 Task: Find a guest house in Richfield, United States, for 8 guests from July 12 to July 16, with a gym and breakfast, within a price range of ₹10,000 to ₹16,000 per night.
Action: Mouse moved to (723, 144)
Screenshot: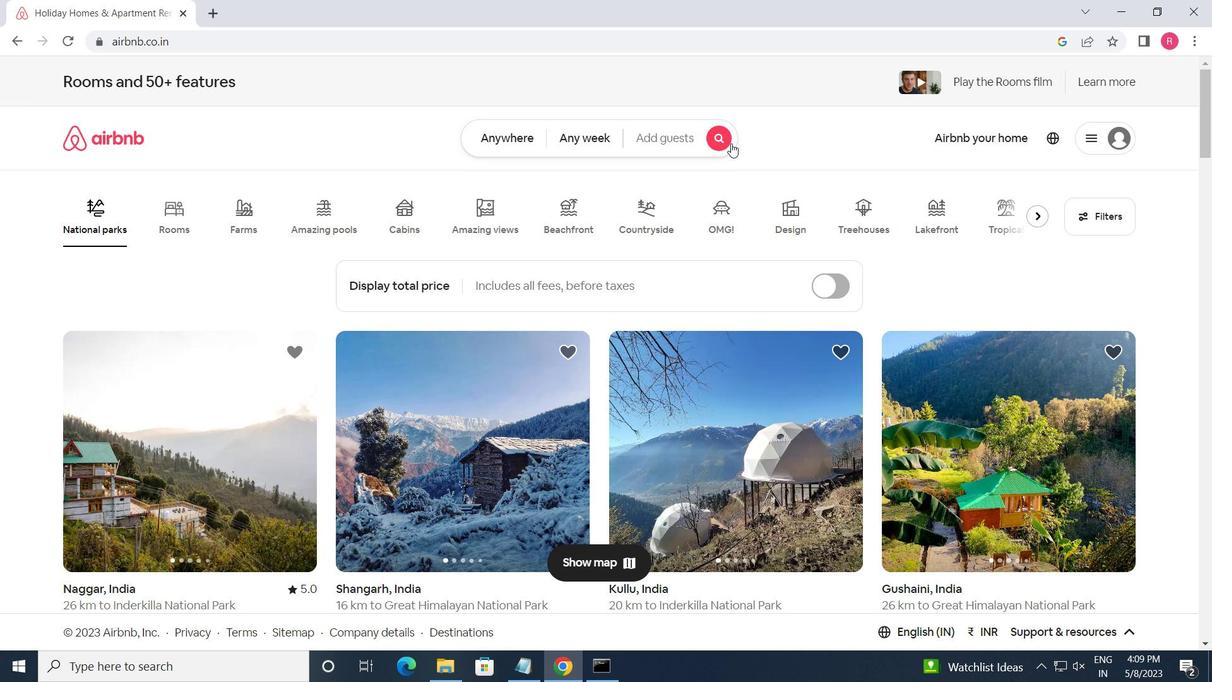 
Action: Mouse pressed left at (723, 144)
Screenshot: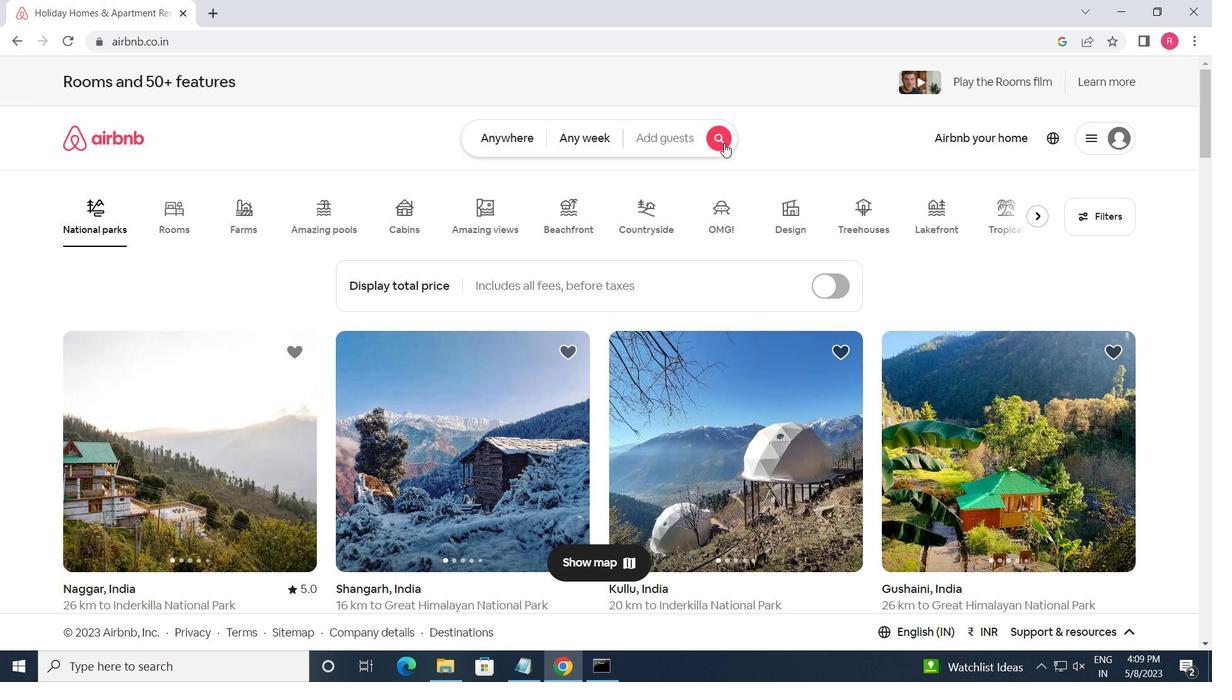 
Action: Mouse moved to (391, 206)
Screenshot: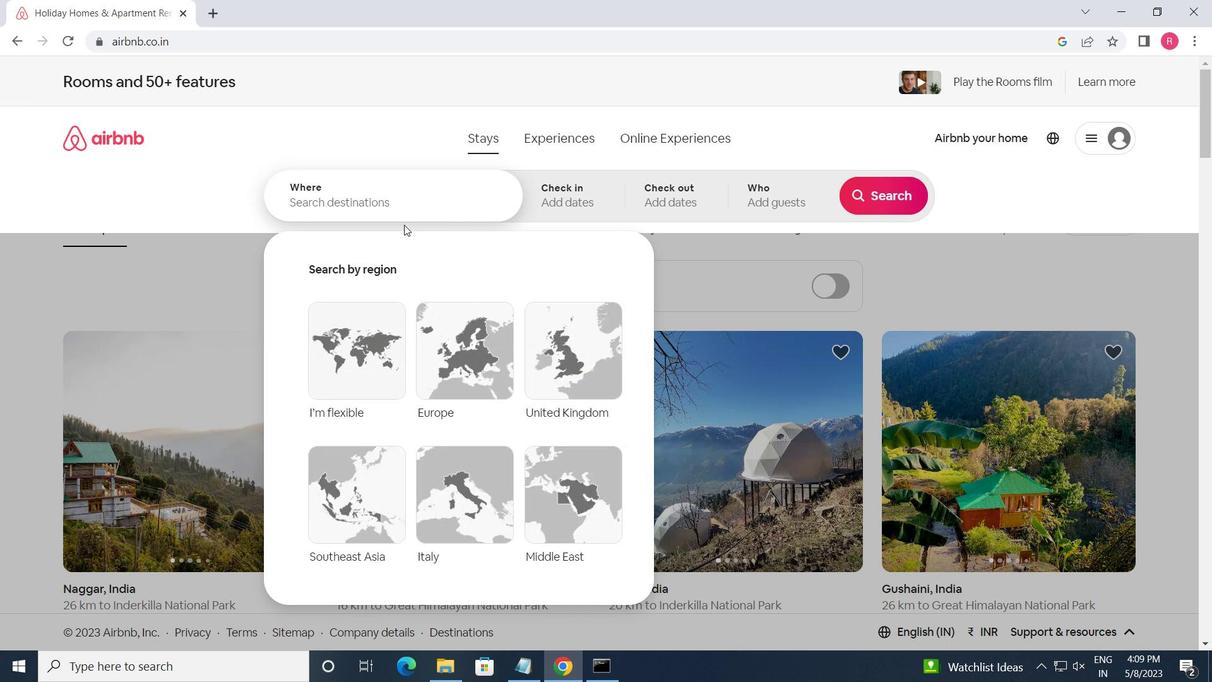 
Action: Mouse pressed left at (391, 206)
Screenshot: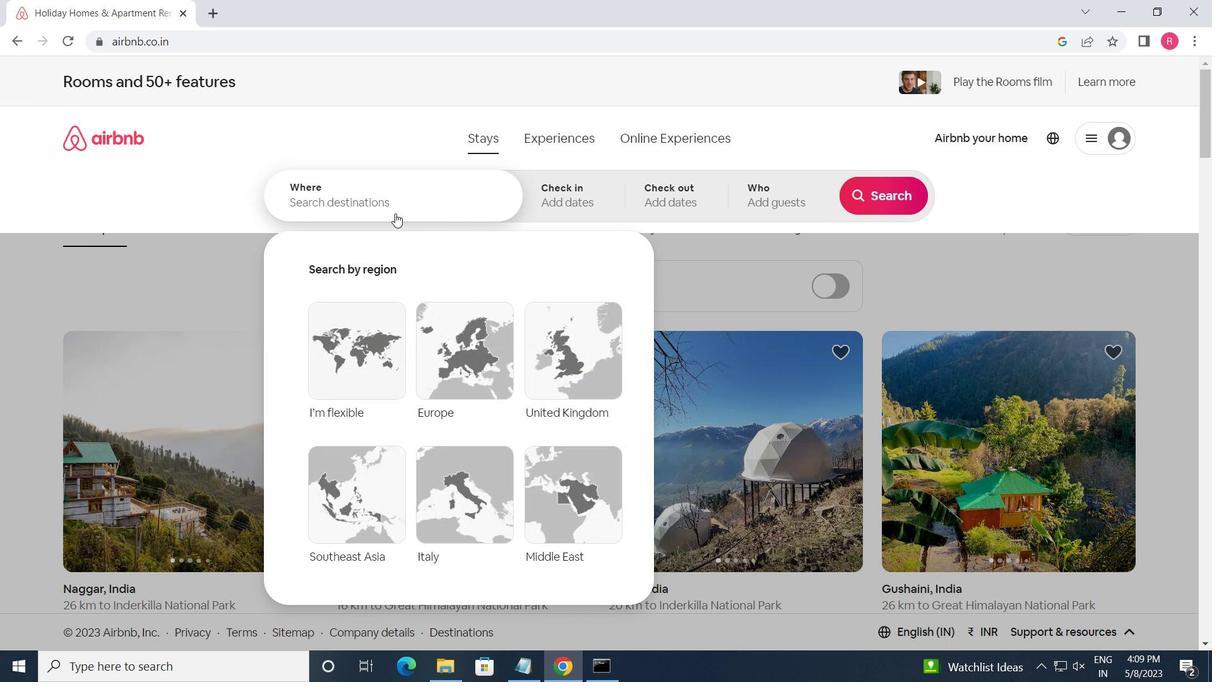 
Action: Key pressed <Key.shift>RICHHFIELD,<Key.space><Key.shift_r>UNITED<Key.space><Key.shift>STATES<Key.enter>
Screenshot: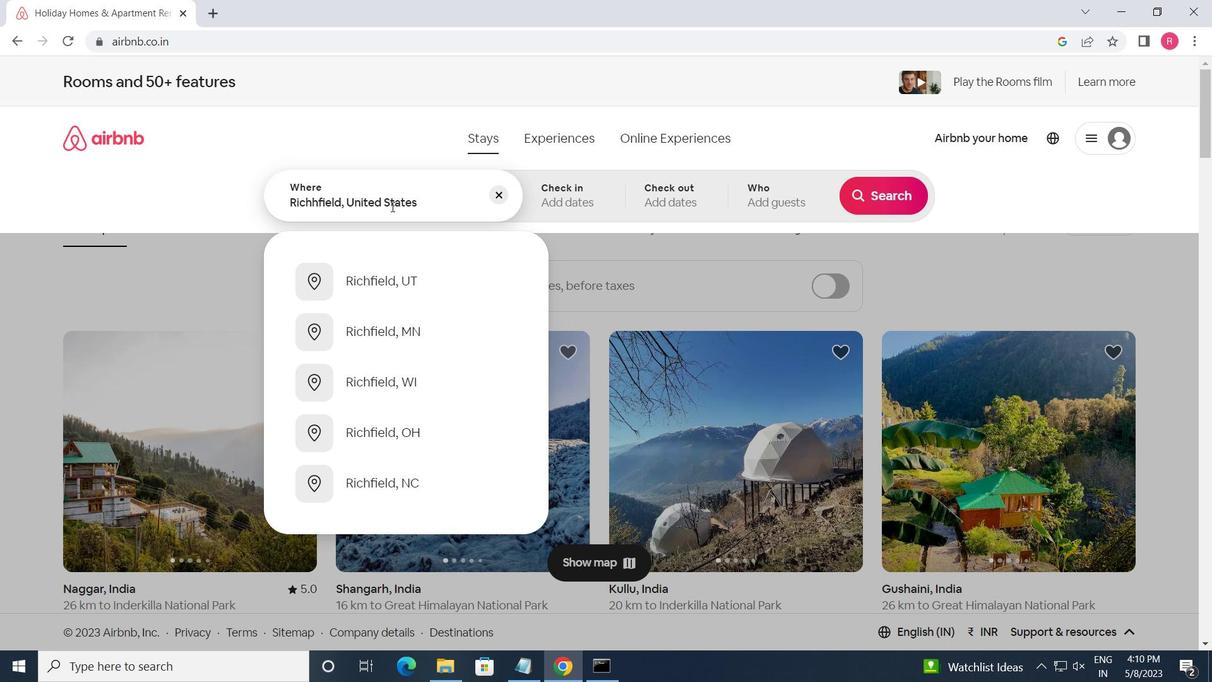 
Action: Mouse moved to (885, 323)
Screenshot: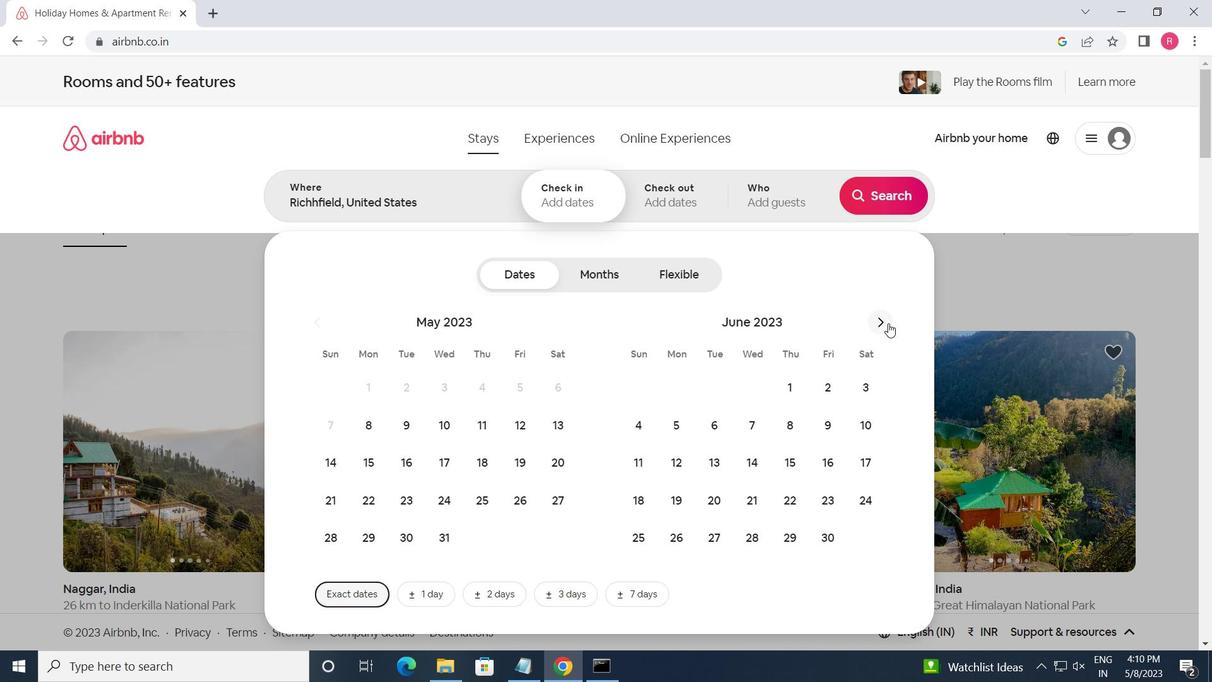 
Action: Mouse pressed left at (885, 323)
Screenshot: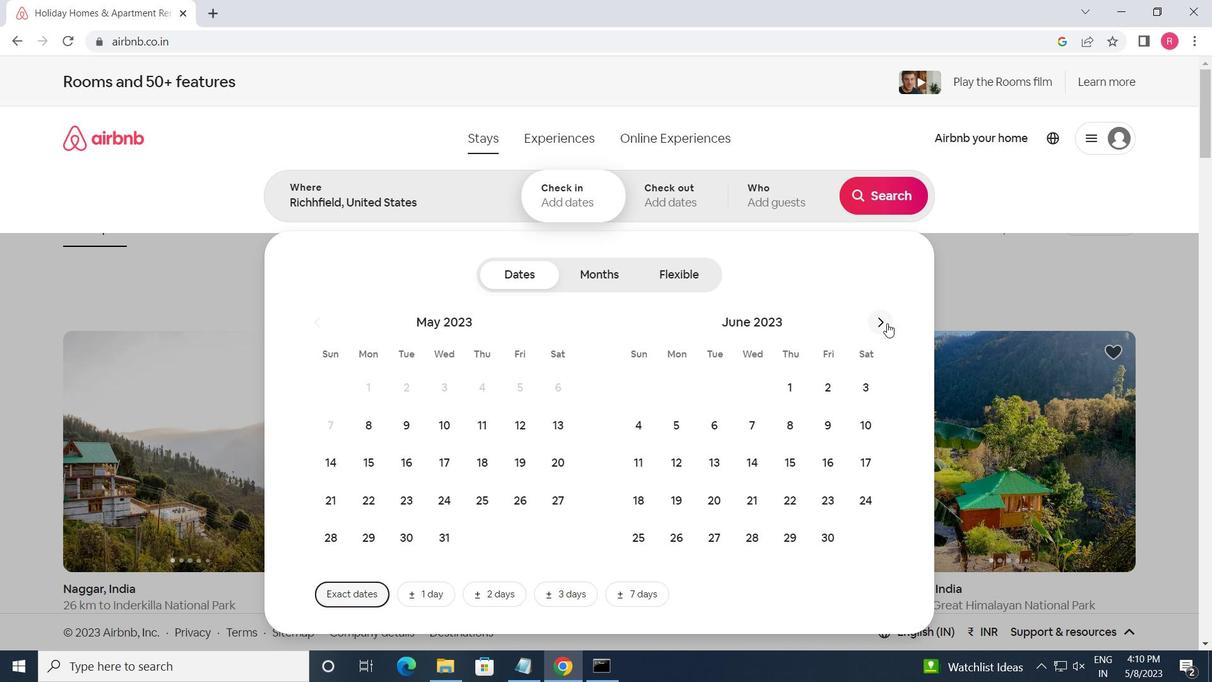 
Action: Mouse moved to (763, 464)
Screenshot: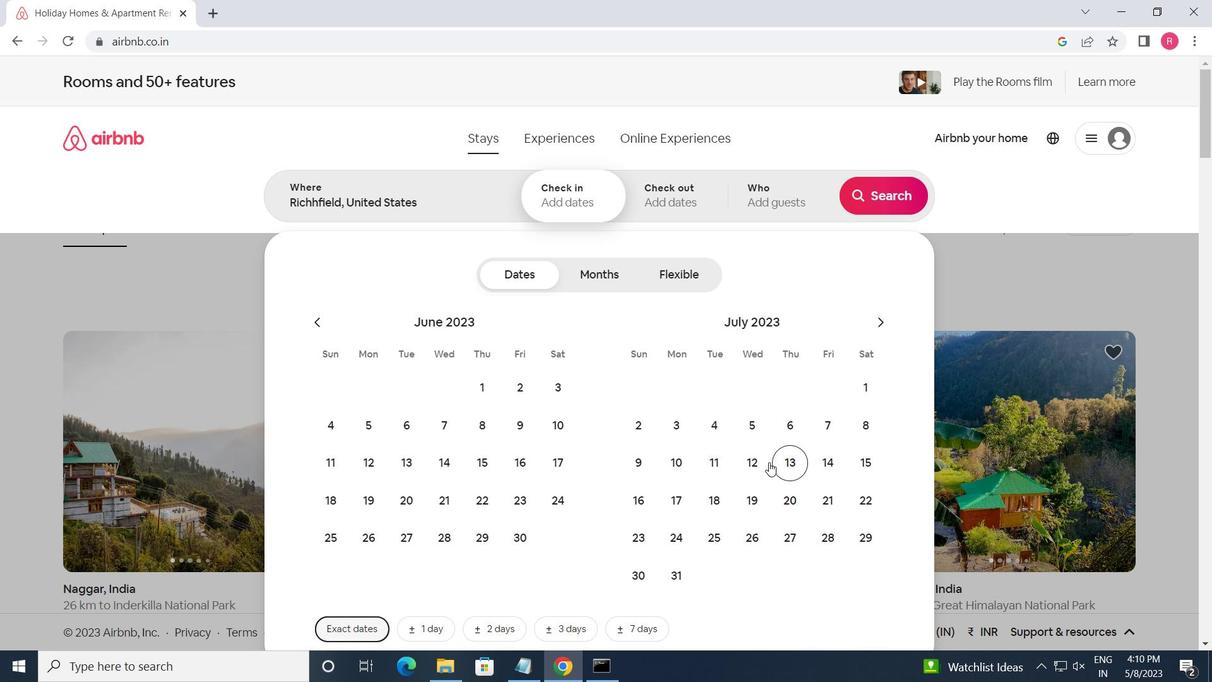 
Action: Mouse pressed left at (763, 464)
Screenshot: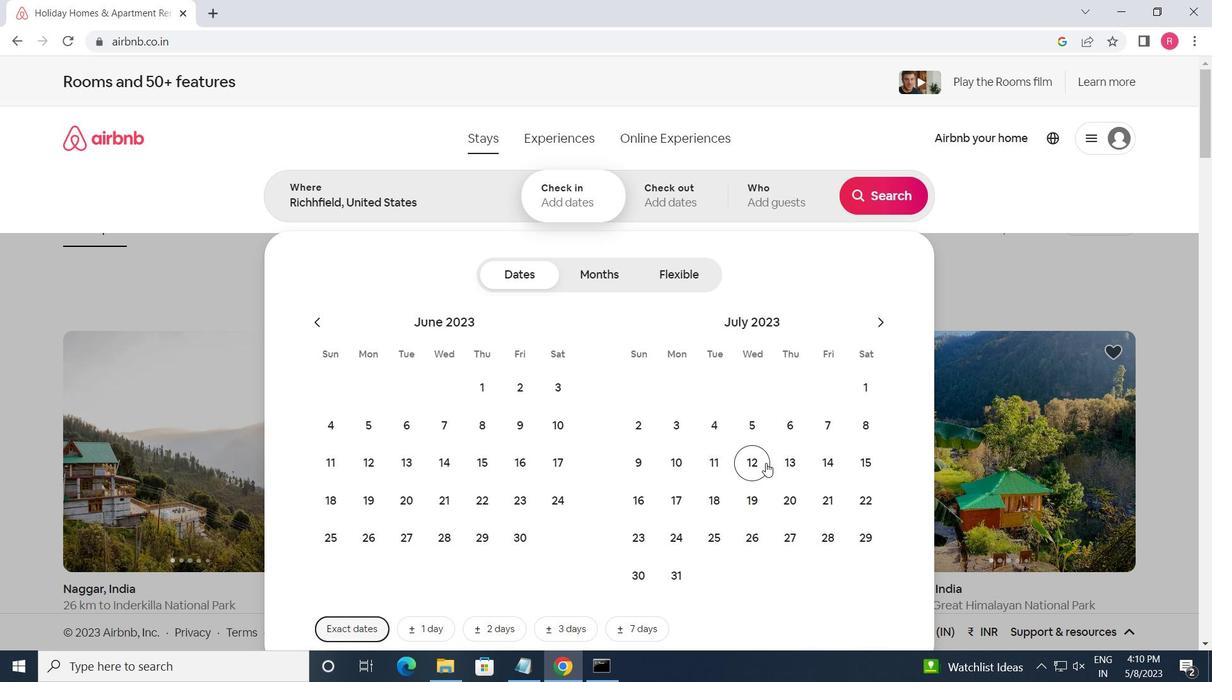 
Action: Mouse moved to (639, 508)
Screenshot: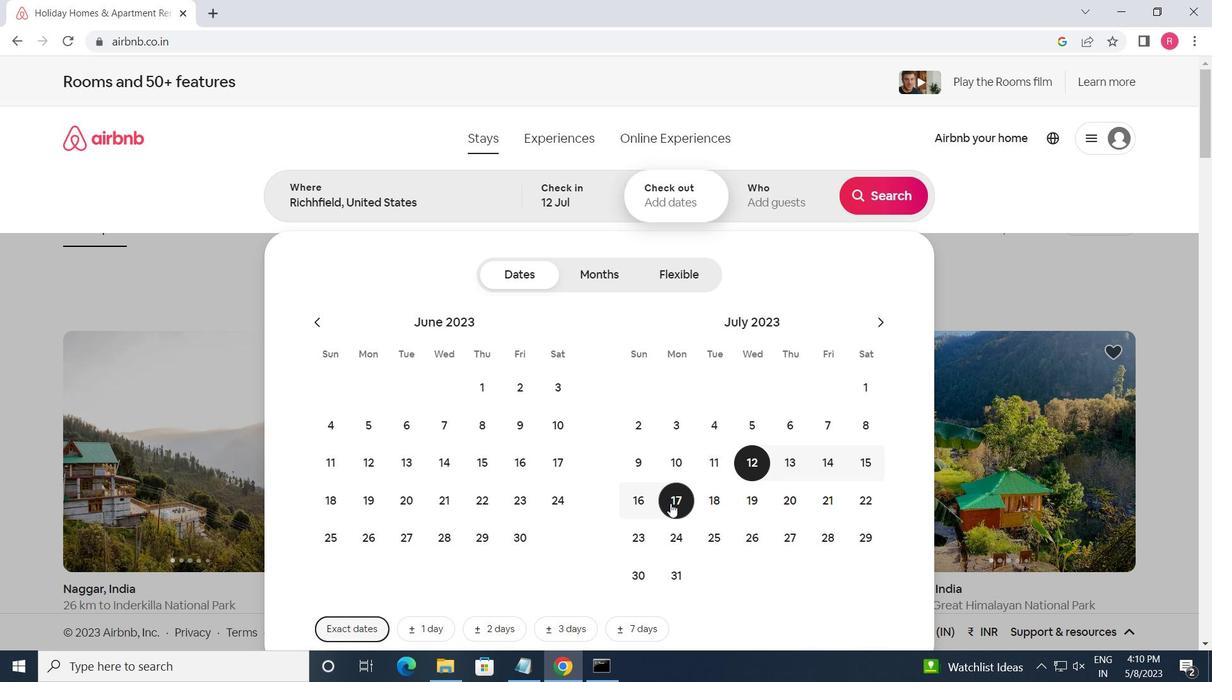 
Action: Mouse pressed left at (639, 508)
Screenshot: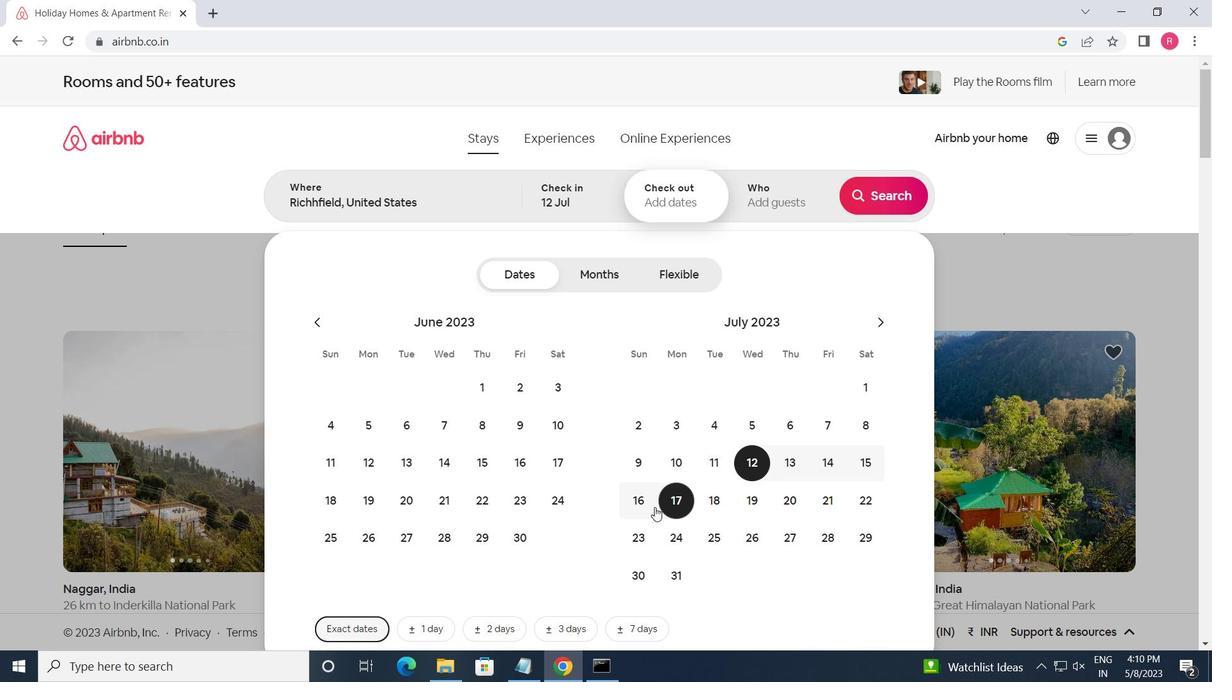 
Action: Mouse moved to (775, 196)
Screenshot: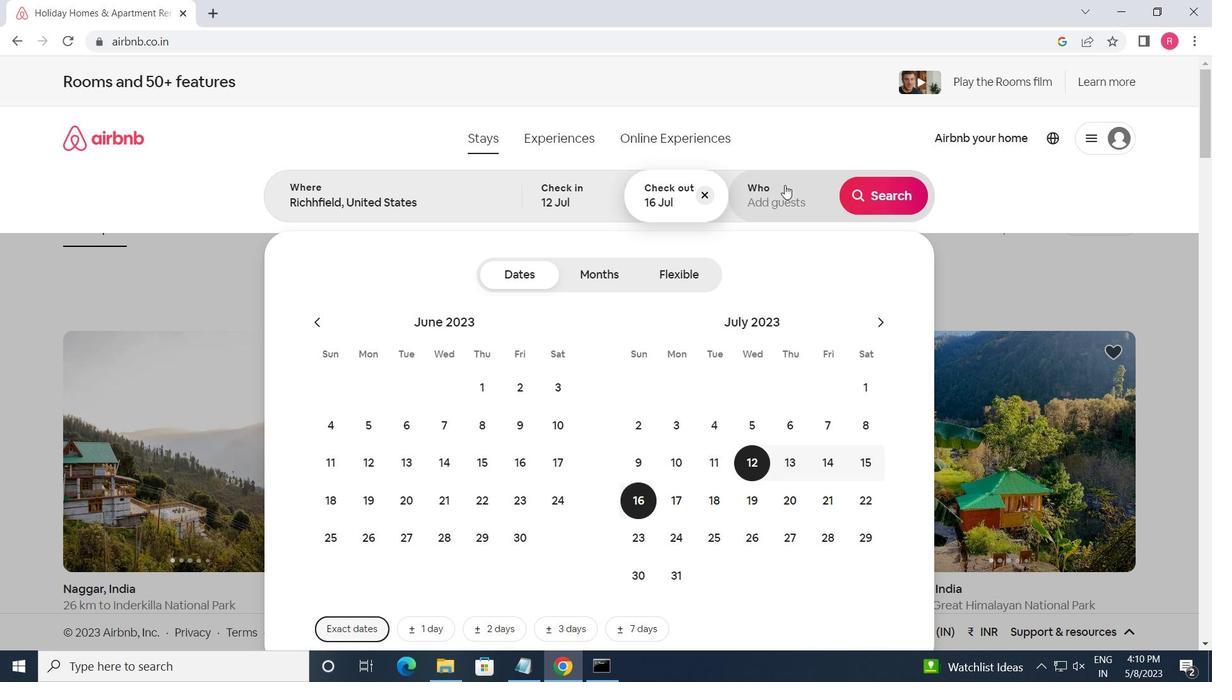 
Action: Mouse pressed left at (775, 196)
Screenshot: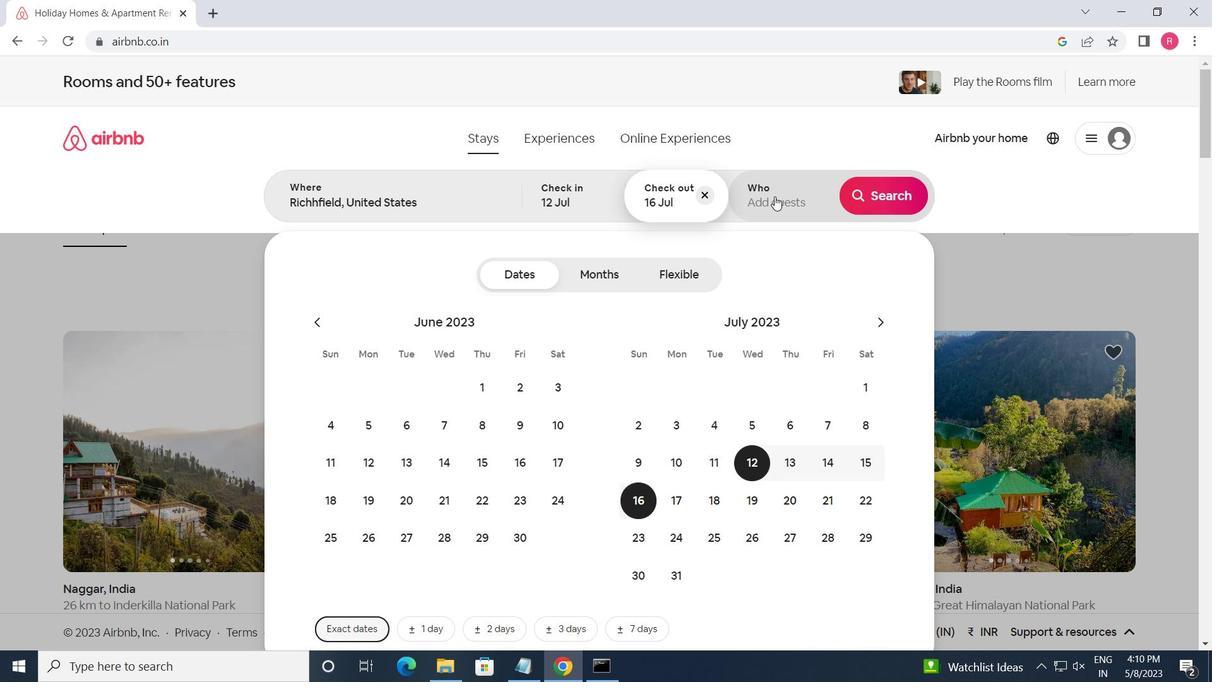 
Action: Mouse moved to (900, 279)
Screenshot: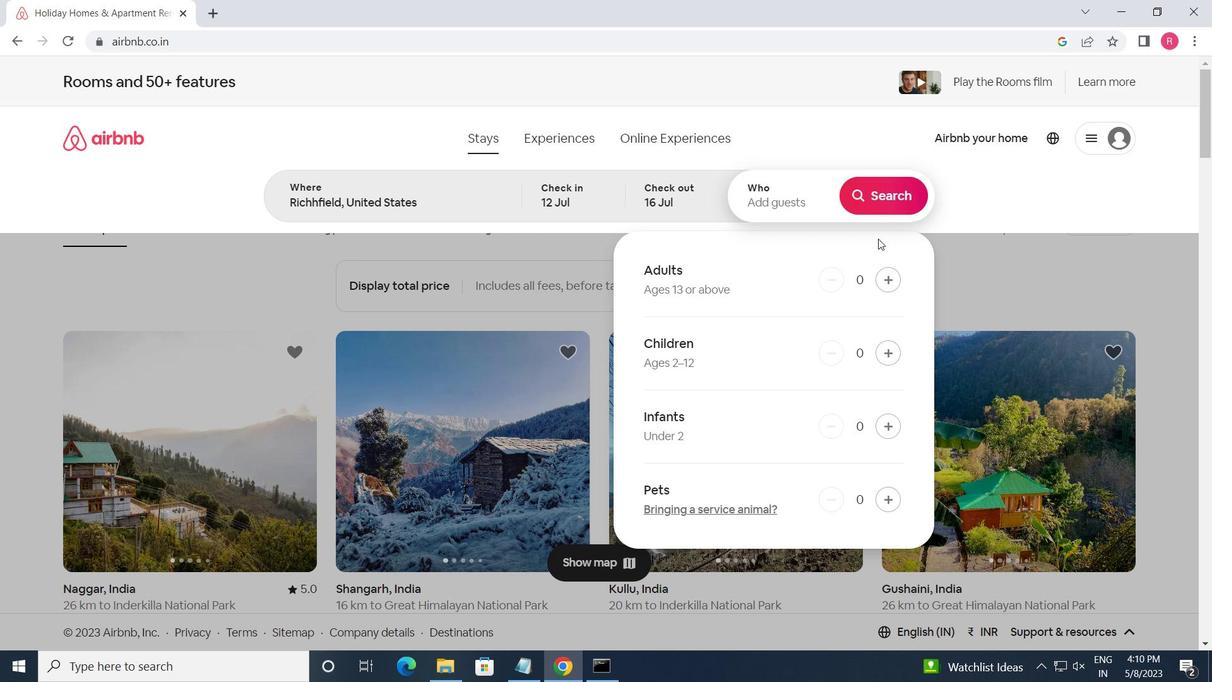 
Action: Mouse pressed left at (900, 279)
Screenshot: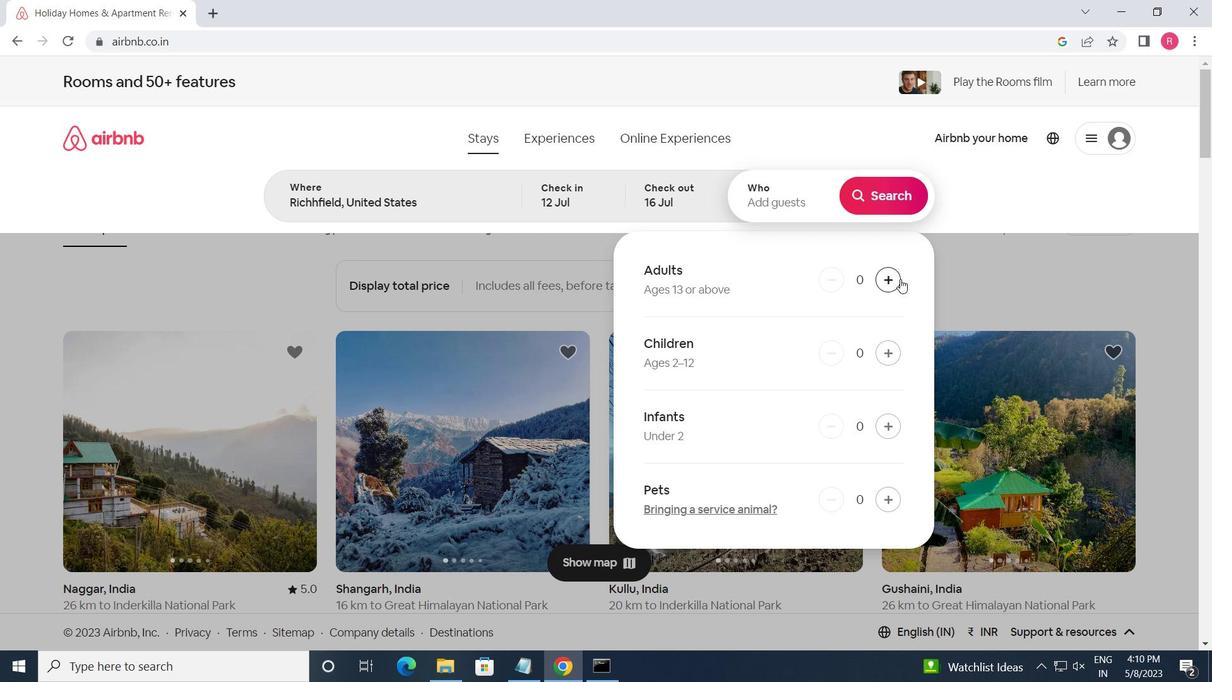 
Action: Mouse pressed left at (900, 279)
Screenshot: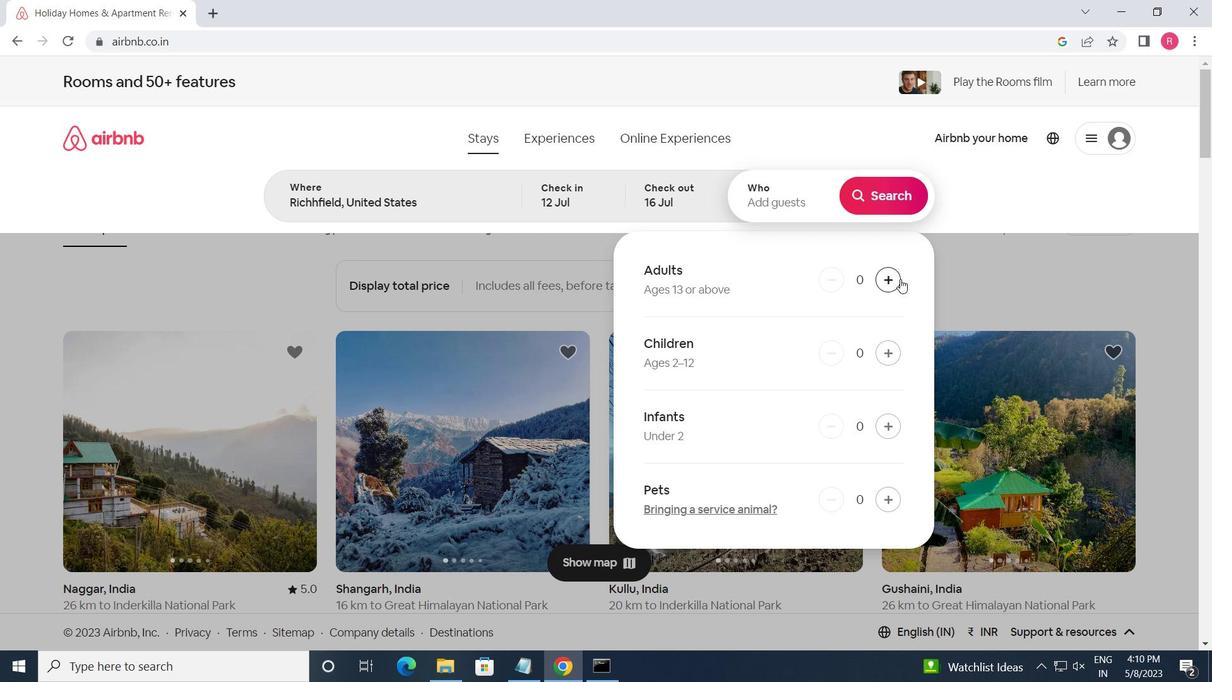
Action: Mouse moved to (899, 279)
Screenshot: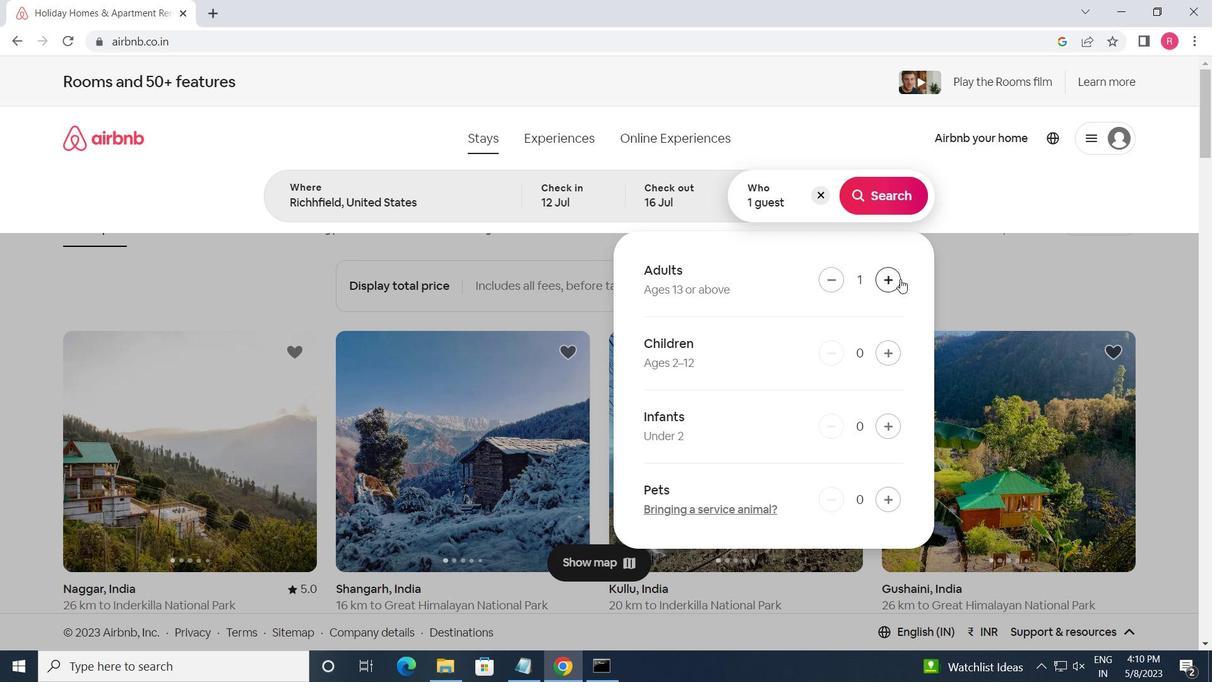 
Action: Mouse pressed left at (899, 279)
Screenshot: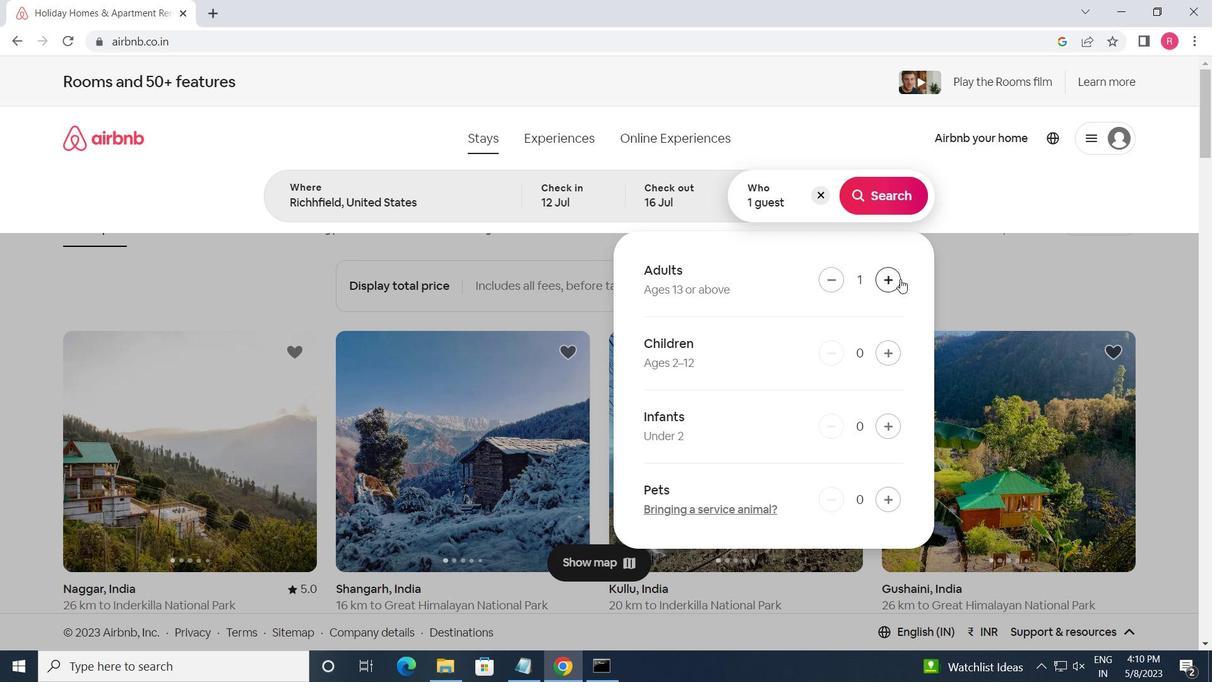 
Action: Mouse pressed left at (899, 279)
Screenshot: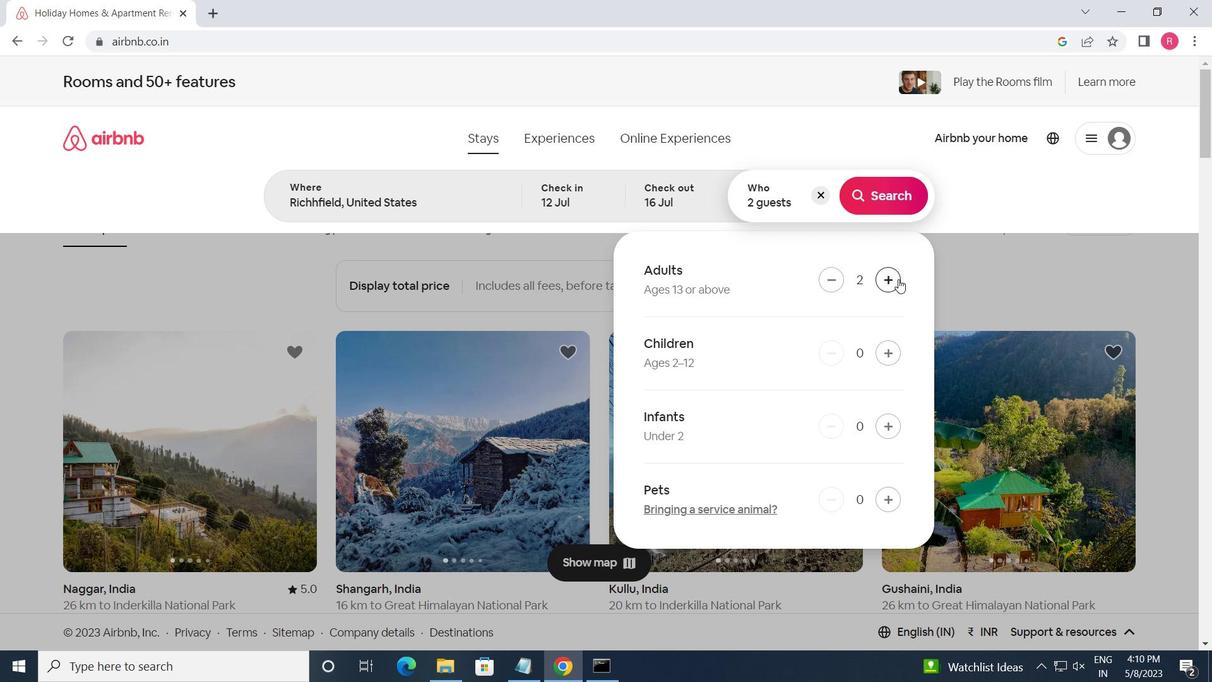 
Action: Mouse moved to (897, 279)
Screenshot: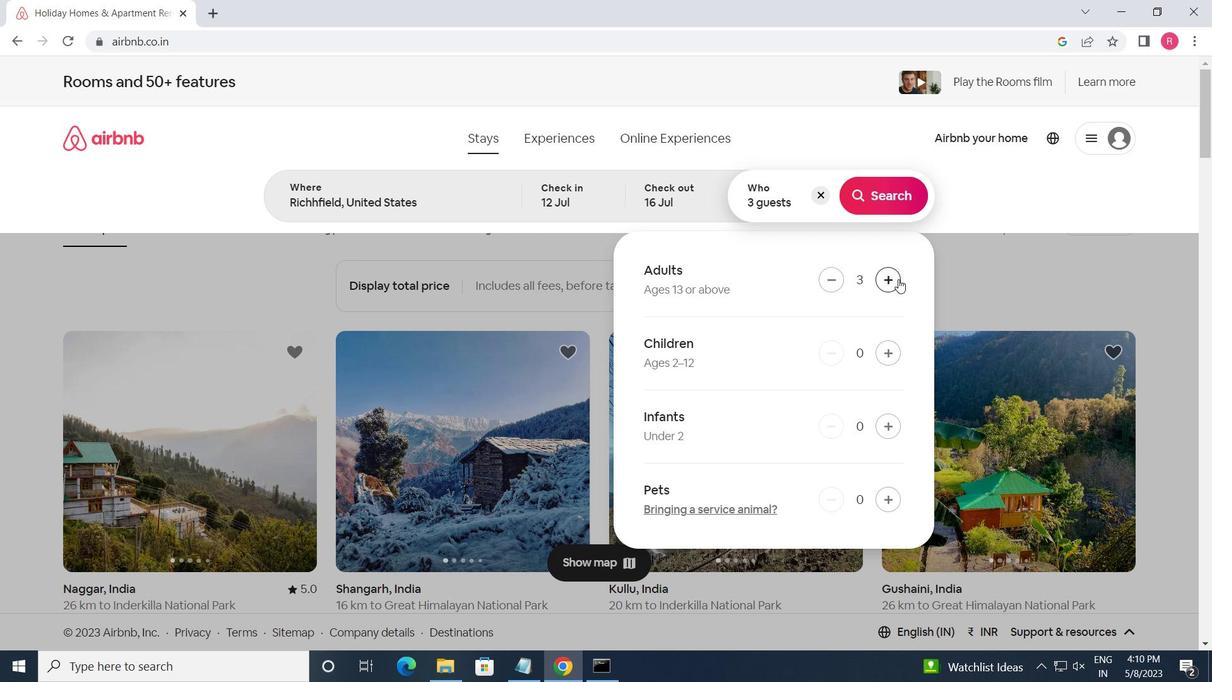 
Action: Mouse pressed left at (897, 279)
Screenshot: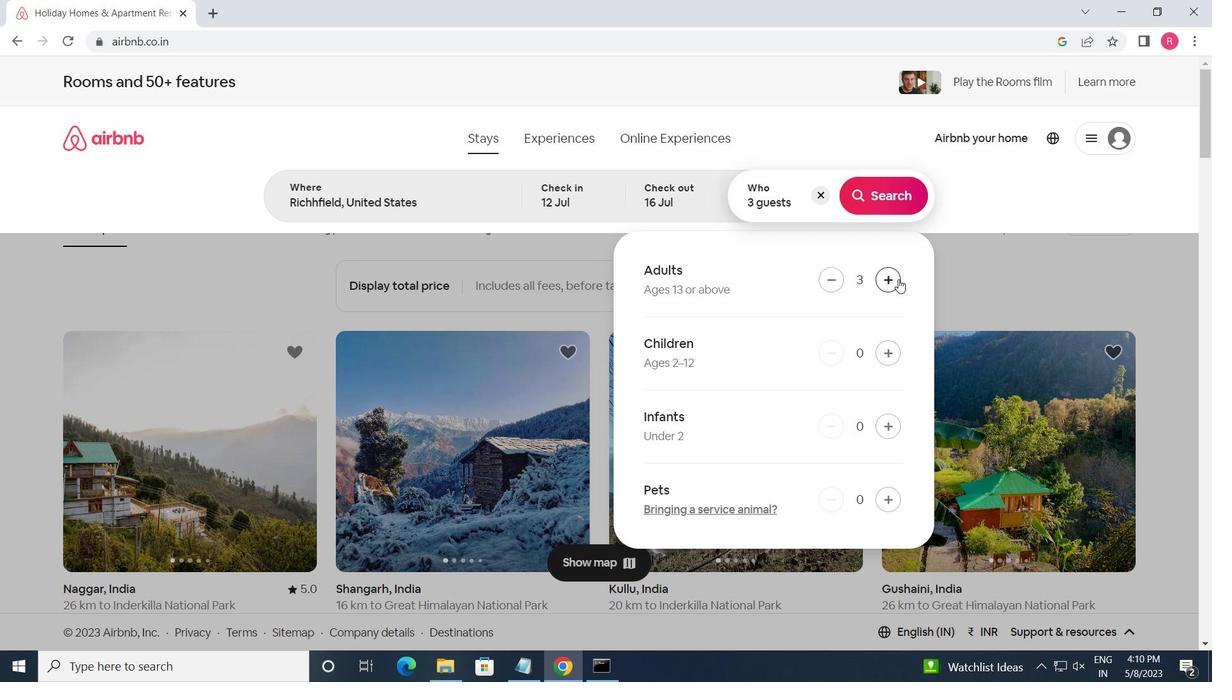 
Action: Mouse pressed left at (897, 279)
Screenshot: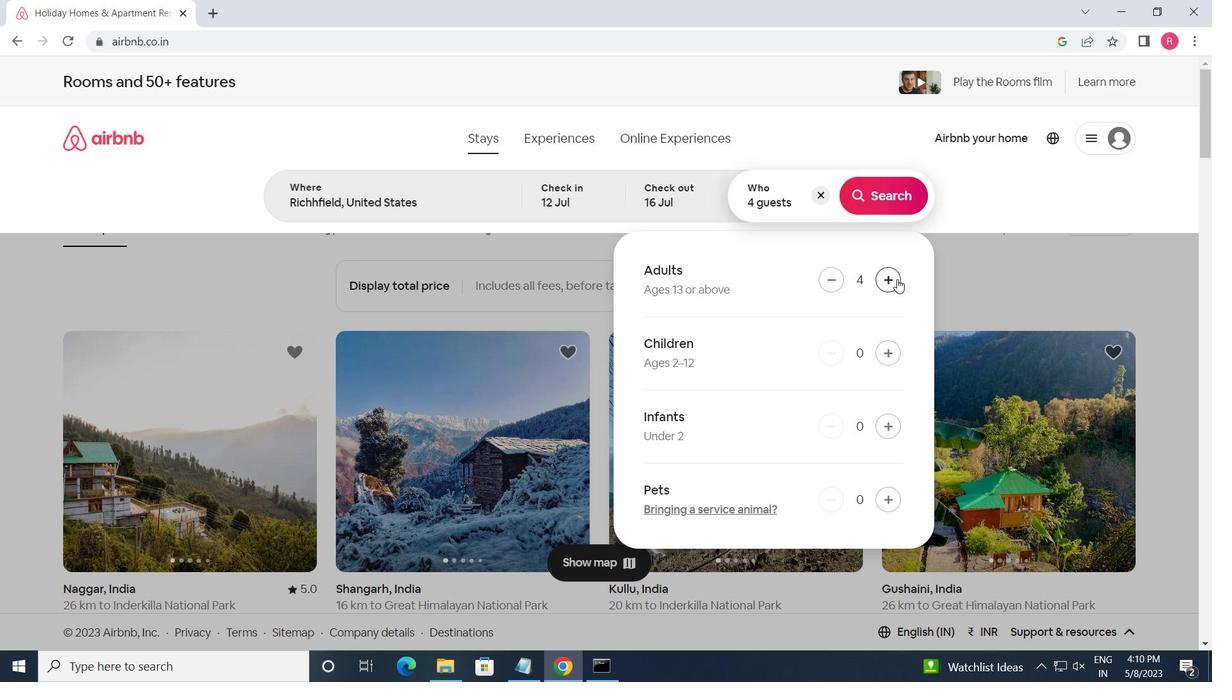 
Action: Mouse pressed left at (897, 279)
Screenshot: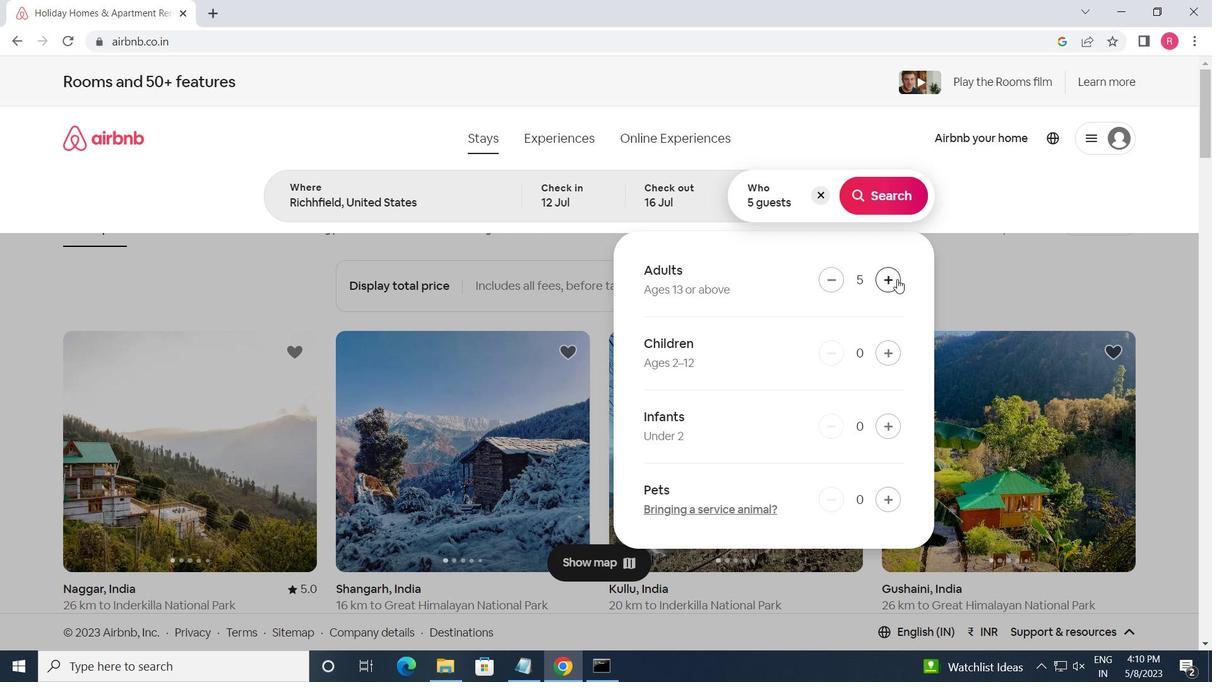 
Action: Mouse pressed left at (897, 279)
Screenshot: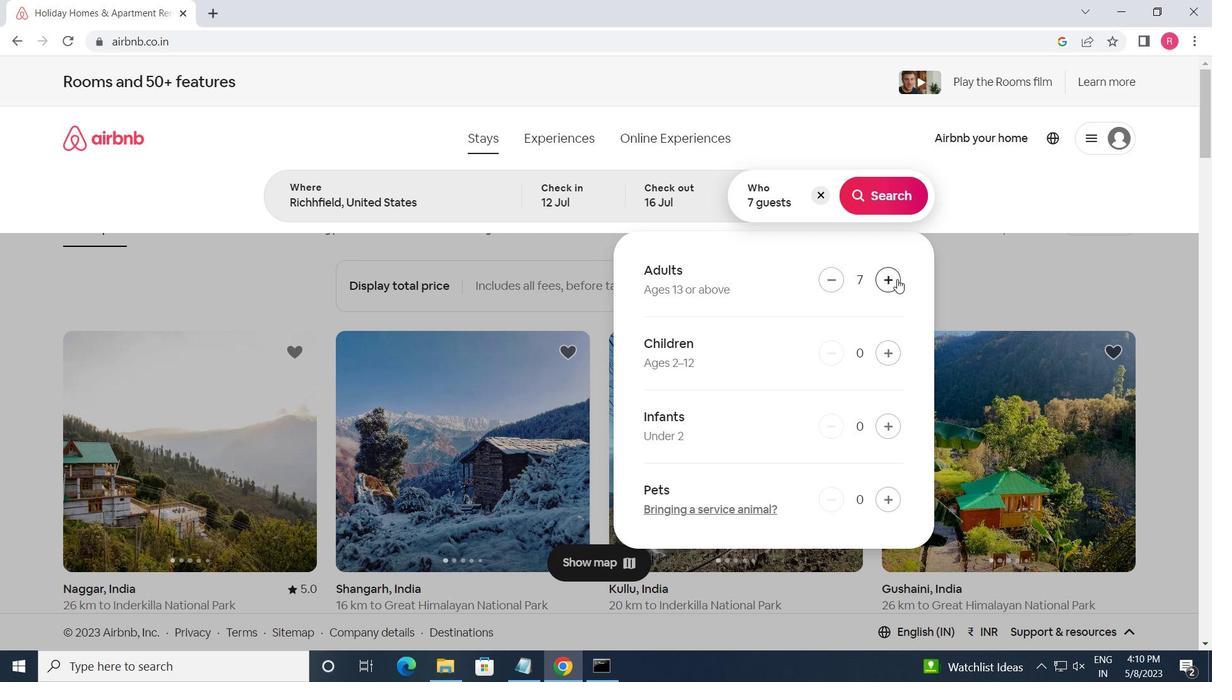 
Action: Mouse moved to (864, 199)
Screenshot: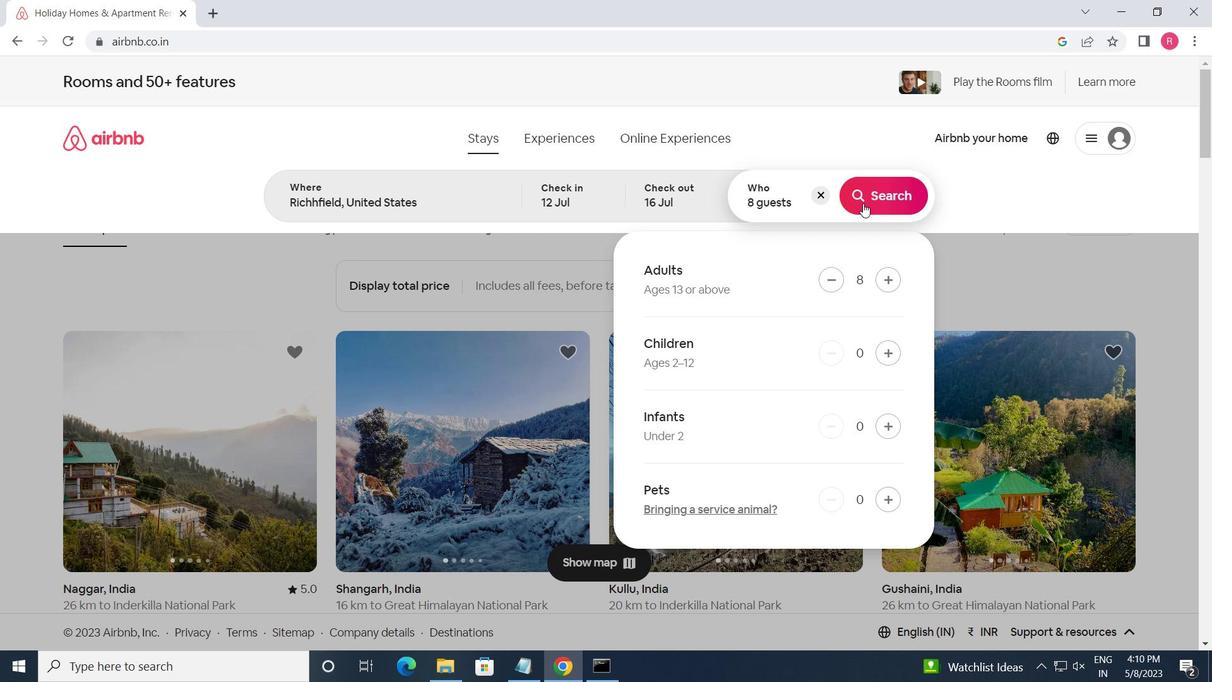 
Action: Mouse pressed left at (864, 199)
Screenshot: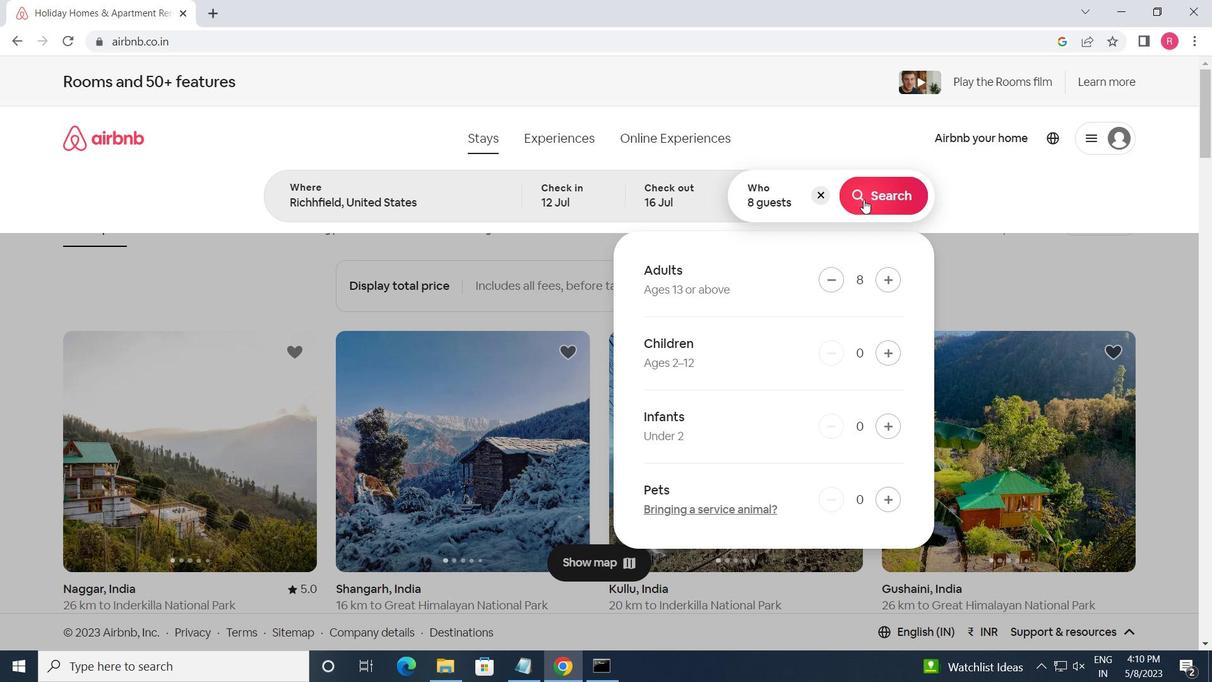 
Action: Mouse moved to (1125, 161)
Screenshot: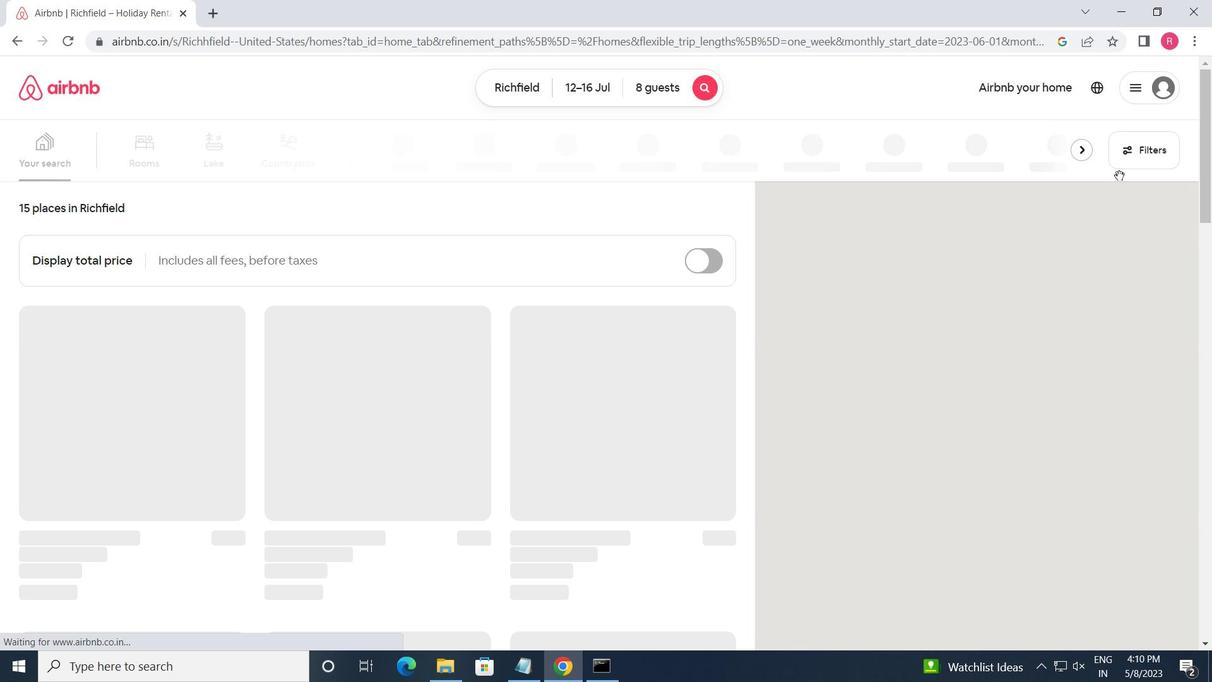 
Action: Mouse pressed left at (1125, 161)
Screenshot: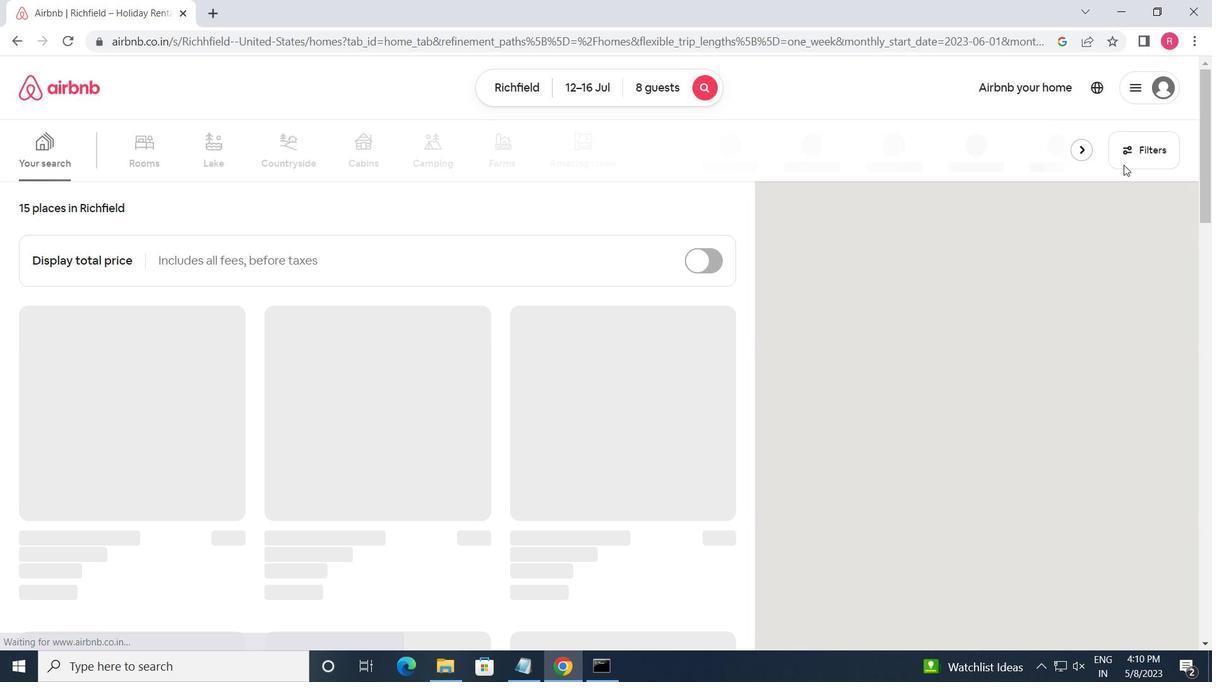 
Action: Mouse moved to (433, 527)
Screenshot: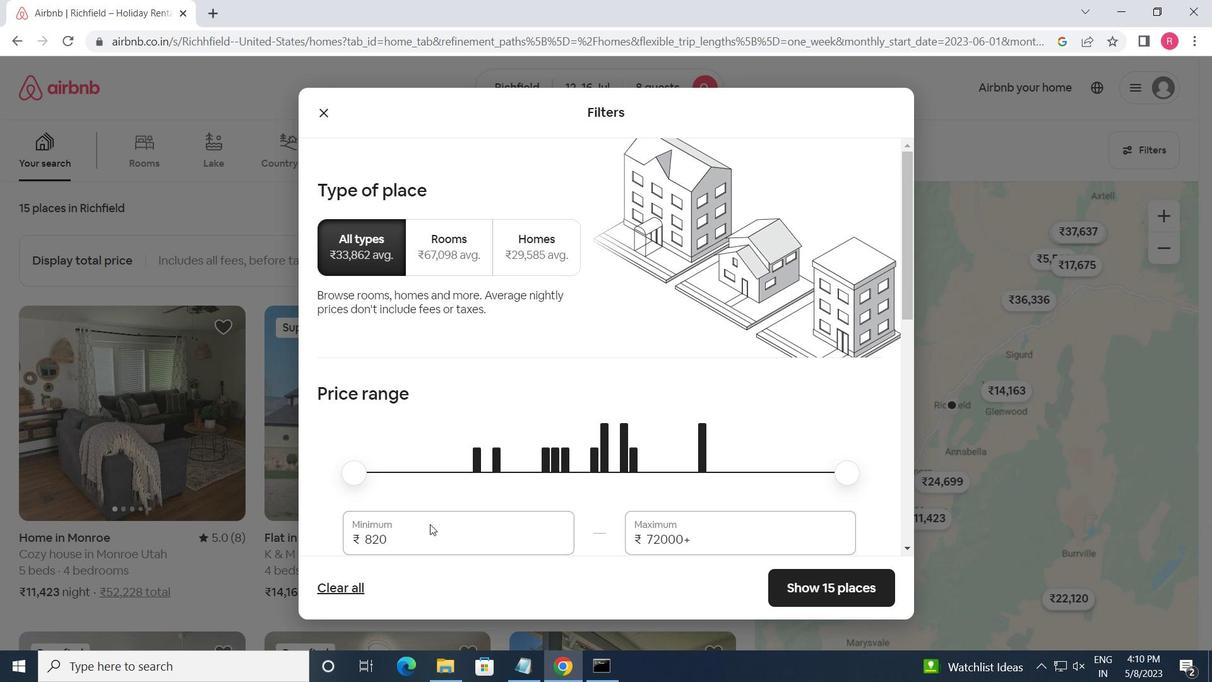 
Action: Mouse pressed left at (433, 527)
Screenshot: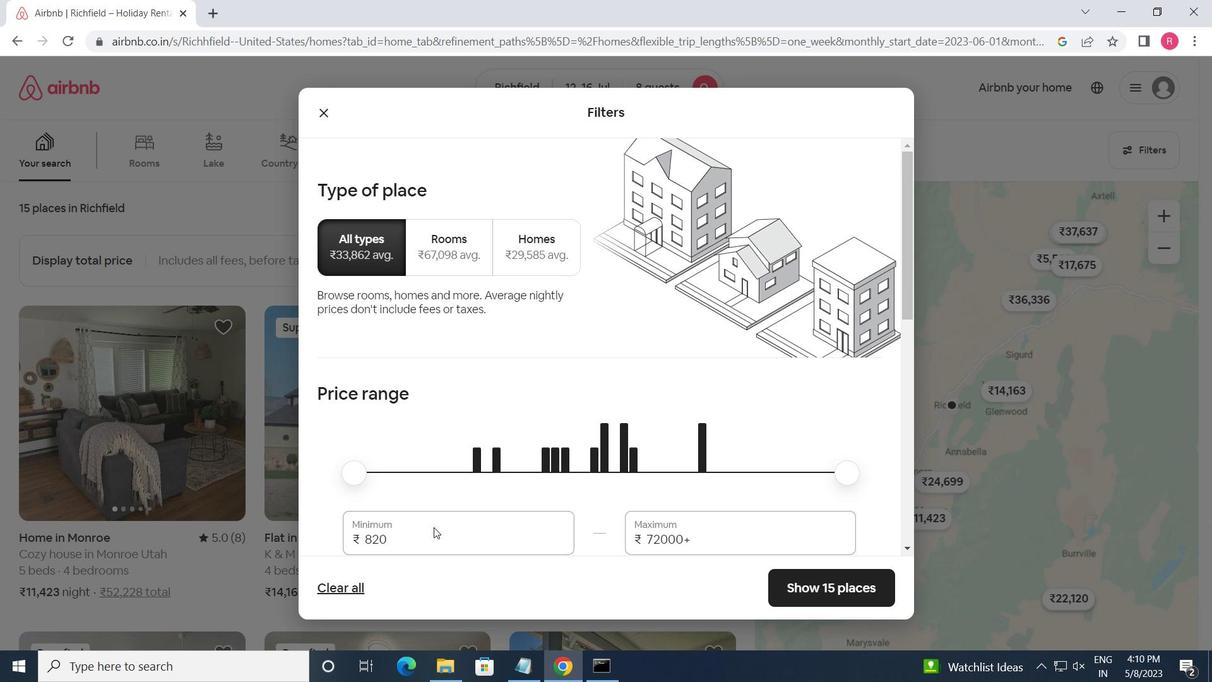 
Action: Mouse moved to (434, 525)
Screenshot: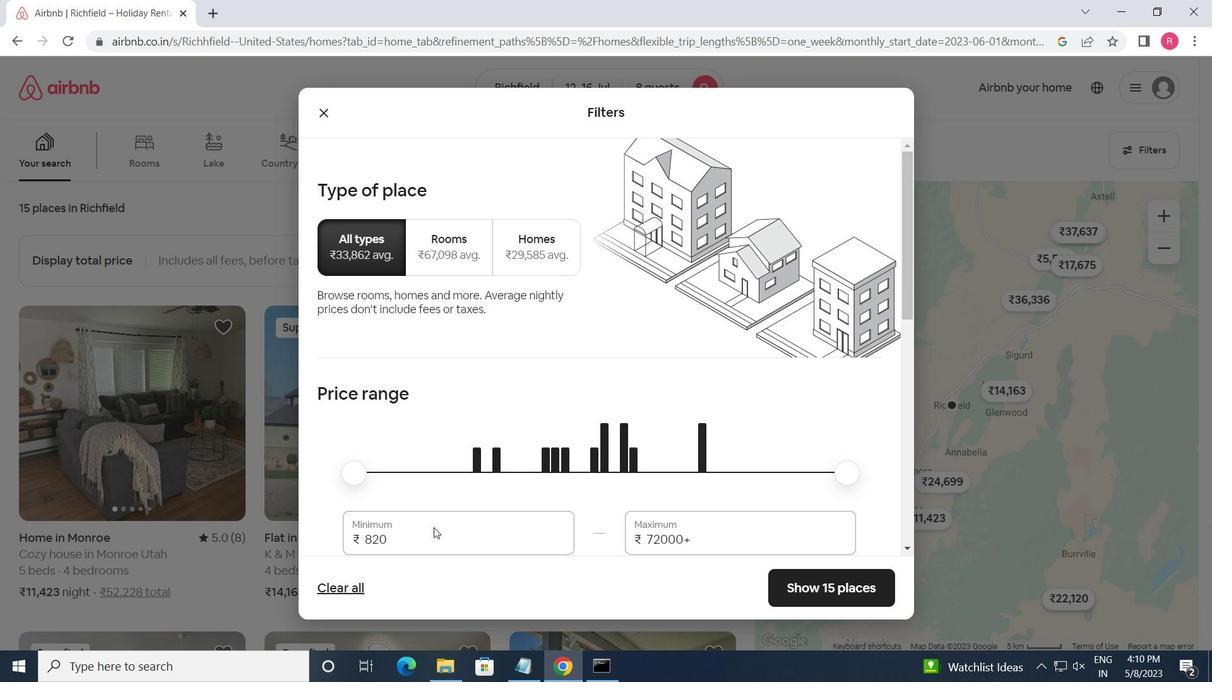 
Action: Mouse pressed left at (434, 525)
Screenshot: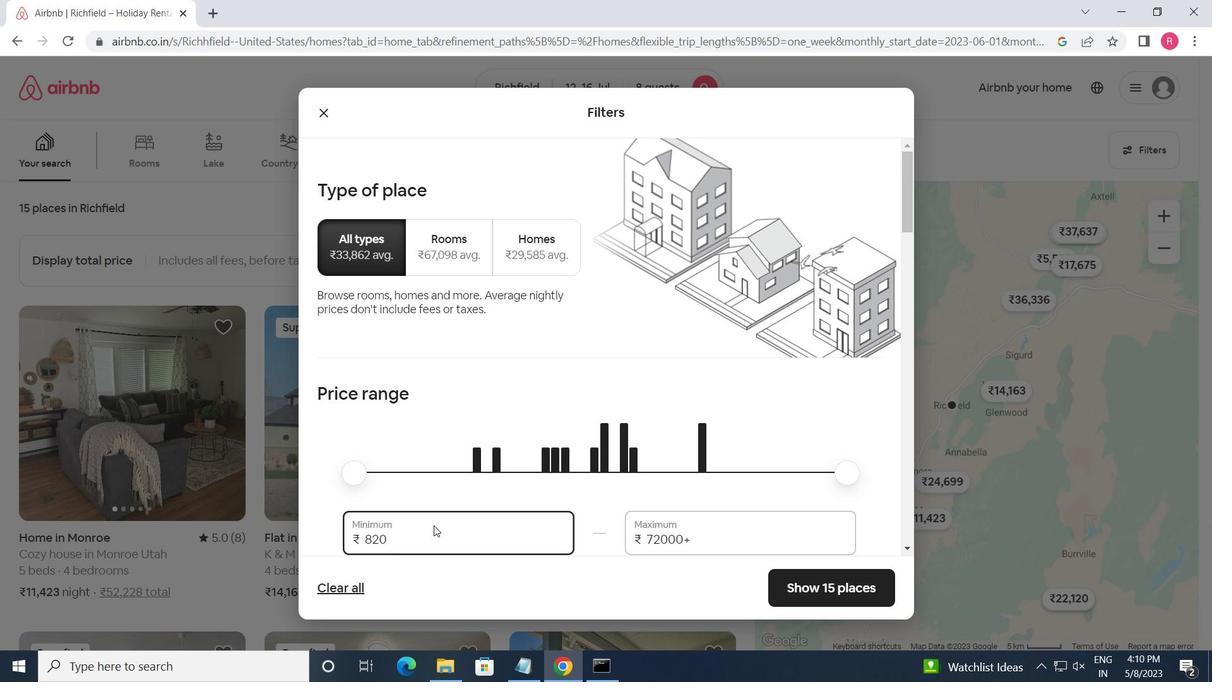 
Action: Mouse pressed left at (434, 525)
Screenshot: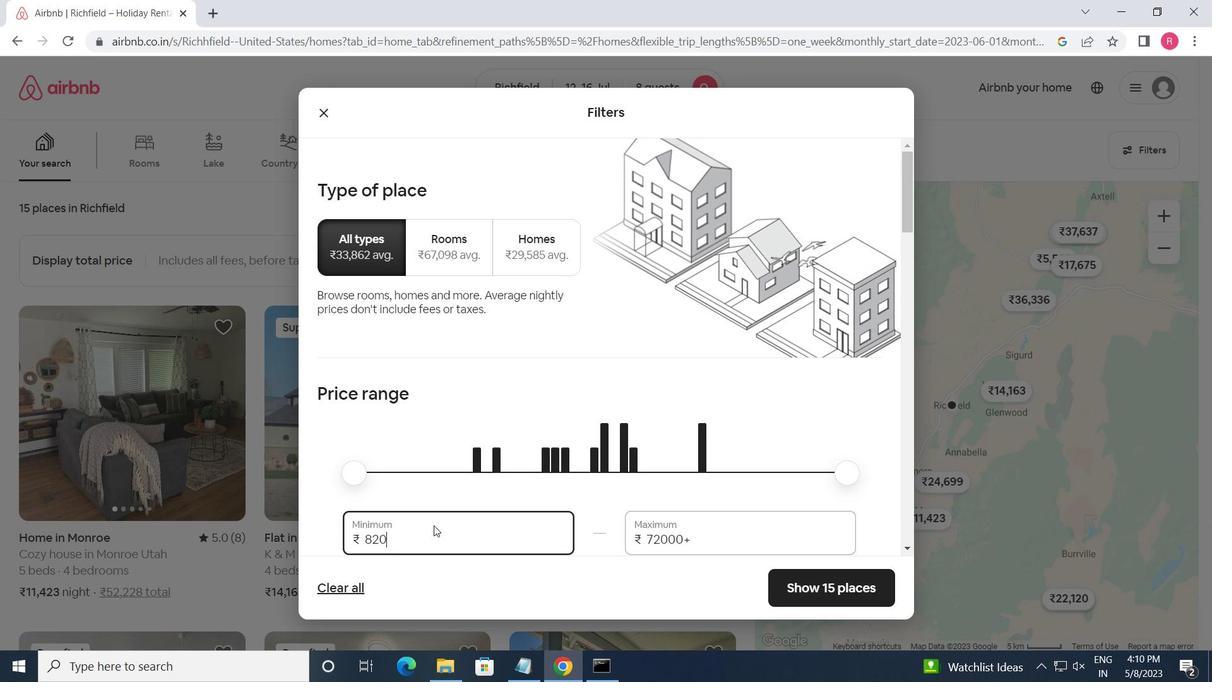 
Action: Key pressed <Key.backspace><Key.backspace><Key.backspace>8
Screenshot: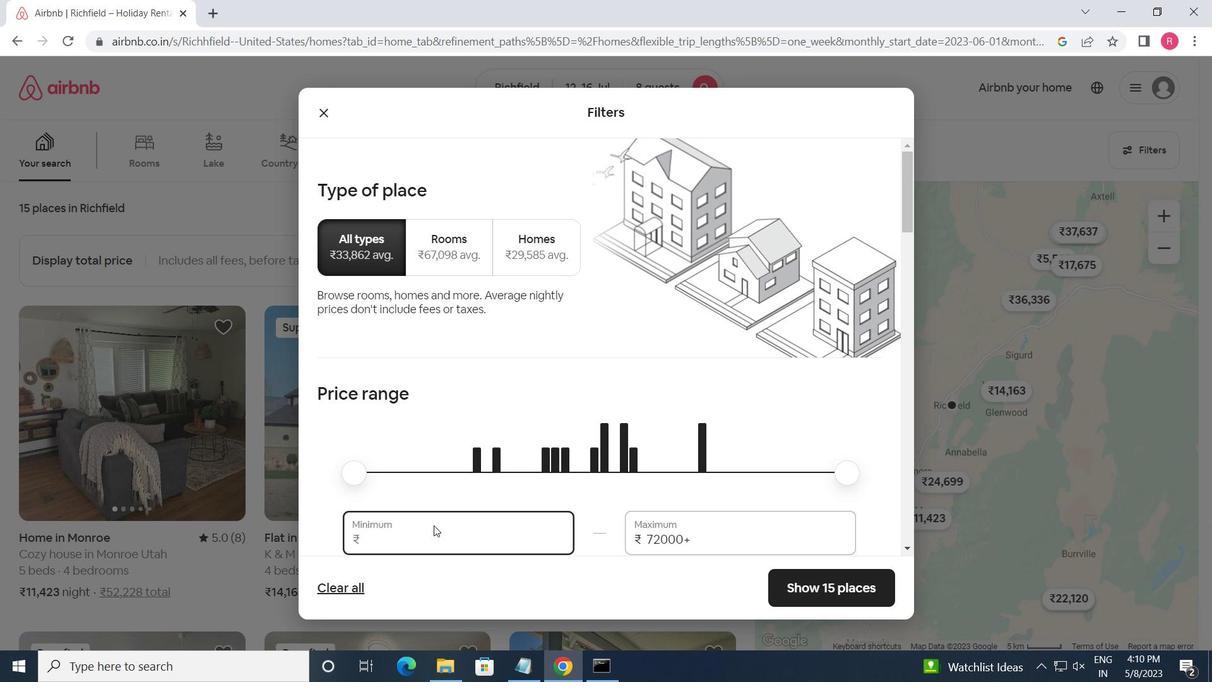 
Action: Mouse moved to (434, 524)
Screenshot: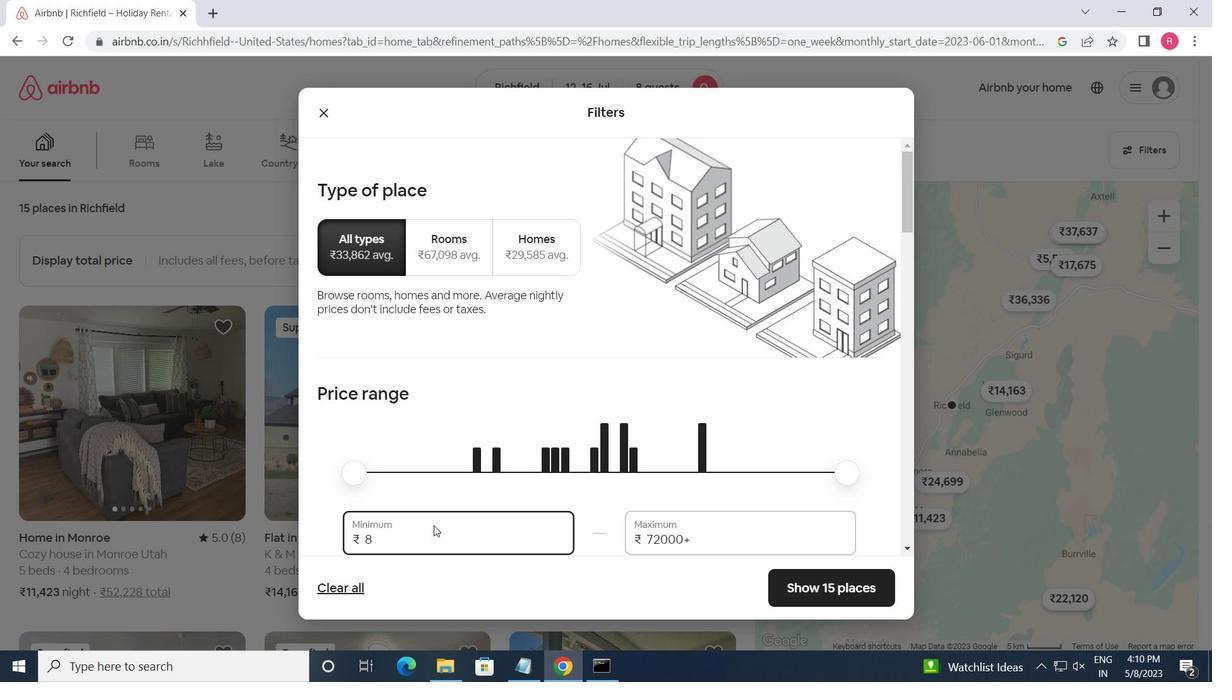 
Action: Key pressed <Key.backspace><Key.backspace>10000<Key.tab>16000
Screenshot: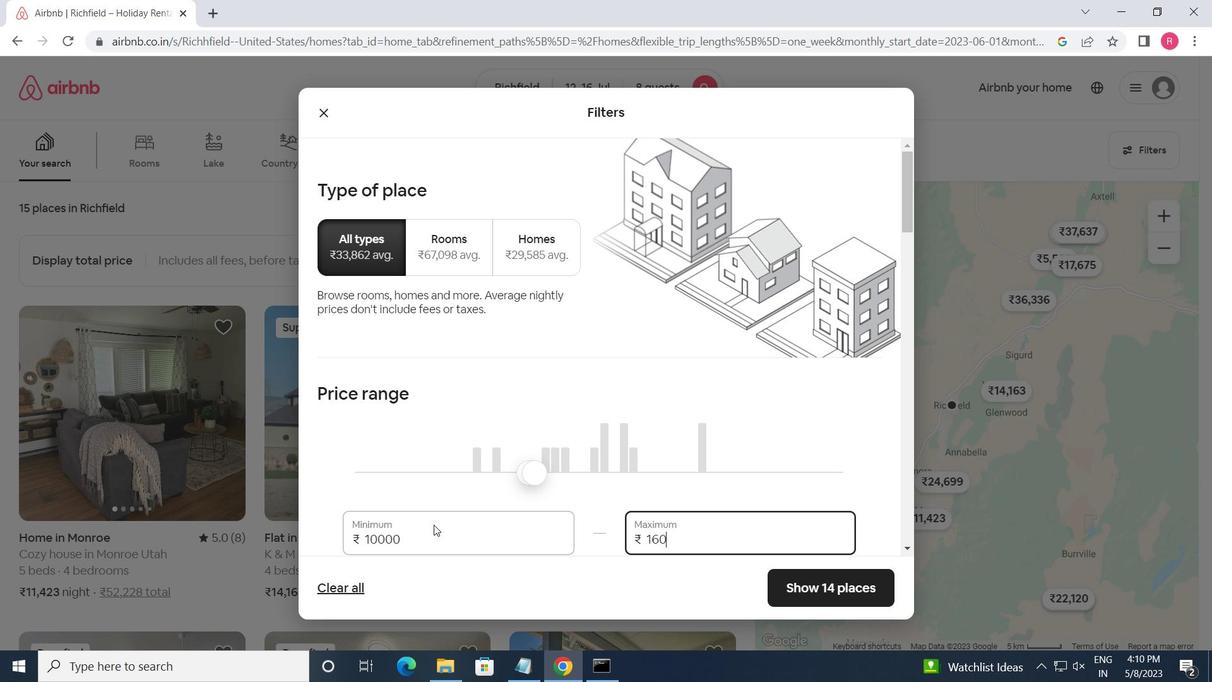 
Action: Mouse moved to (462, 553)
Screenshot: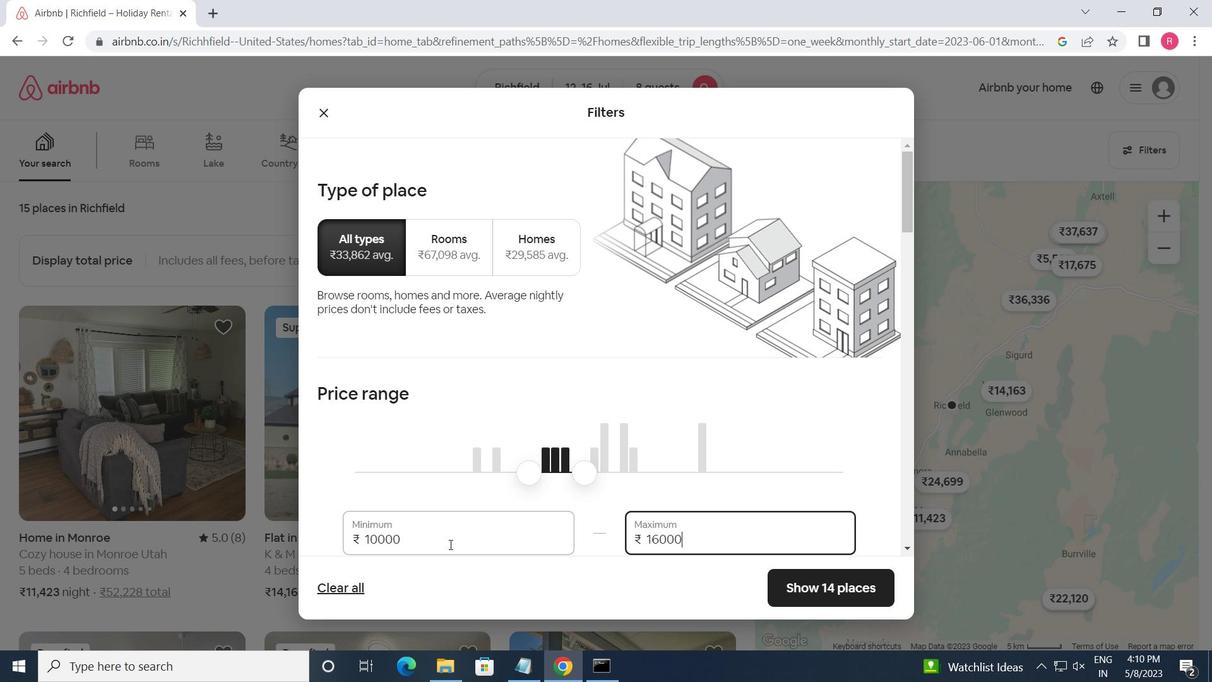 
Action: Mouse scrolled (462, 553) with delta (0, 0)
Screenshot: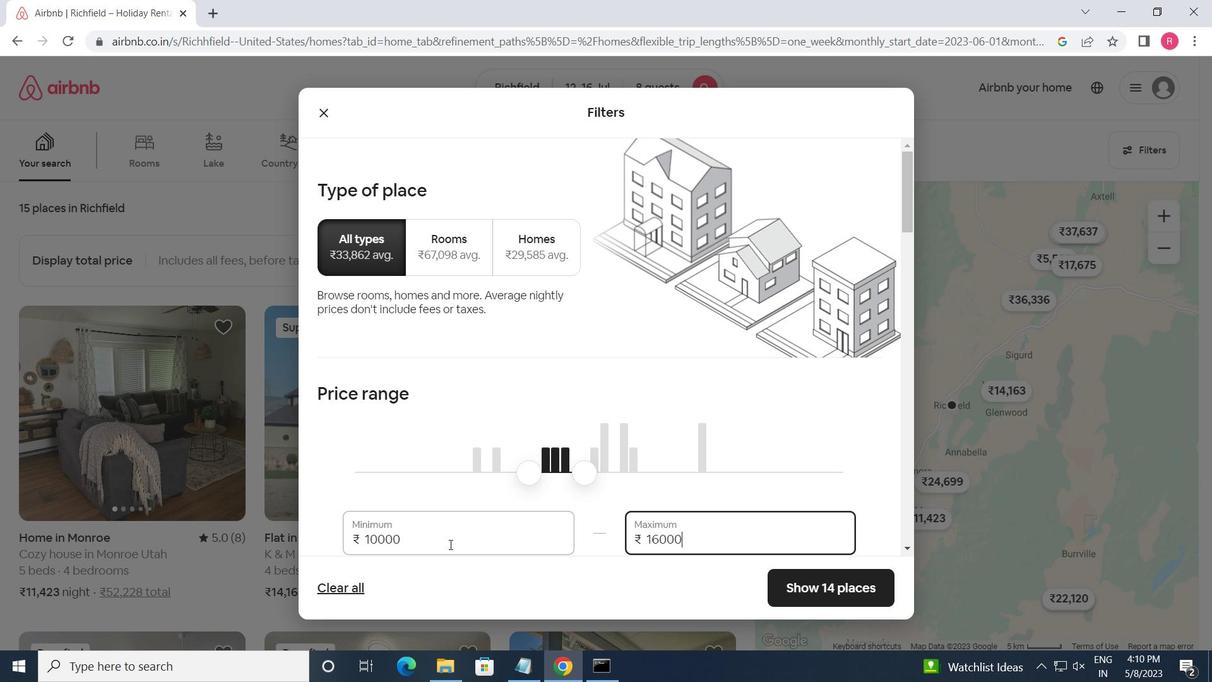 
Action: Mouse moved to (557, 472)
Screenshot: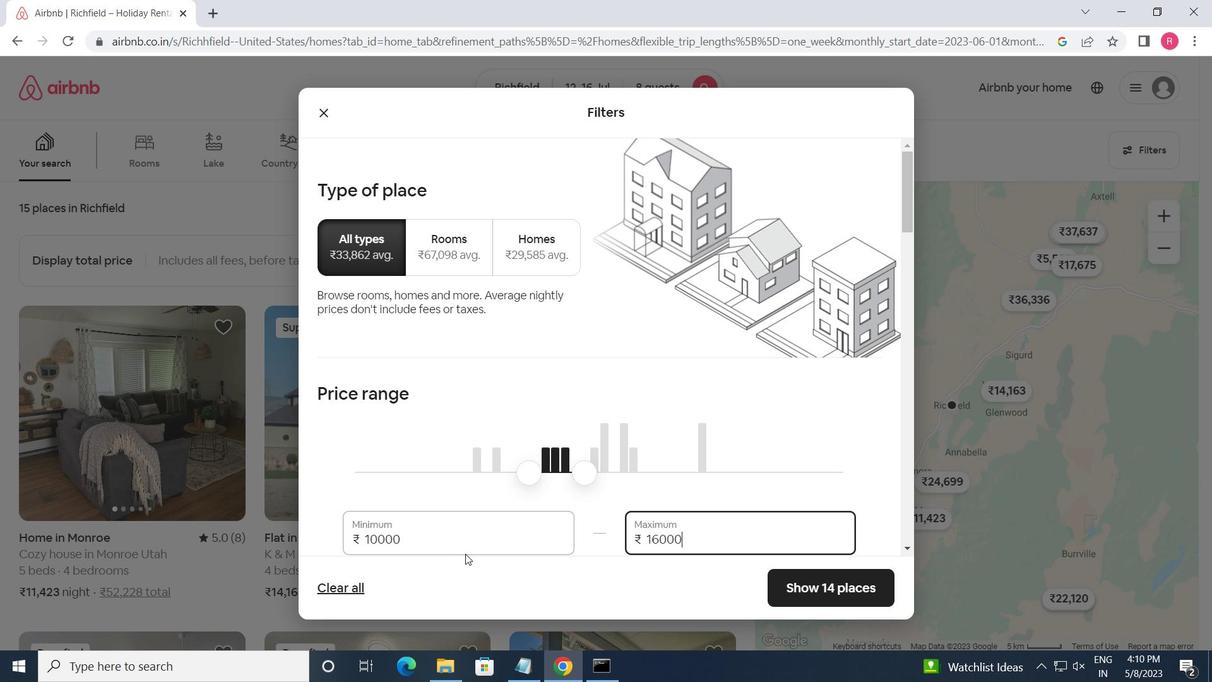 
Action: Mouse scrolled (557, 471) with delta (0, 0)
Screenshot: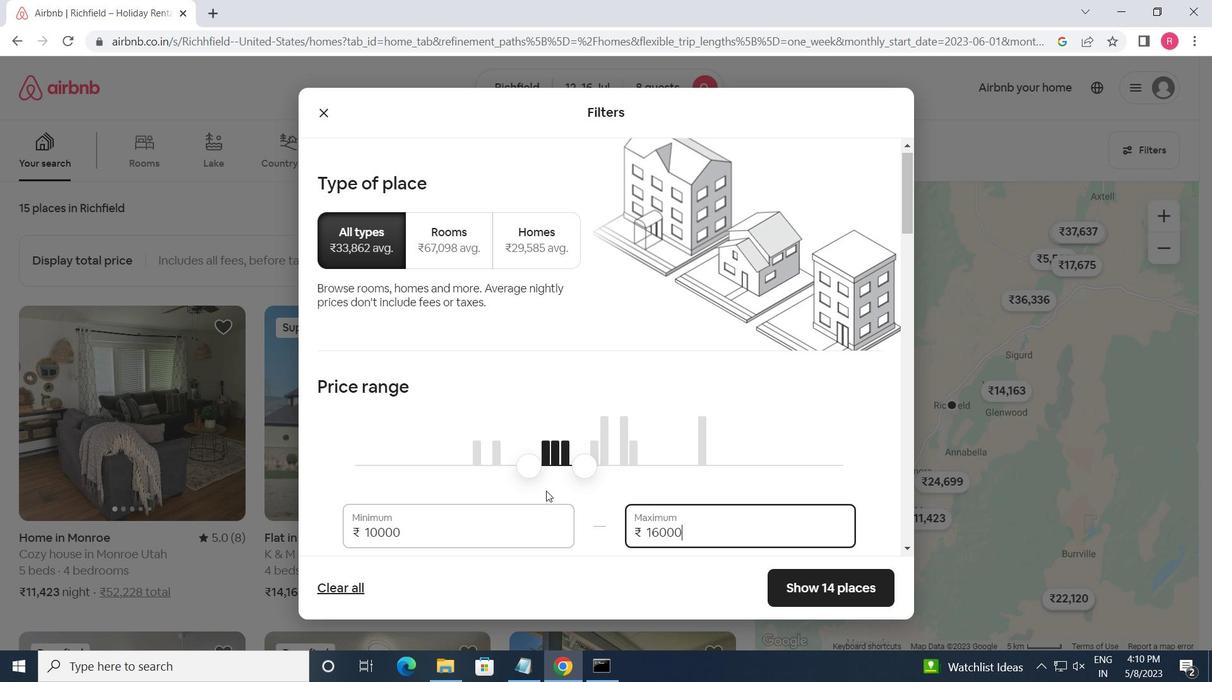 
Action: Mouse moved to (557, 471)
Screenshot: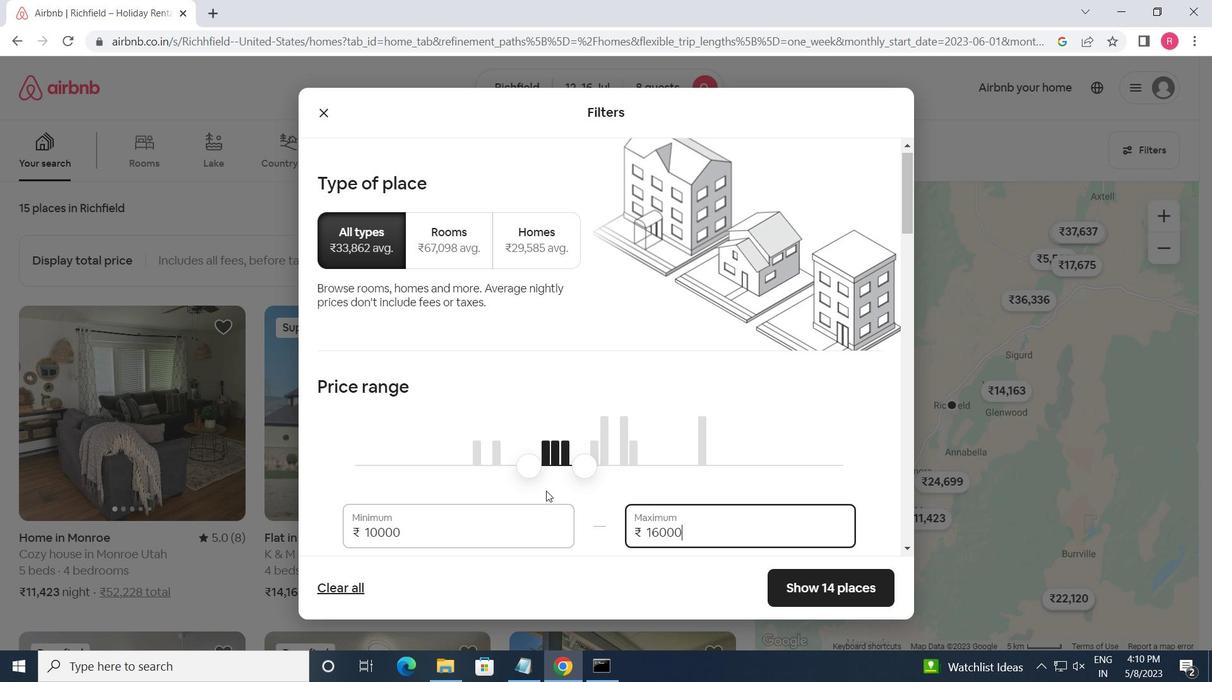 
Action: Mouse scrolled (557, 471) with delta (0, 0)
Screenshot: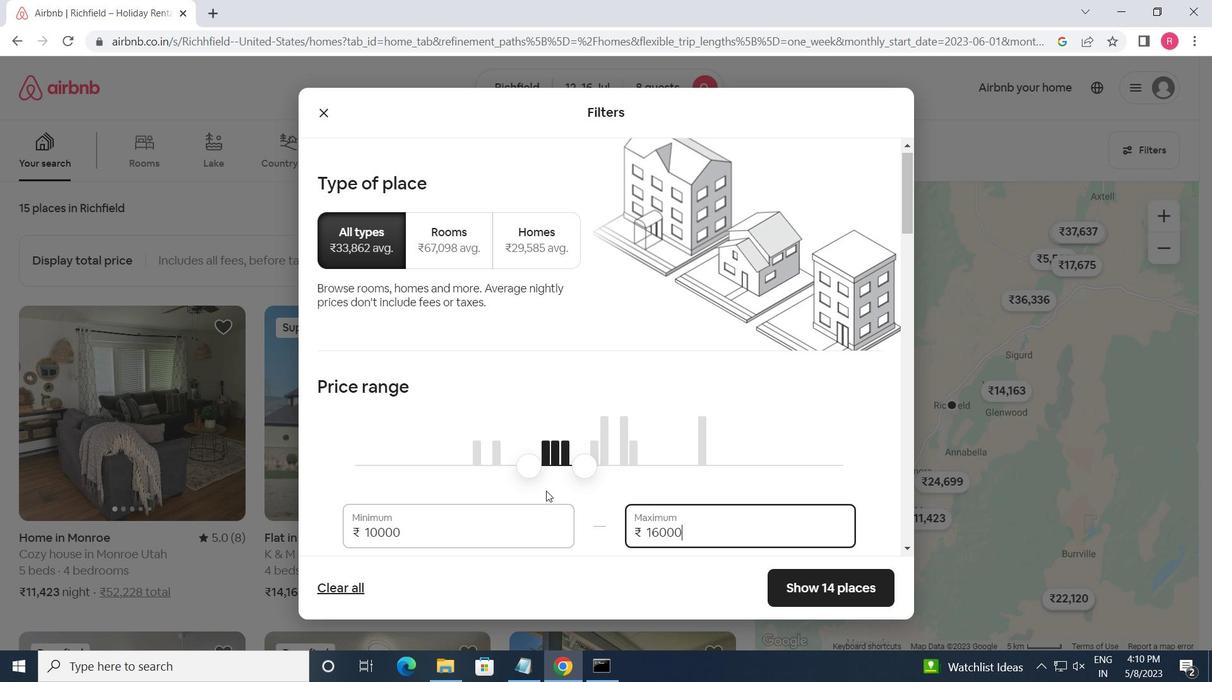 
Action: Mouse moved to (557, 471)
Screenshot: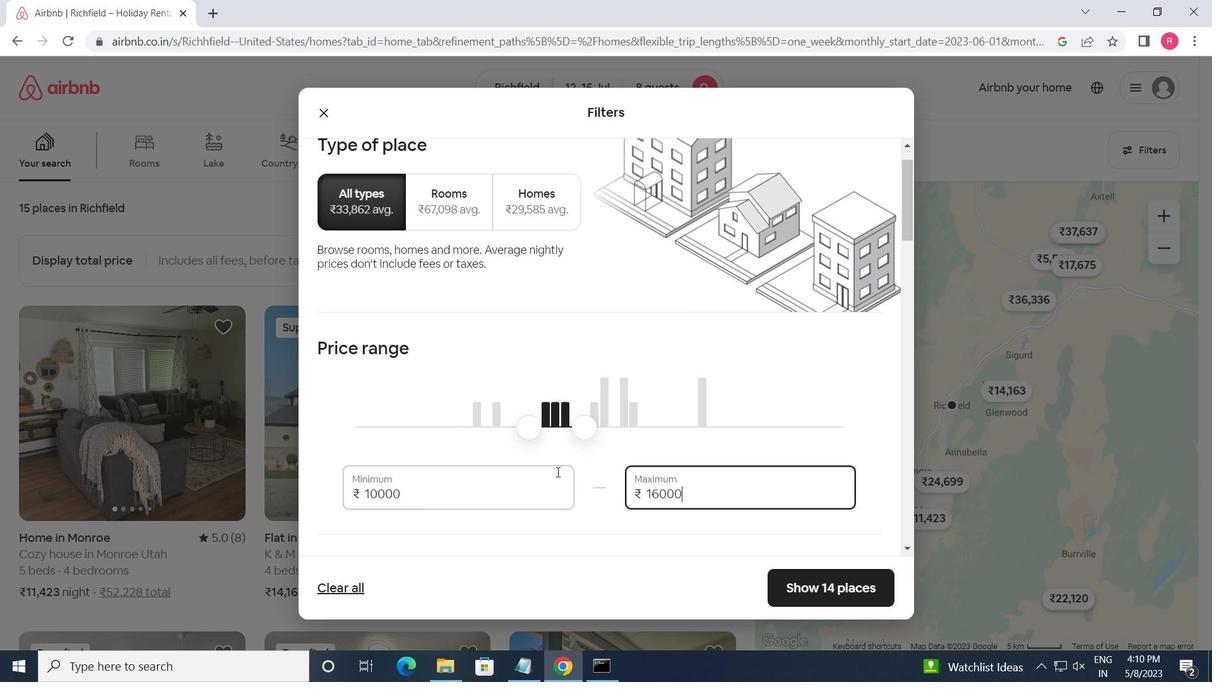 
Action: Mouse scrolled (557, 471) with delta (0, 0)
Screenshot: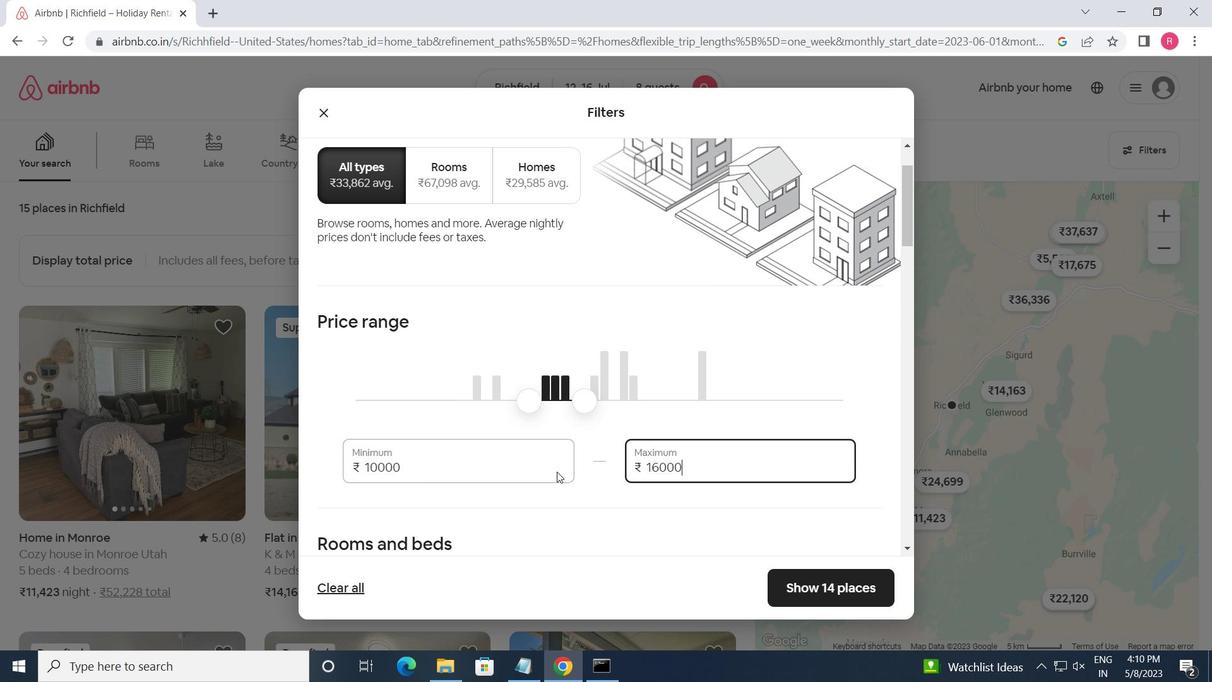 
Action: Mouse moved to (797, 380)
Screenshot: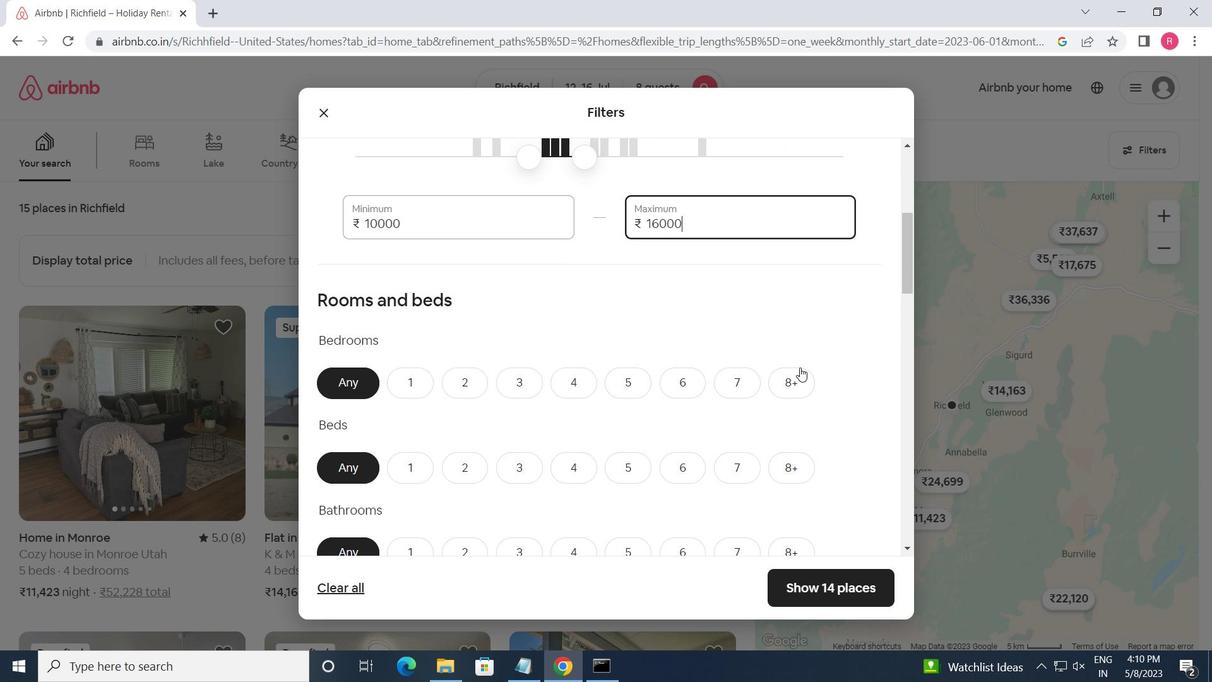 
Action: Mouse pressed left at (797, 380)
Screenshot: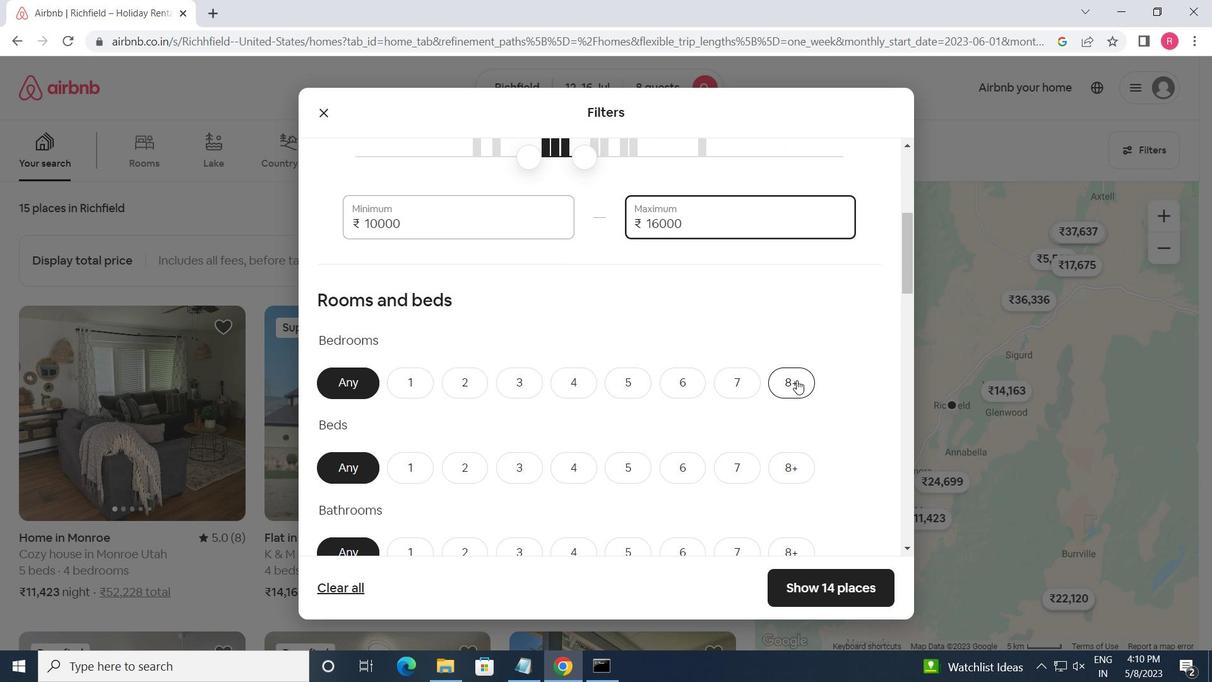 
Action: Mouse moved to (785, 469)
Screenshot: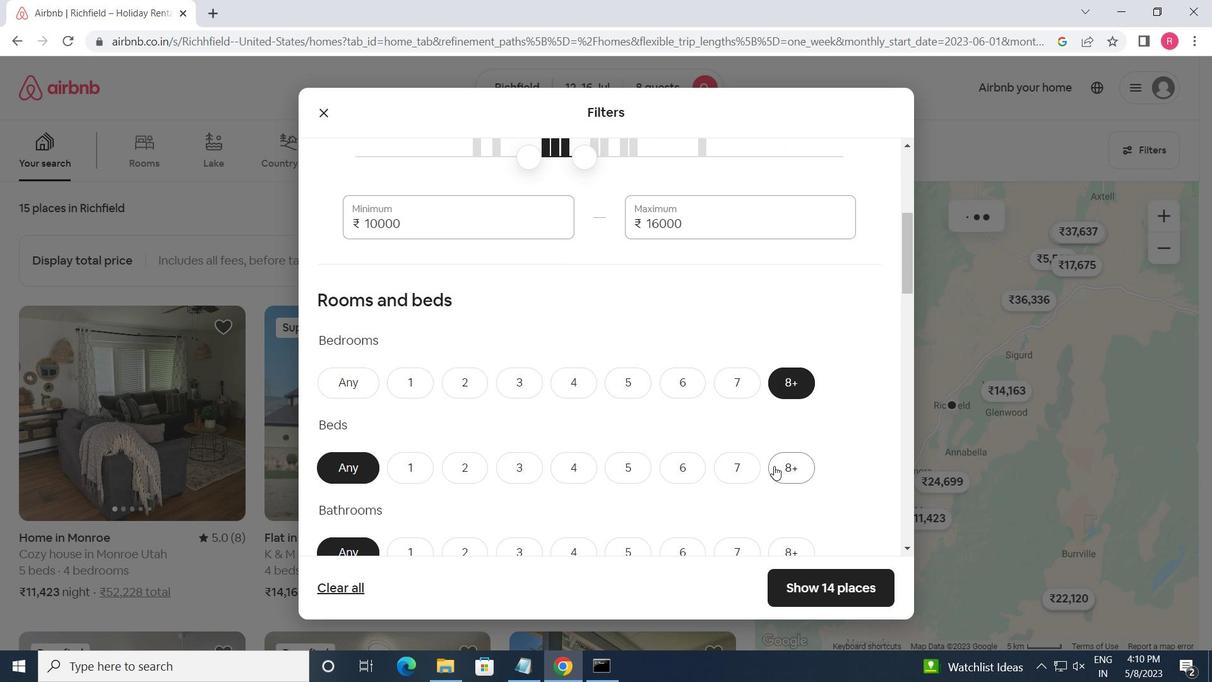 
Action: Mouse pressed left at (785, 469)
Screenshot: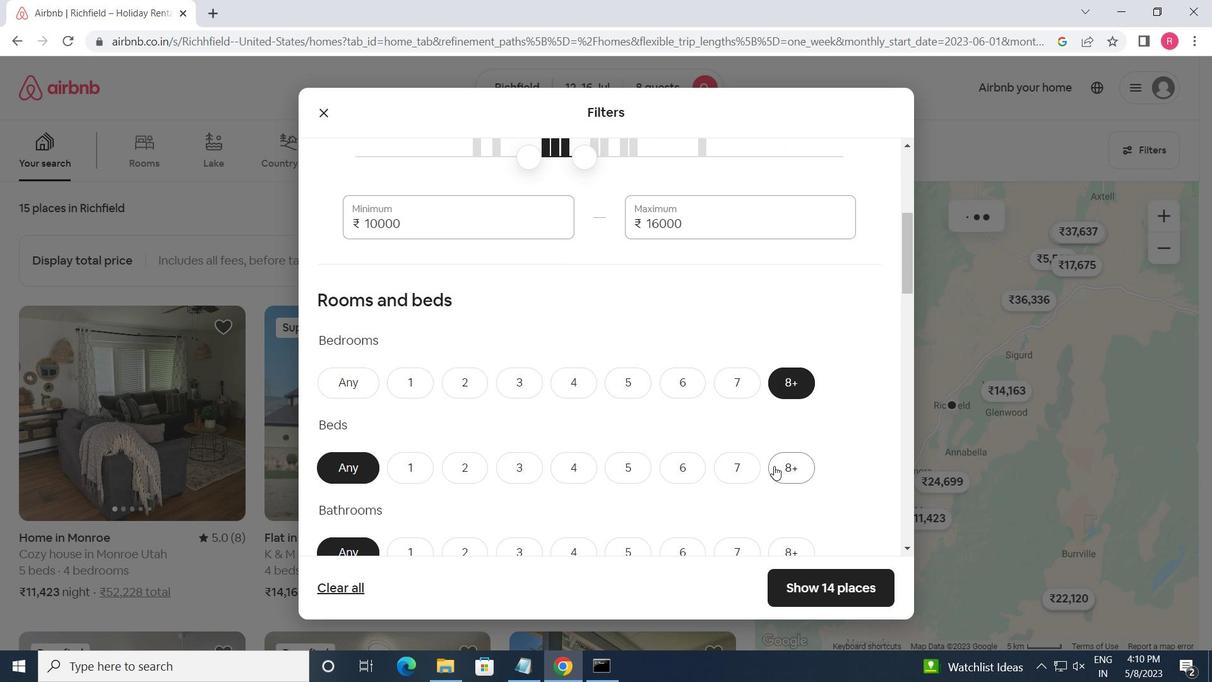 
Action: Mouse moved to (786, 547)
Screenshot: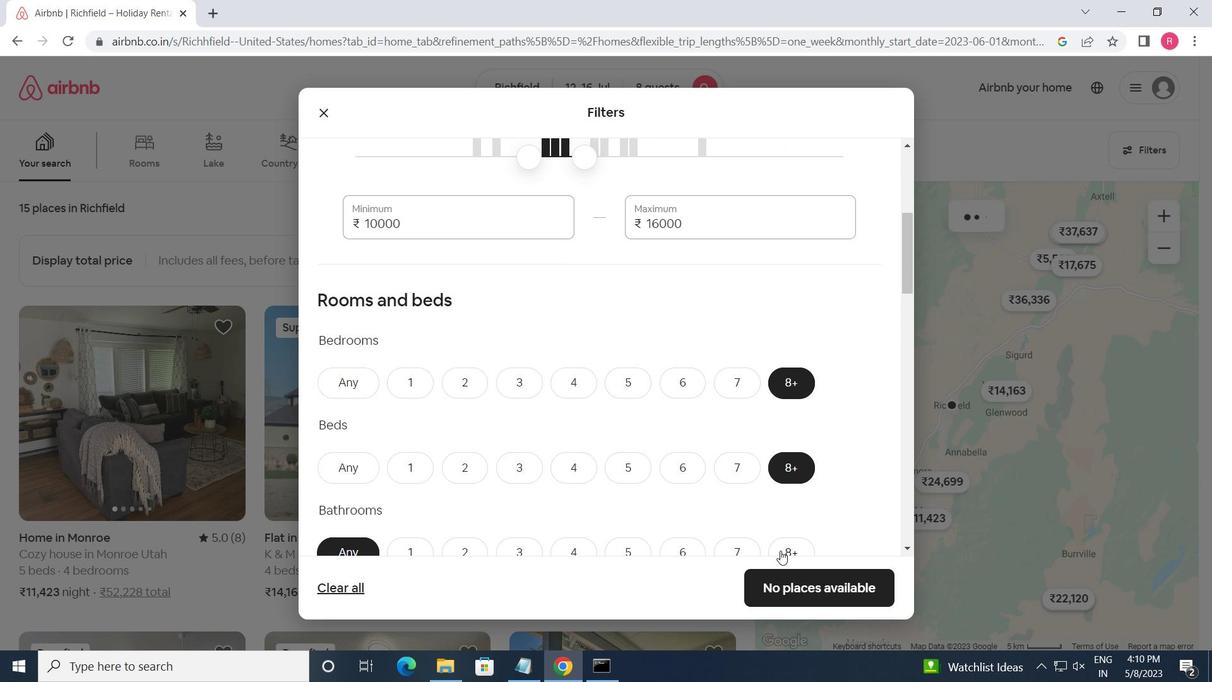 
Action: Mouse pressed left at (786, 547)
Screenshot: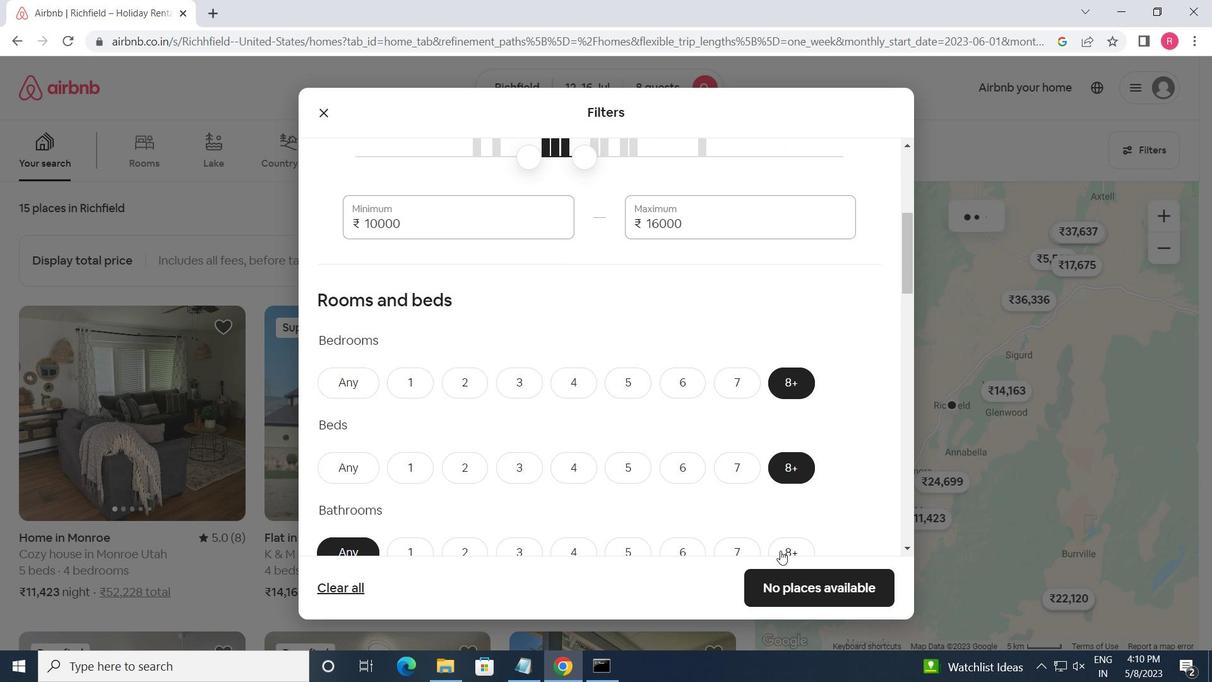 
Action: Mouse moved to (709, 454)
Screenshot: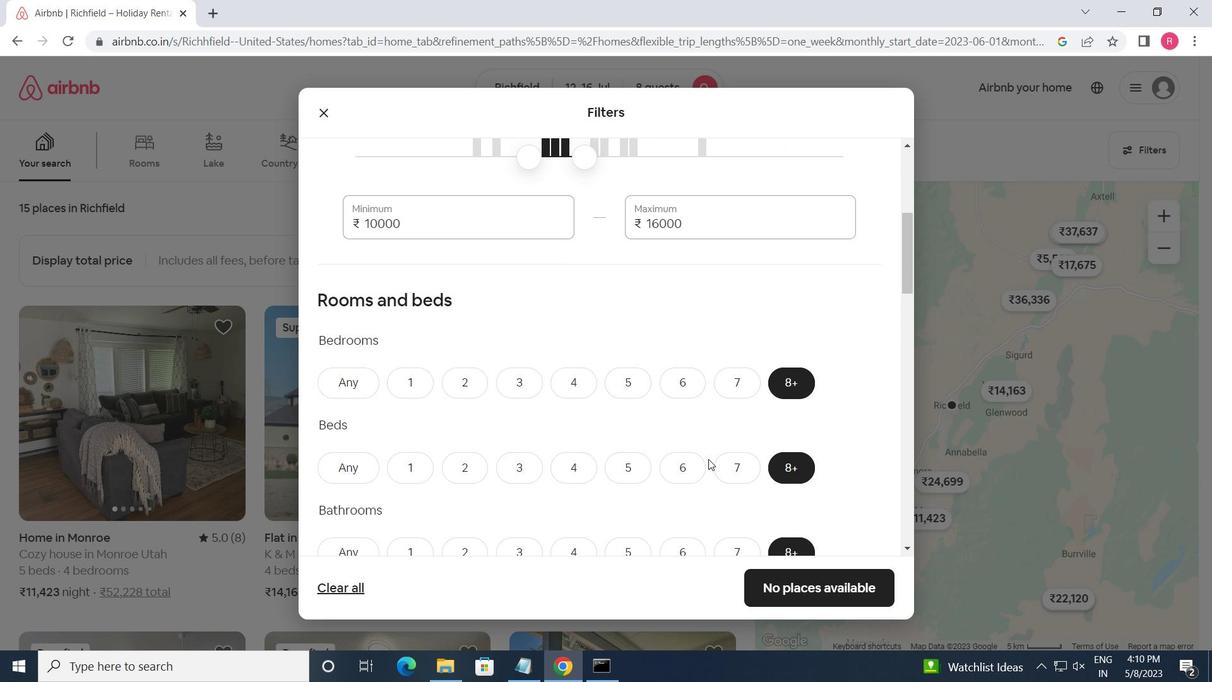 
Action: Mouse scrolled (709, 454) with delta (0, 0)
Screenshot: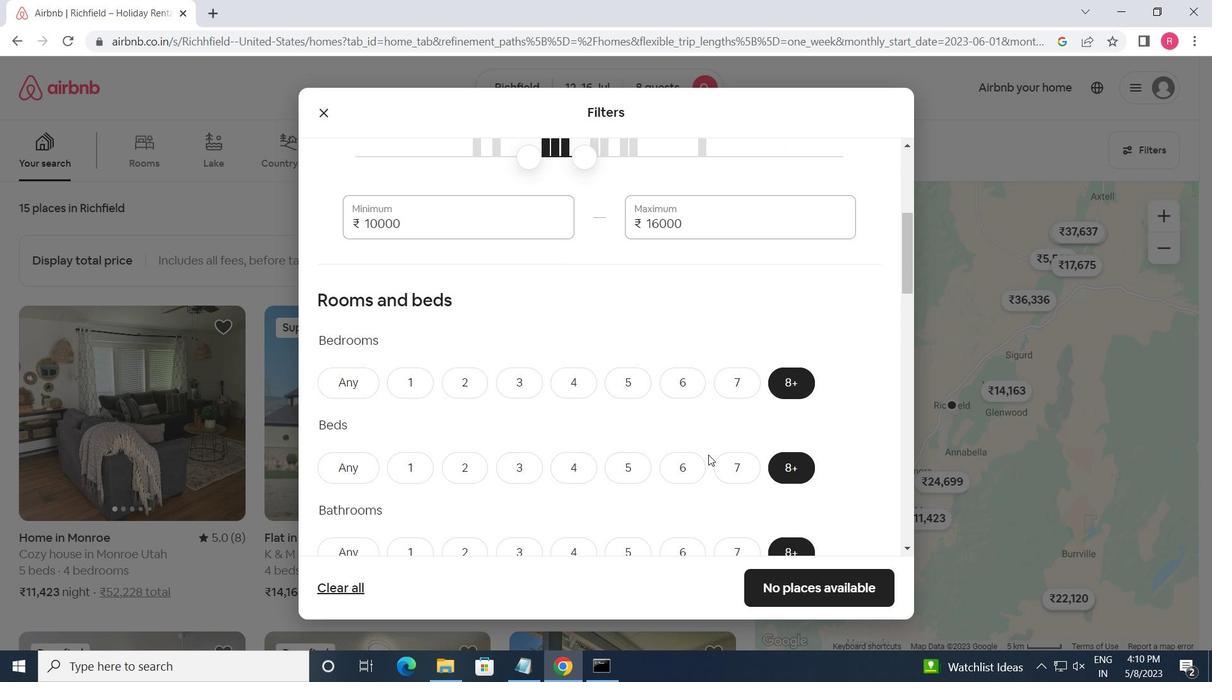 
Action: Mouse scrolled (709, 454) with delta (0, 0)
Screenshot: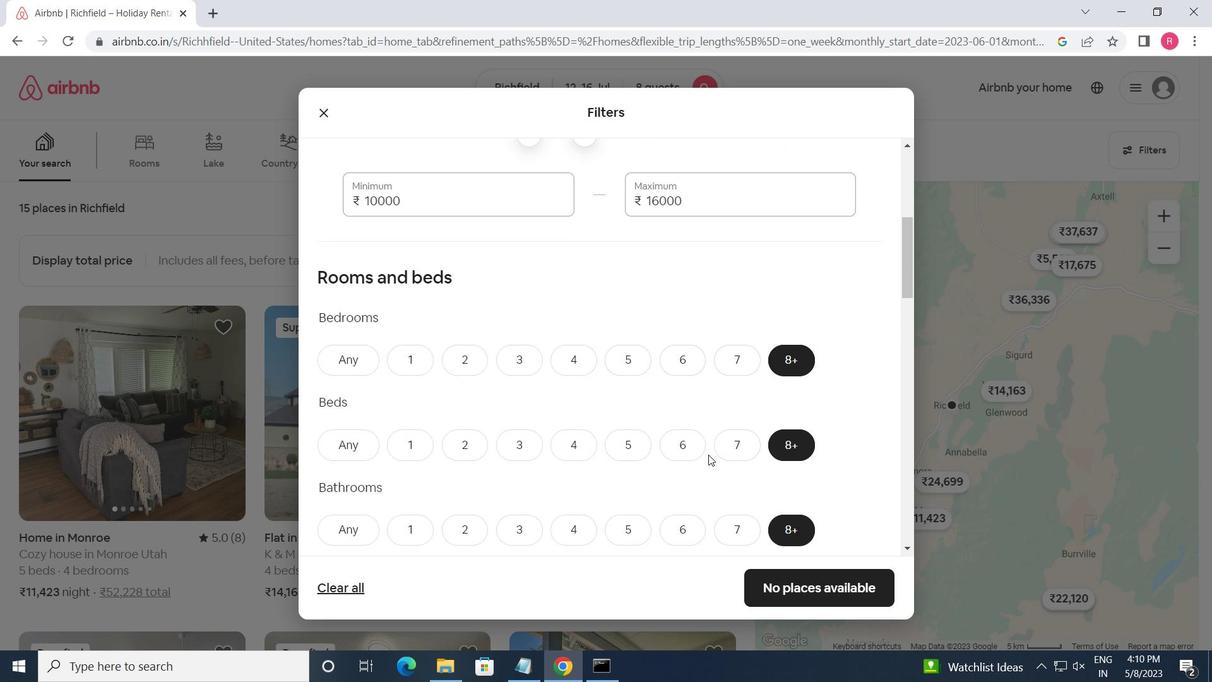 
Action: Mouse scrolled (709, 454) with delta (0, 0)
Screenshot: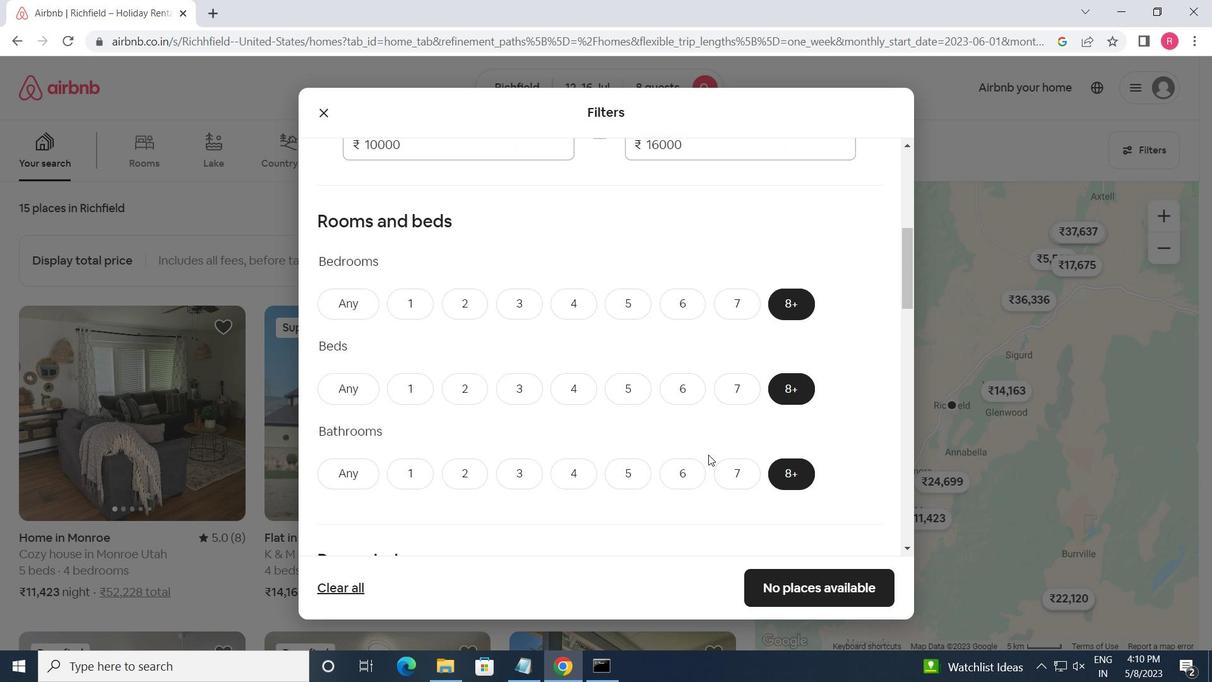 
Action: Mouse moved to (394, 473)
Screenshot: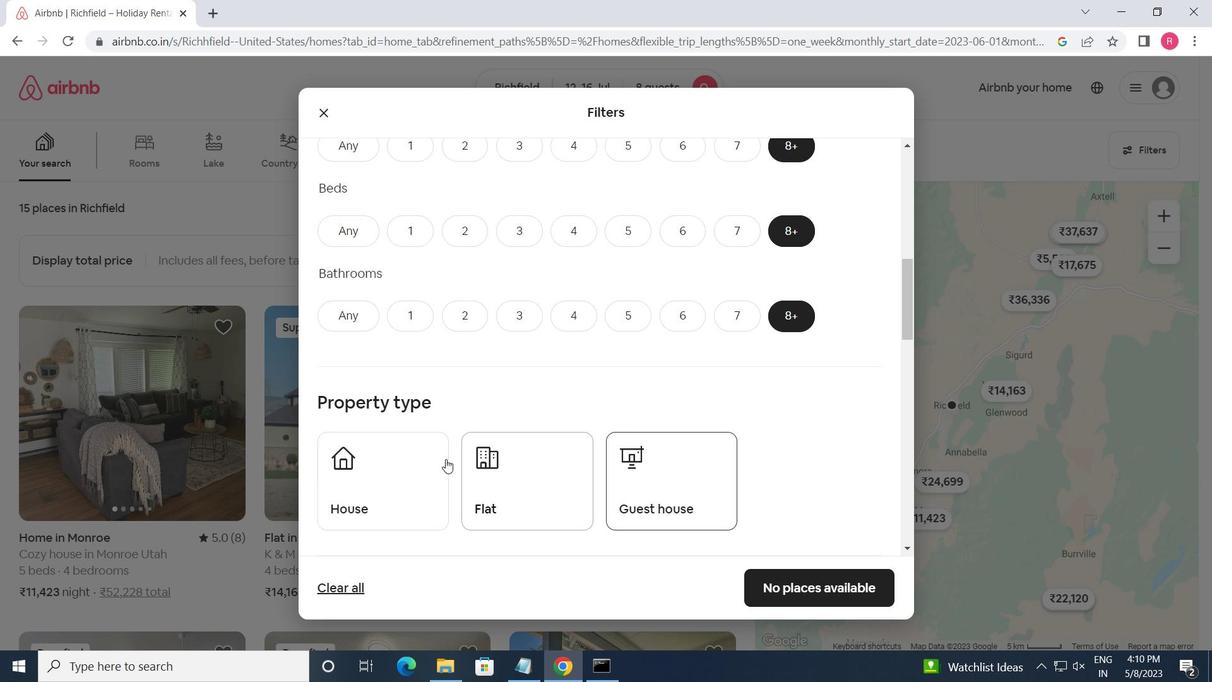 
Action: Mouse pressed left at (394, 473)
Screenshot: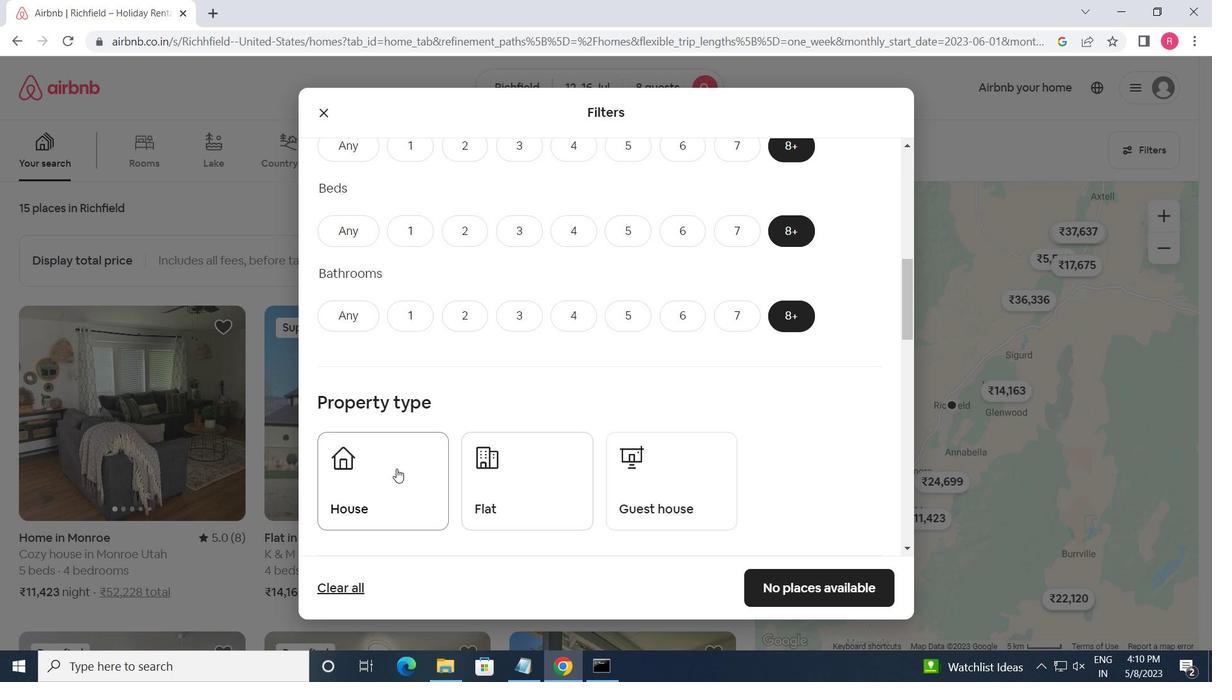 
Action: Mouse moved to (519, 478)
Screenshot: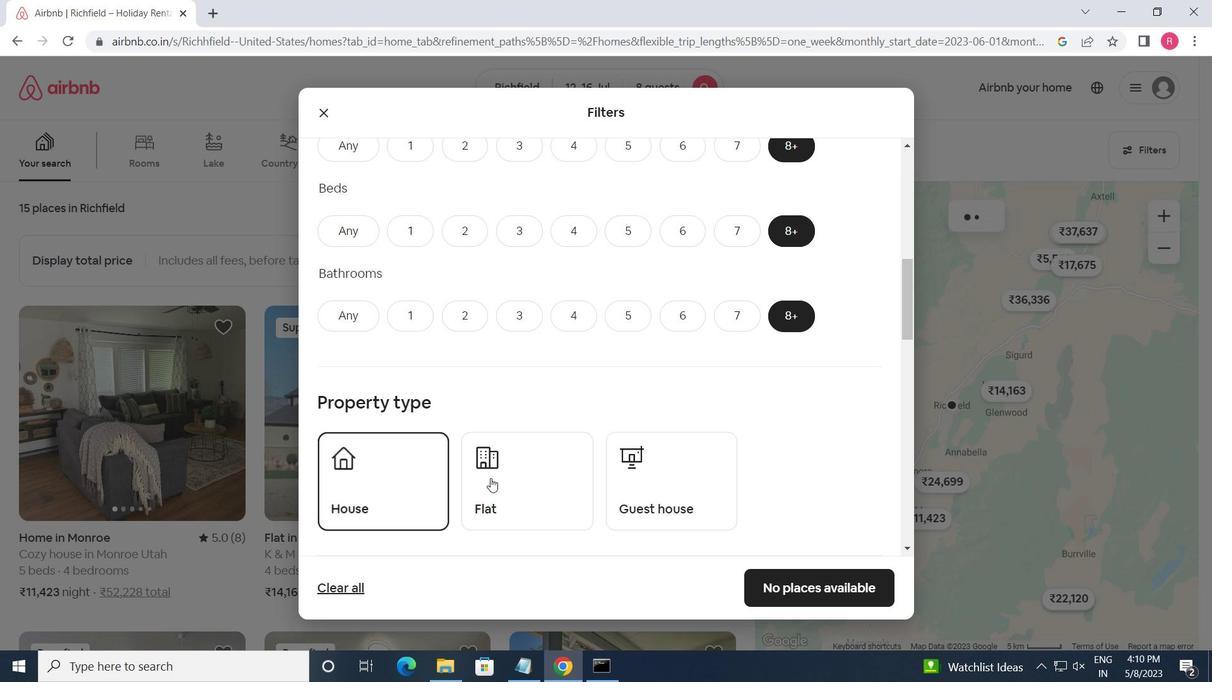 
Action: Mouse pressed left at (519, 478)
Screenshot: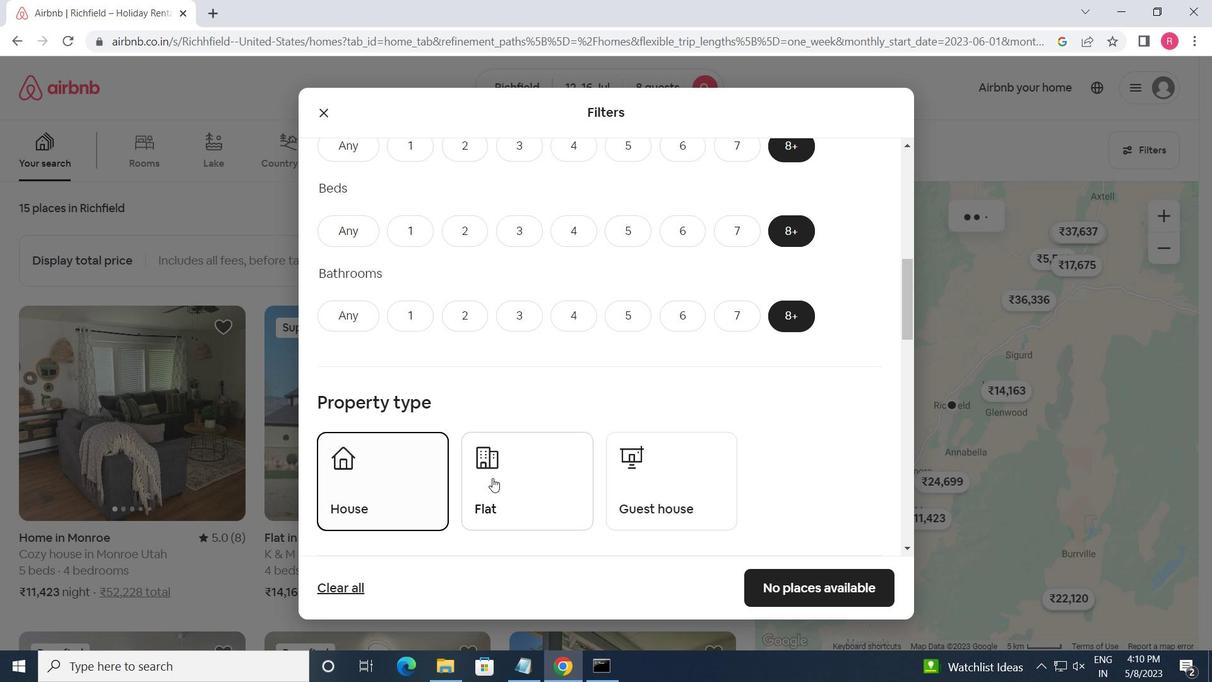 
Action: Mouse moved to (640, 475)
Screenshot: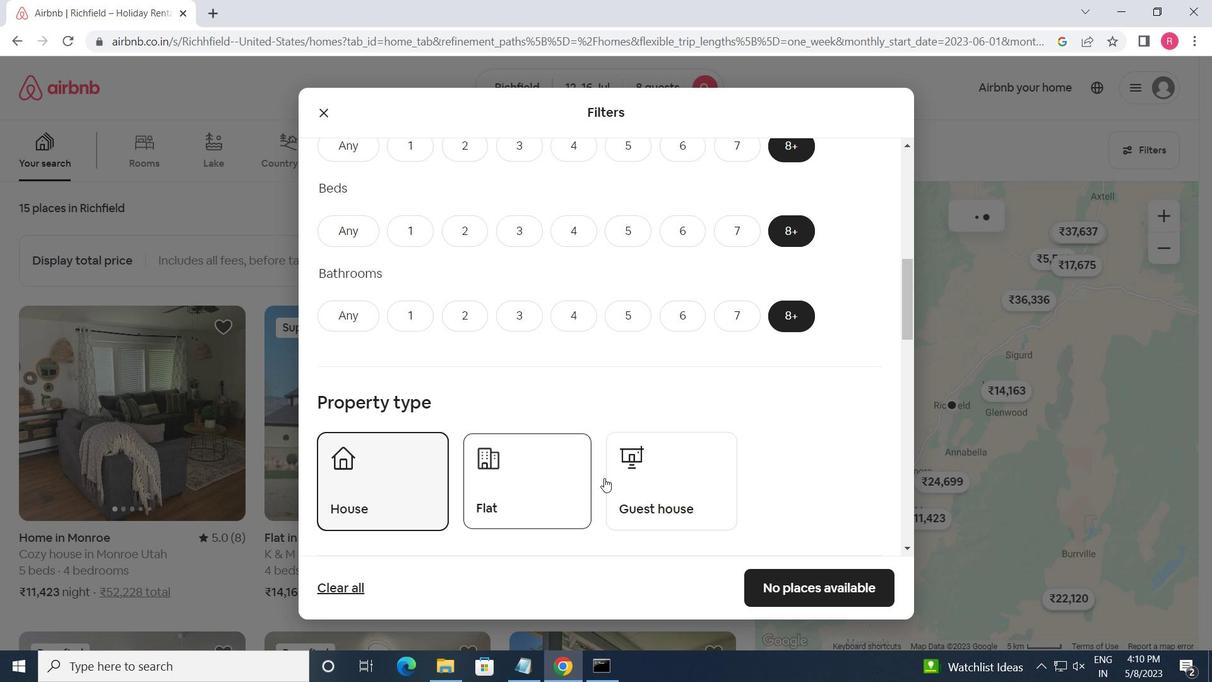 
Action: Mouse pressed left at (640, 475)
Screenshot: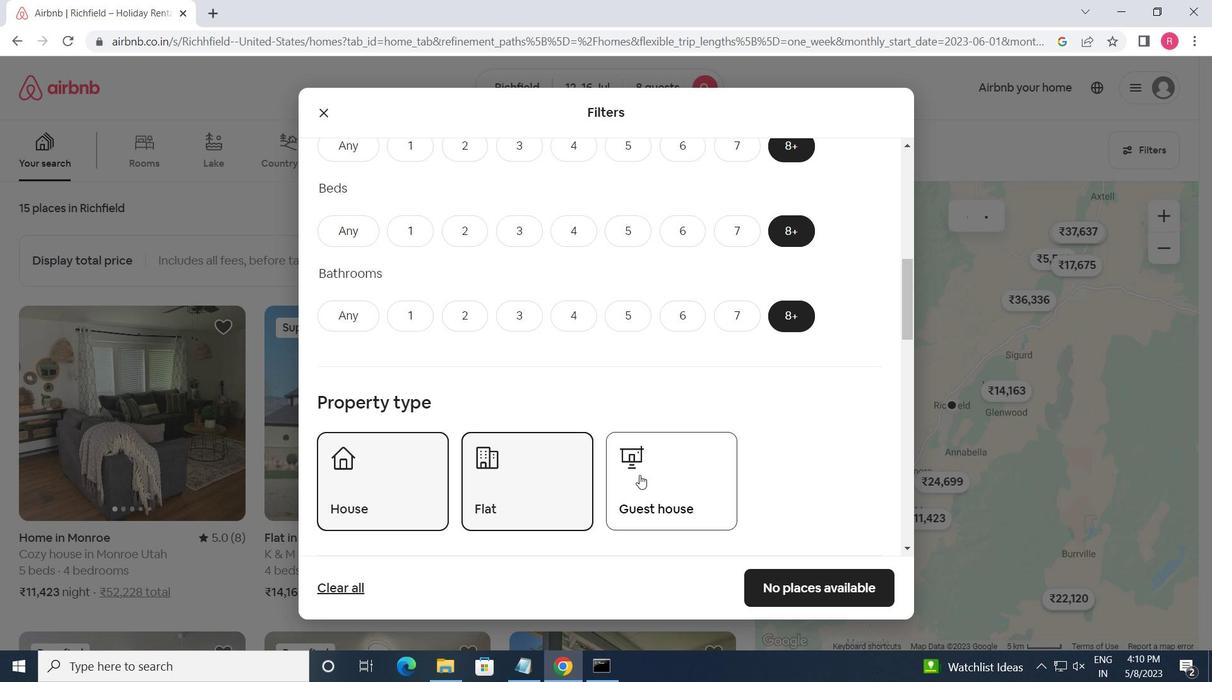 
Action: Mouse scrolled (640, 474) with delta (0, 0)
Screenshot: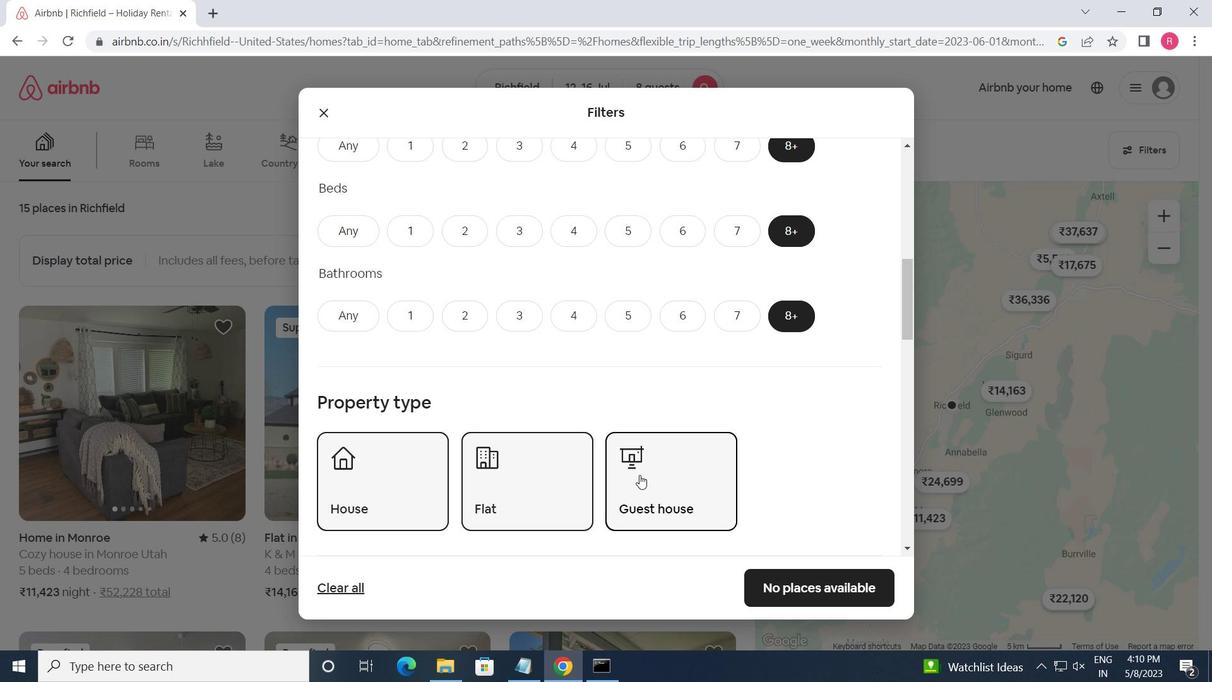 
Action: Mouse scrolled (640, 474) with delta (0, 0)
Screenshot: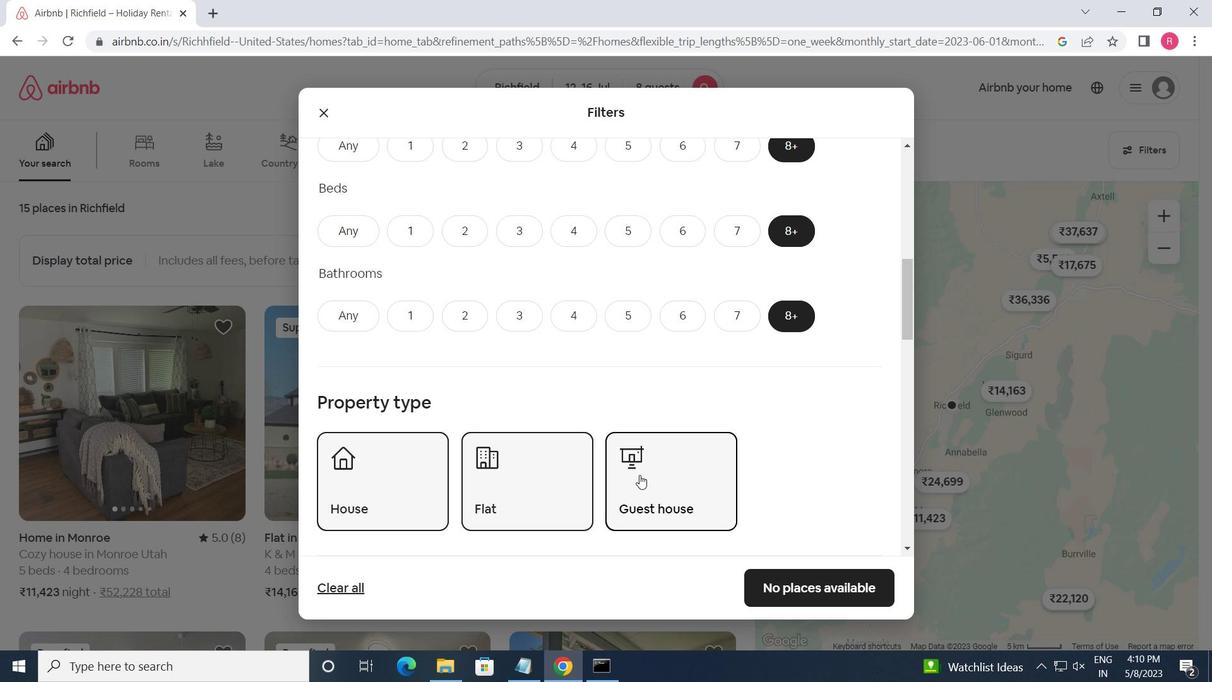 
Action: Mouse scrolled (640, 474) with delta (0, 0)
Screenshot: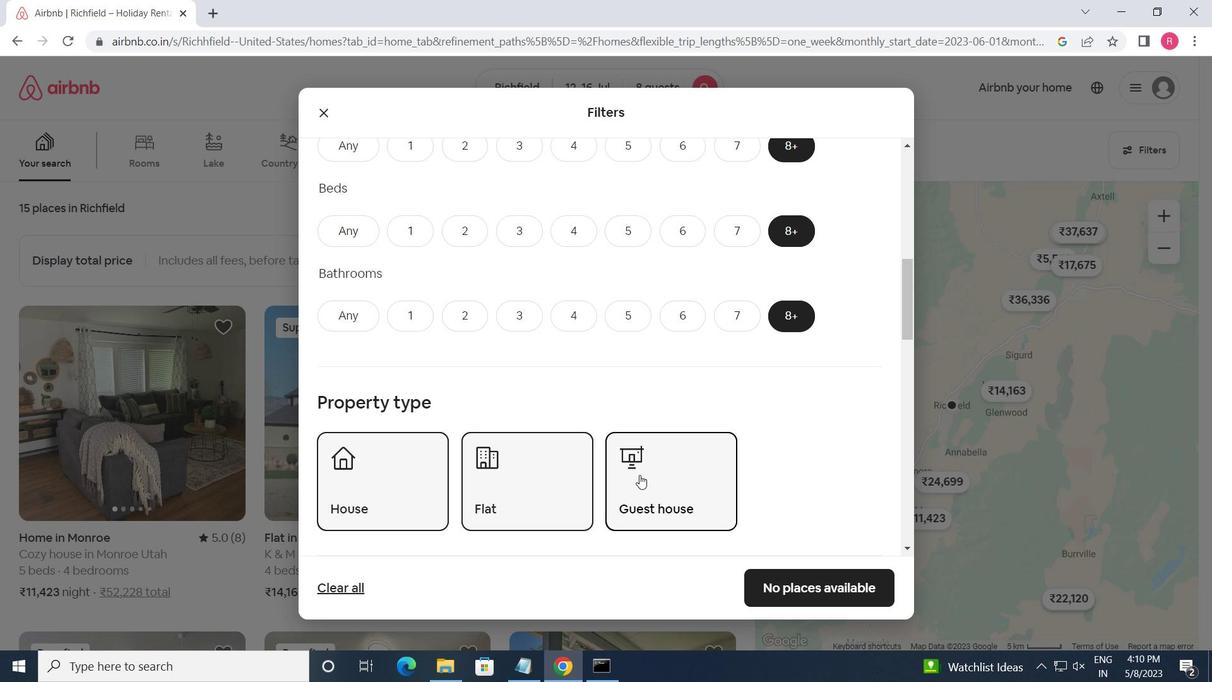 
Action: Mouse moved to (327, 436)
Screenshot: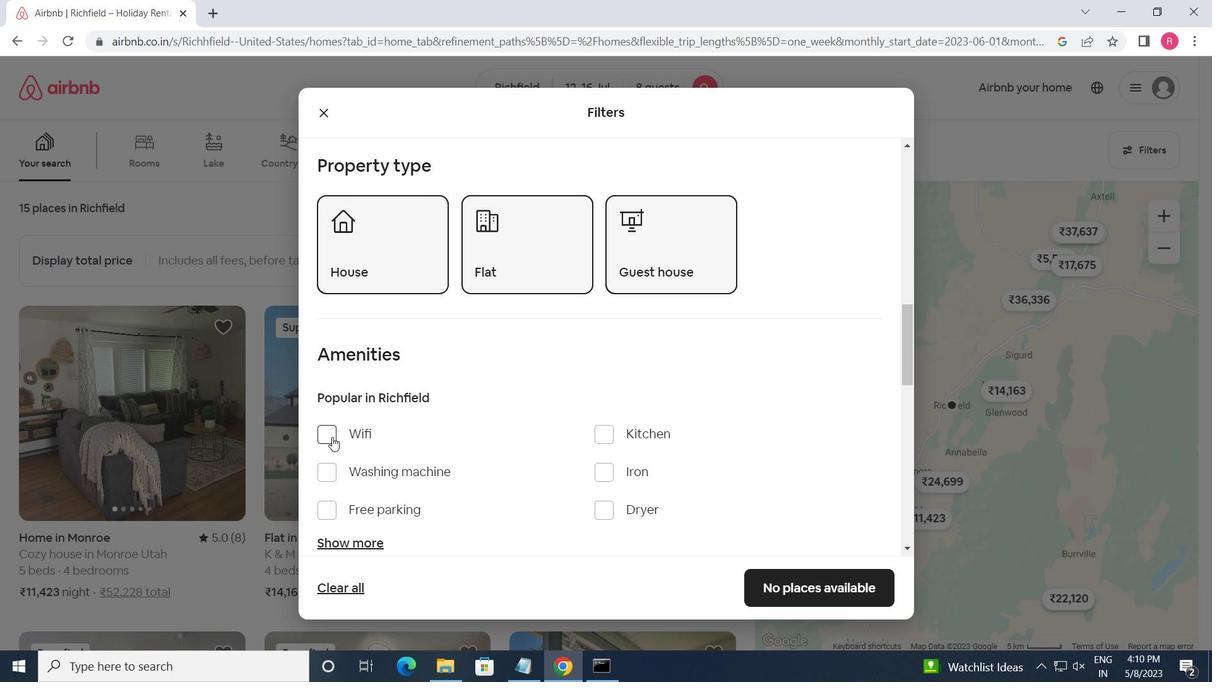 
Action: Mouse pressed left at (327, 436)
Screenshot: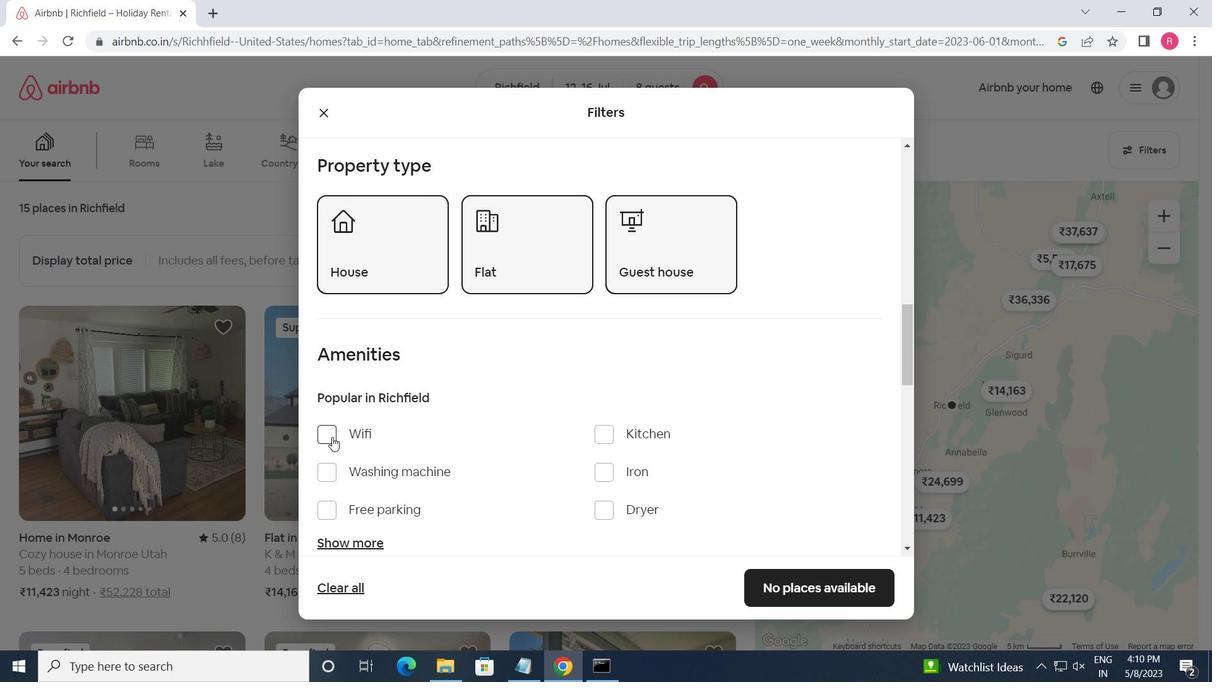
Action: Mouse moved to (359, 543)
Screenshot: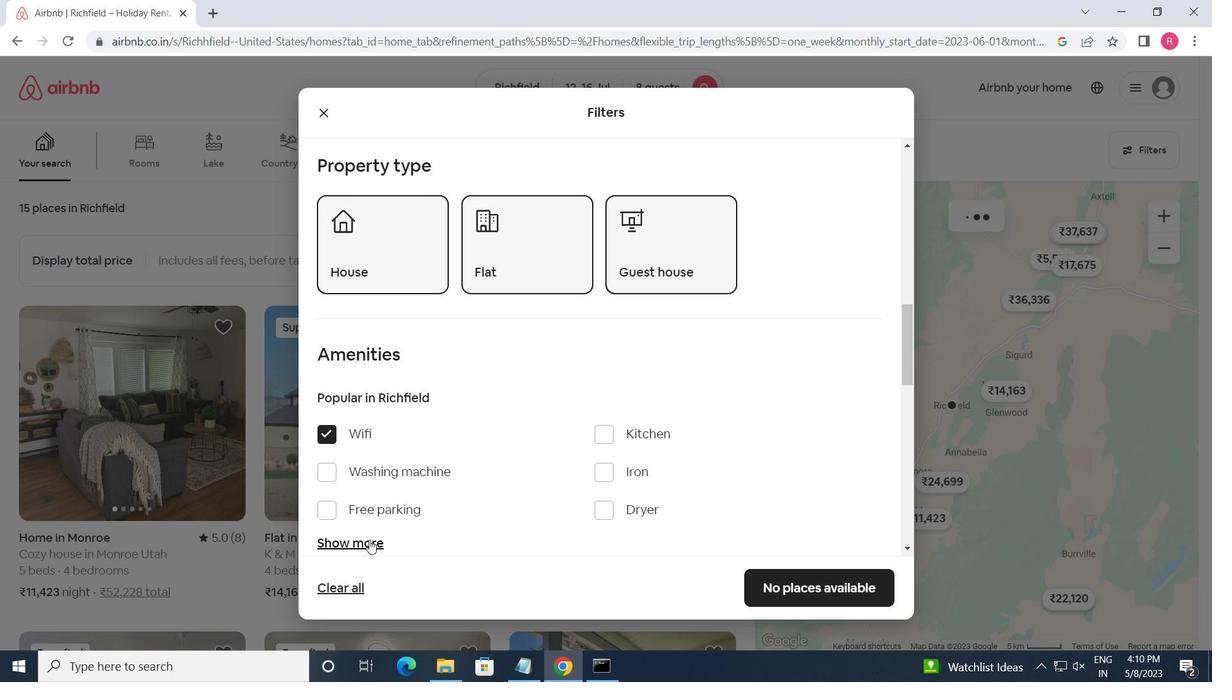 
Action: Mouse pressed left at (359, 543)
Screenshot: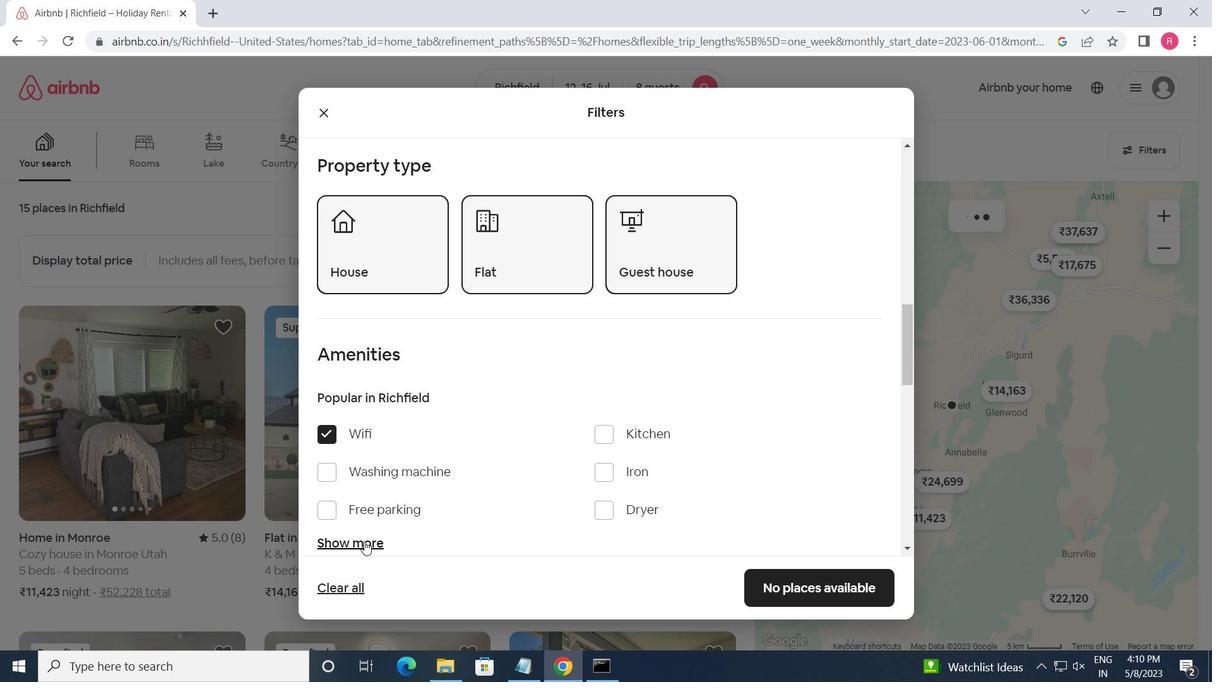 
Action: Mouse moved to (410, 470)
Screenshot: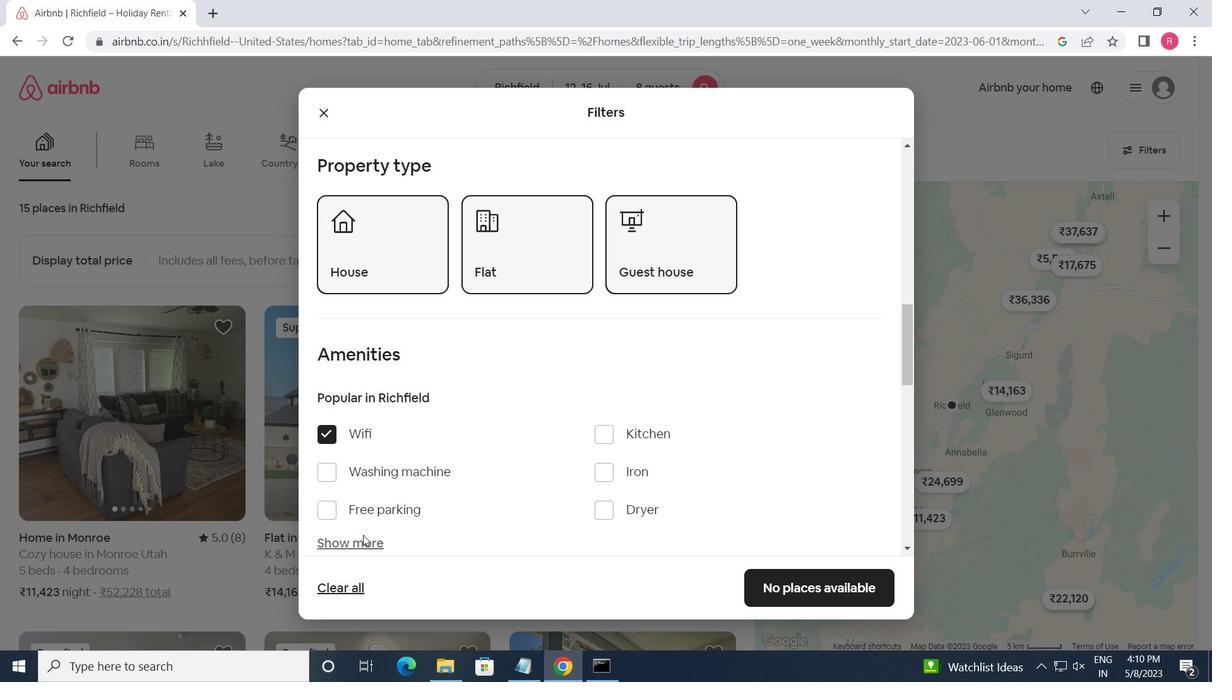 
Action: Mouse scrolled (410, 469) with delta (0, 0)
Screenshot: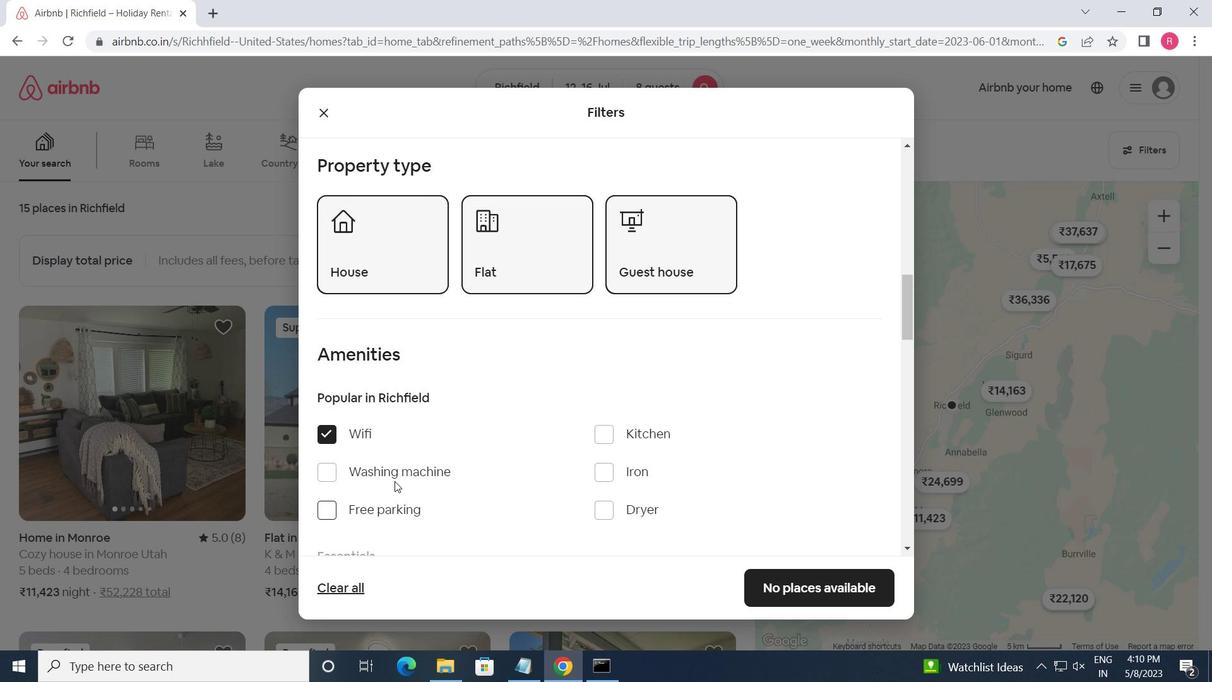
Action: Mouse scrolled (410, 469) with delta (0, 0)
Screenshot: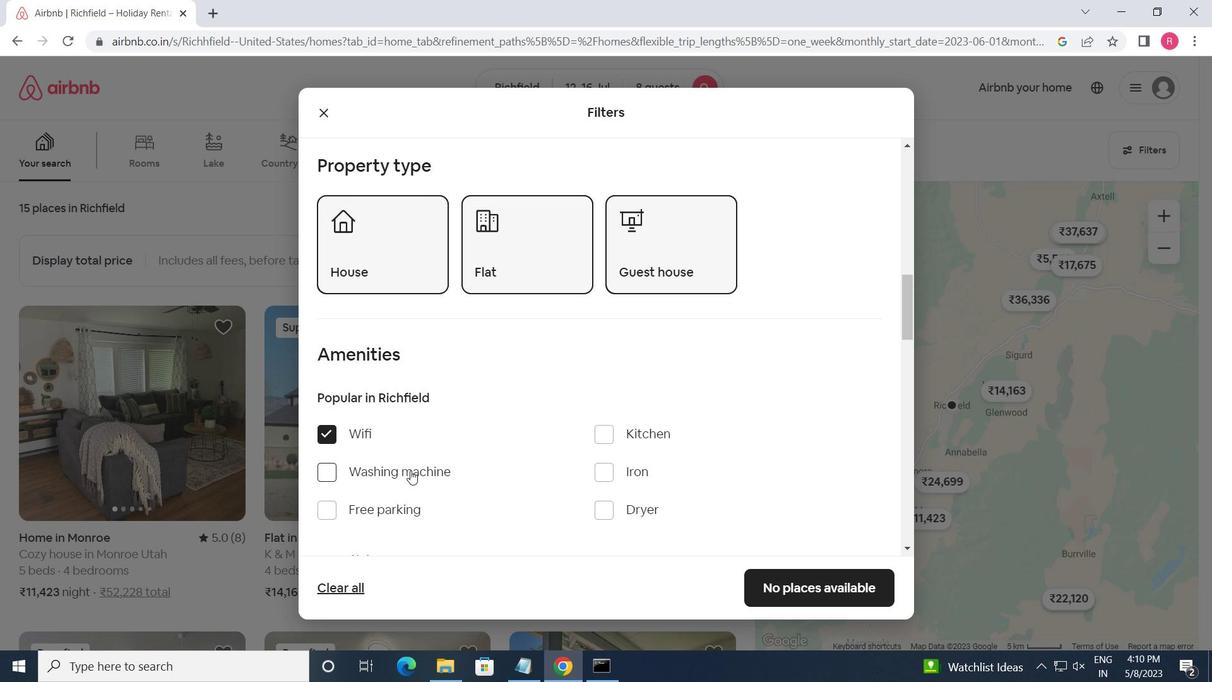 
Action: Mouse moved to (375, 310)
Screenshot: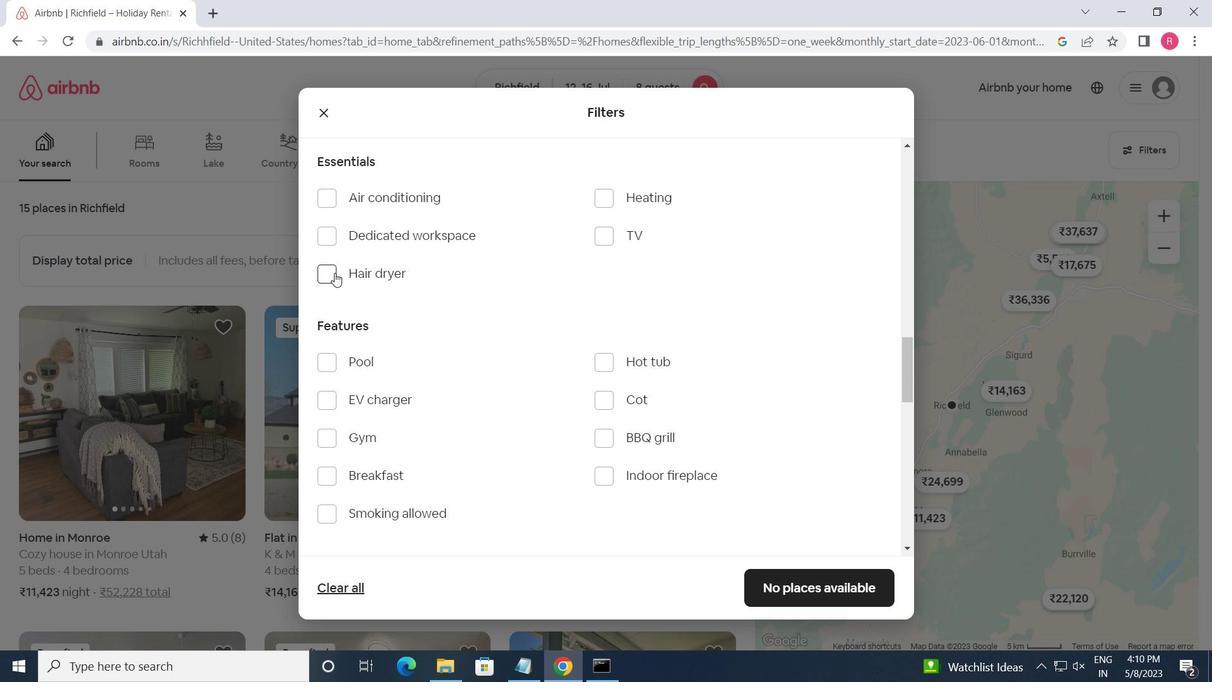 
Action: Mouse scrolled (375, 311) with delta (0, 0)
Screenshot: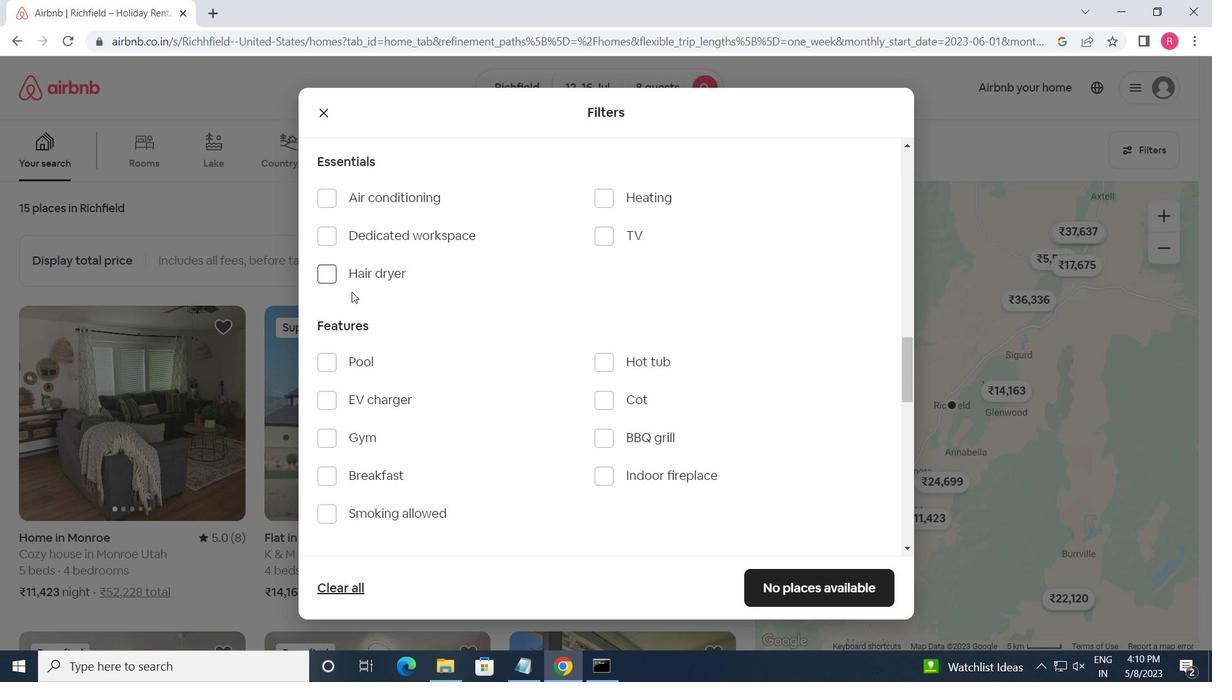 
Action: Mouse scrolled (375, 311) with delta (0, 0)
Screenshot: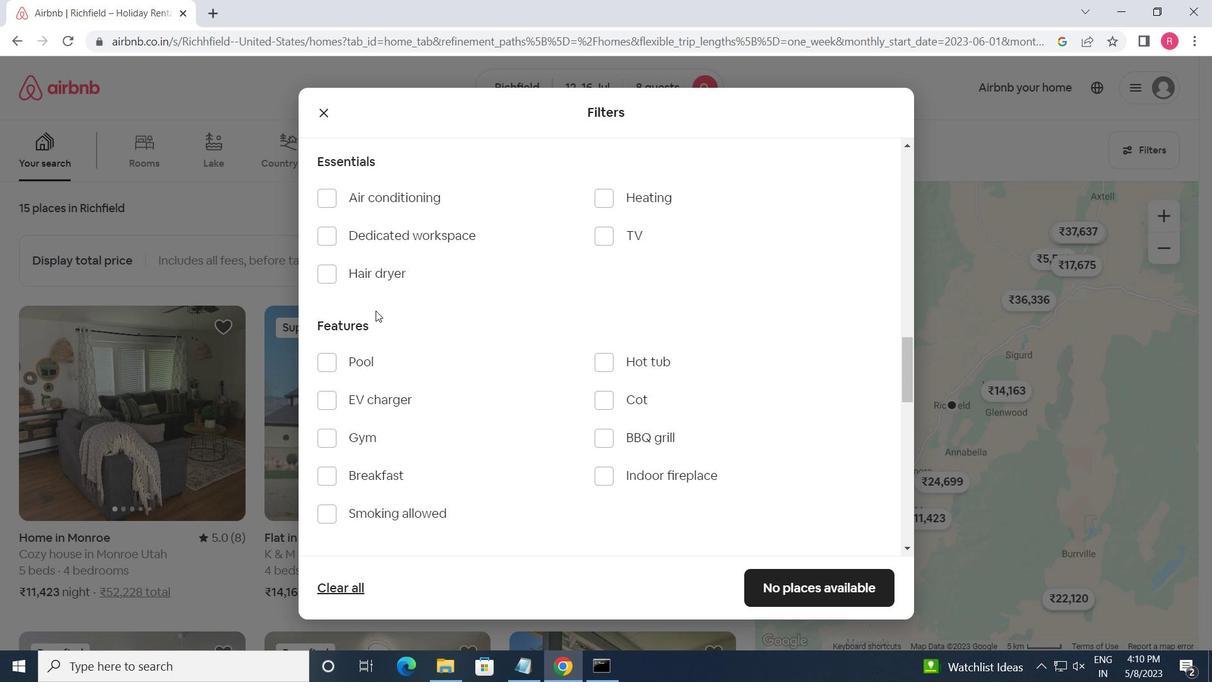 
Action: Mouse moved to (330, 274)
Screenshot: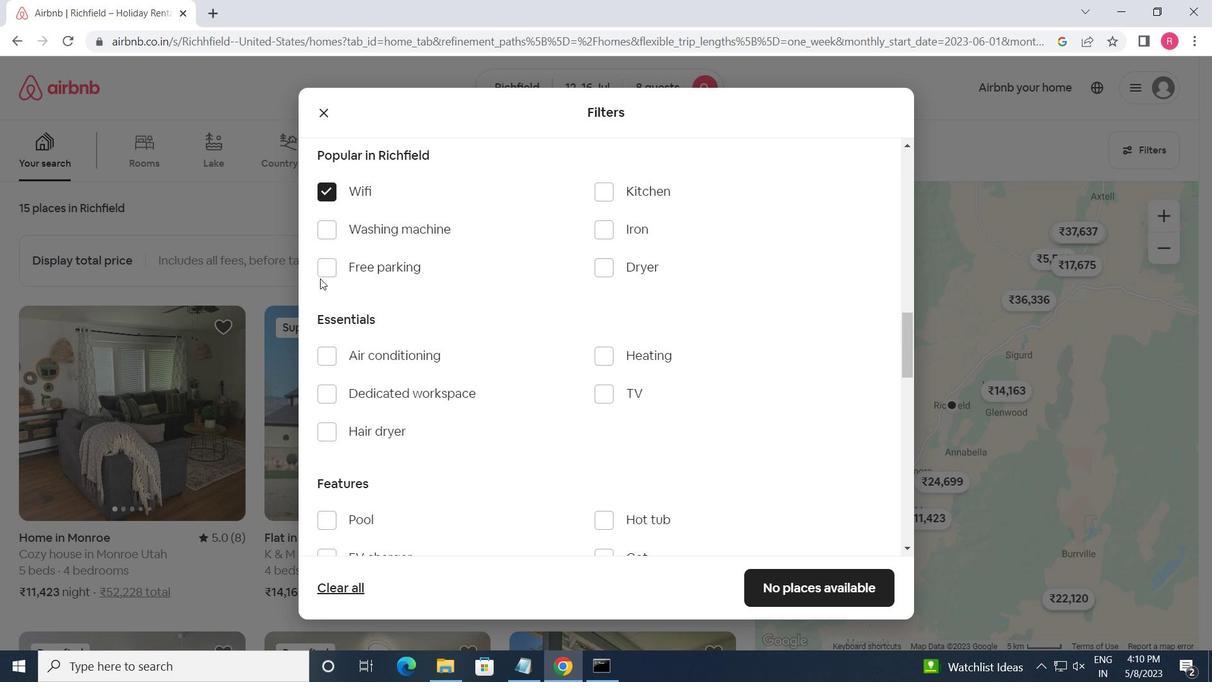 
Action: Mouse pressed left at (330, 274)
Screenshot: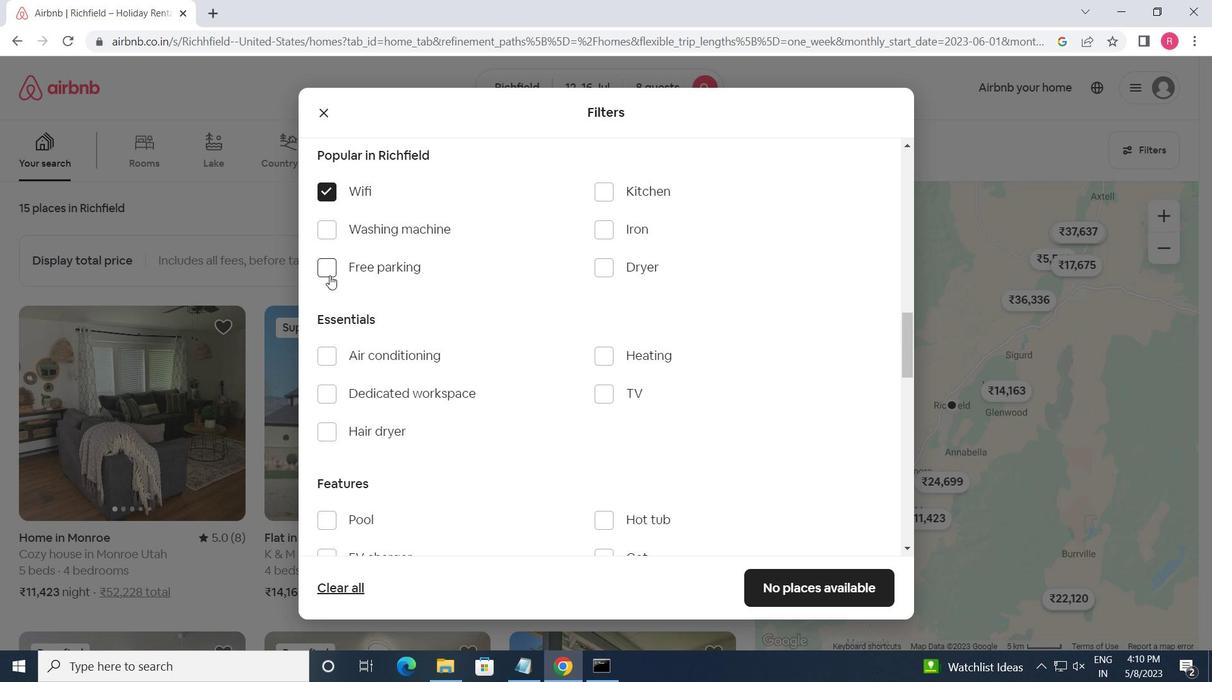 
Action: Mouse moved to (607, 404)
Screenshot: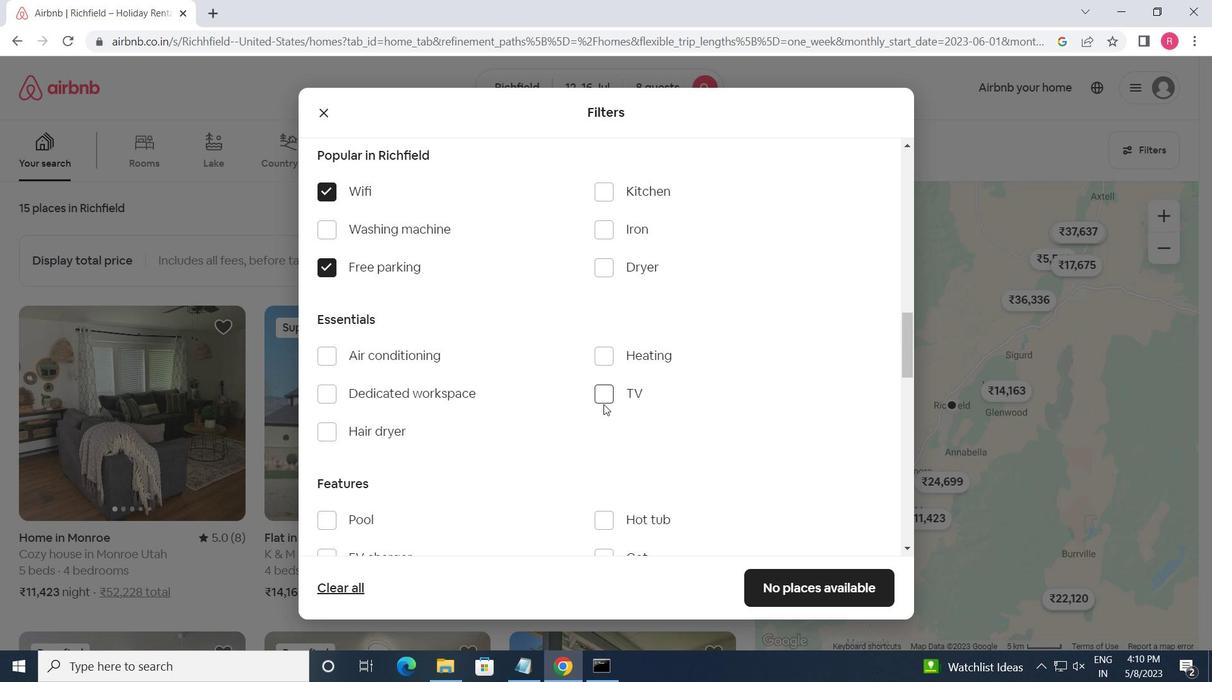
Action: Mouse pressed left at (607, 404)
Screenshot: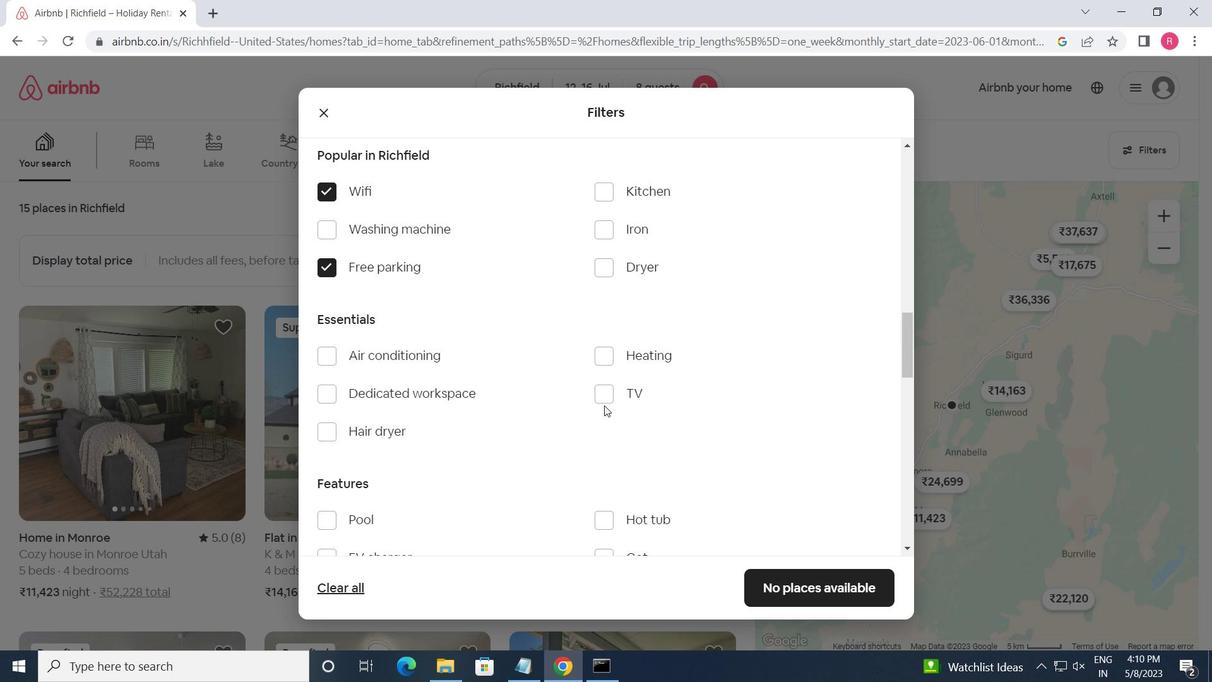 
Action: Mouse moved to (608, 396)
Screenshot: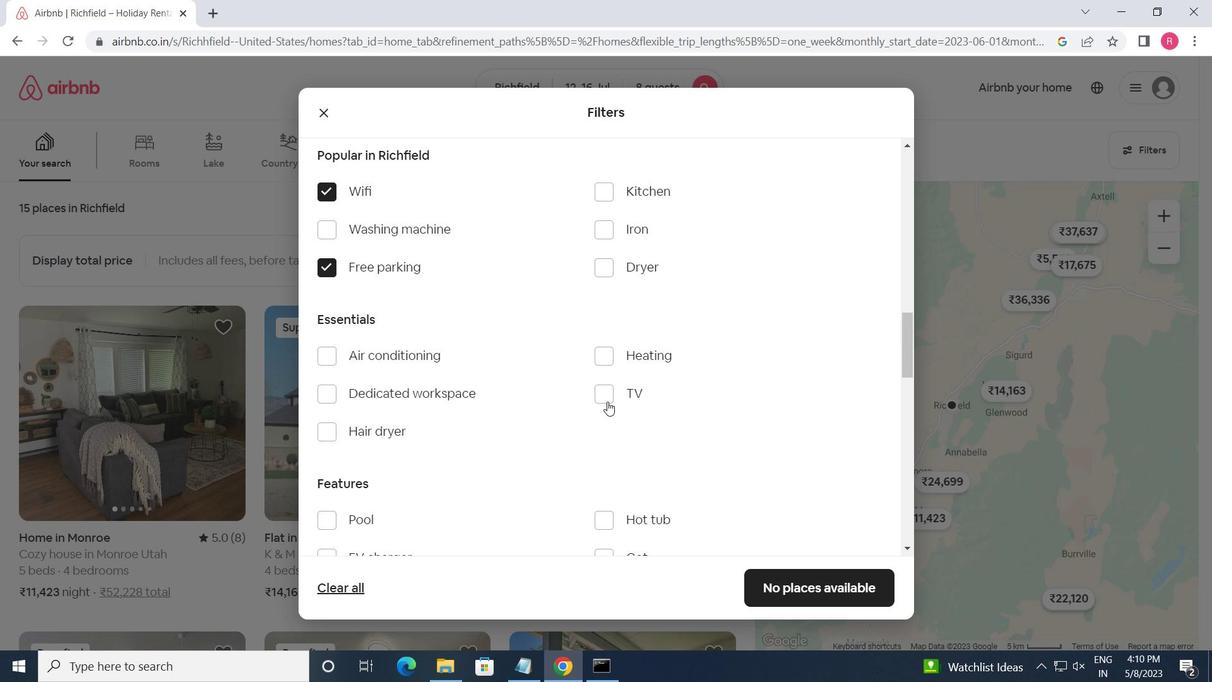 
Action: Mouse pressed left at (608, 396)
Screenshot: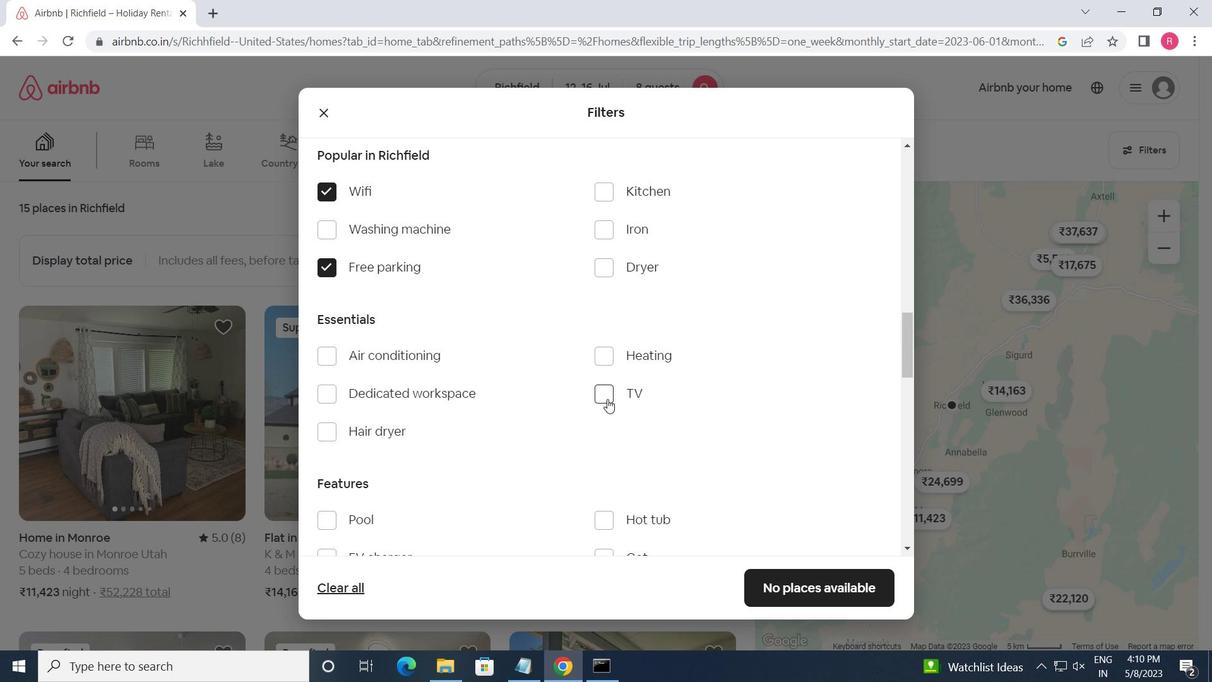 
Action: Mouse moved to (519, 435)
Screenshot: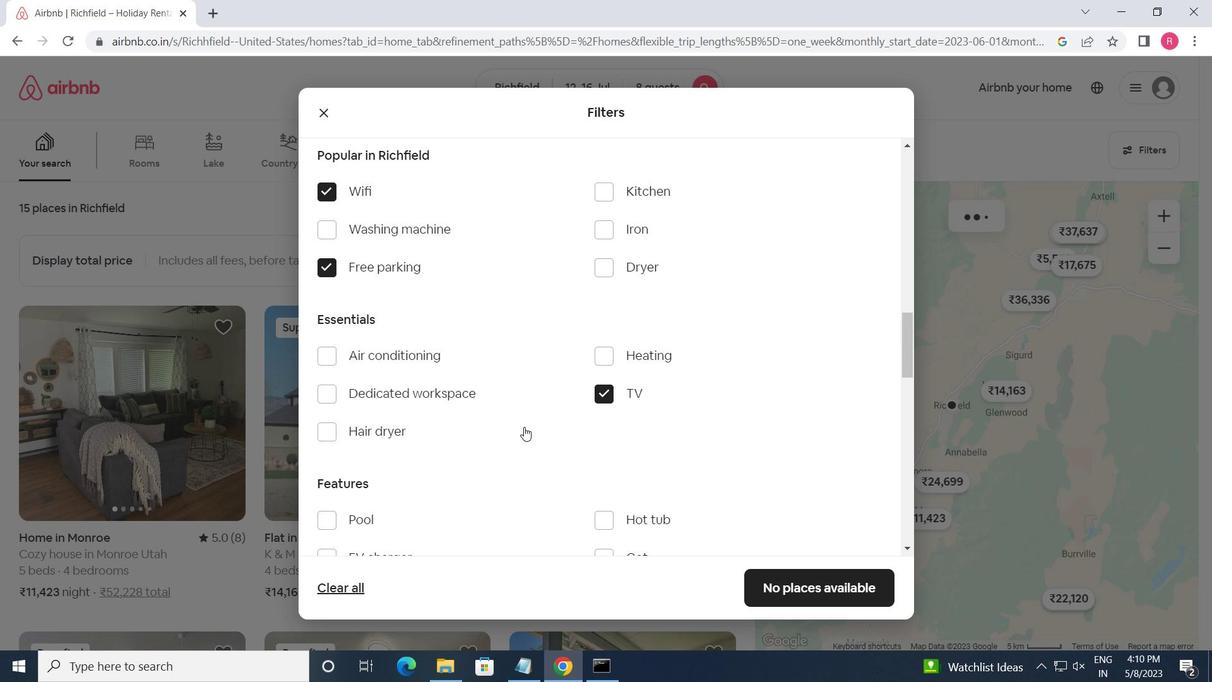 
Action: Mouse scrolled (519, 435) with delta (0, 0)
Screenshot: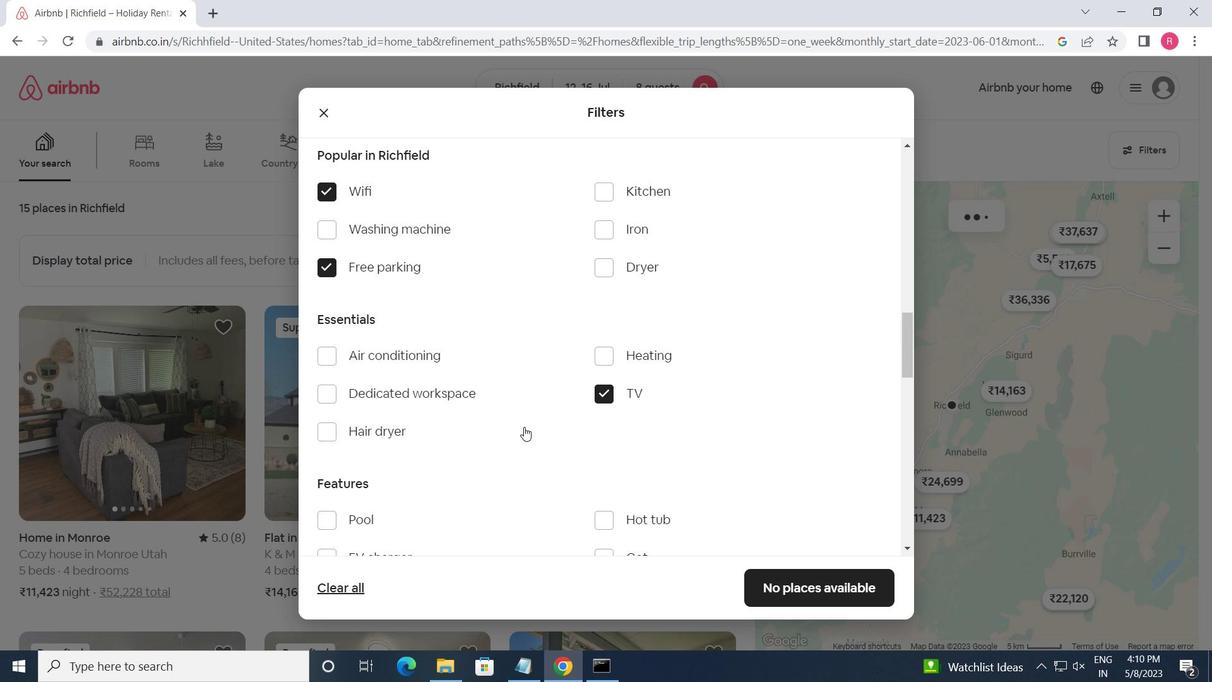 
Action: Mouse scrolled (519, 435) with delta (0, 0)
Screenshot: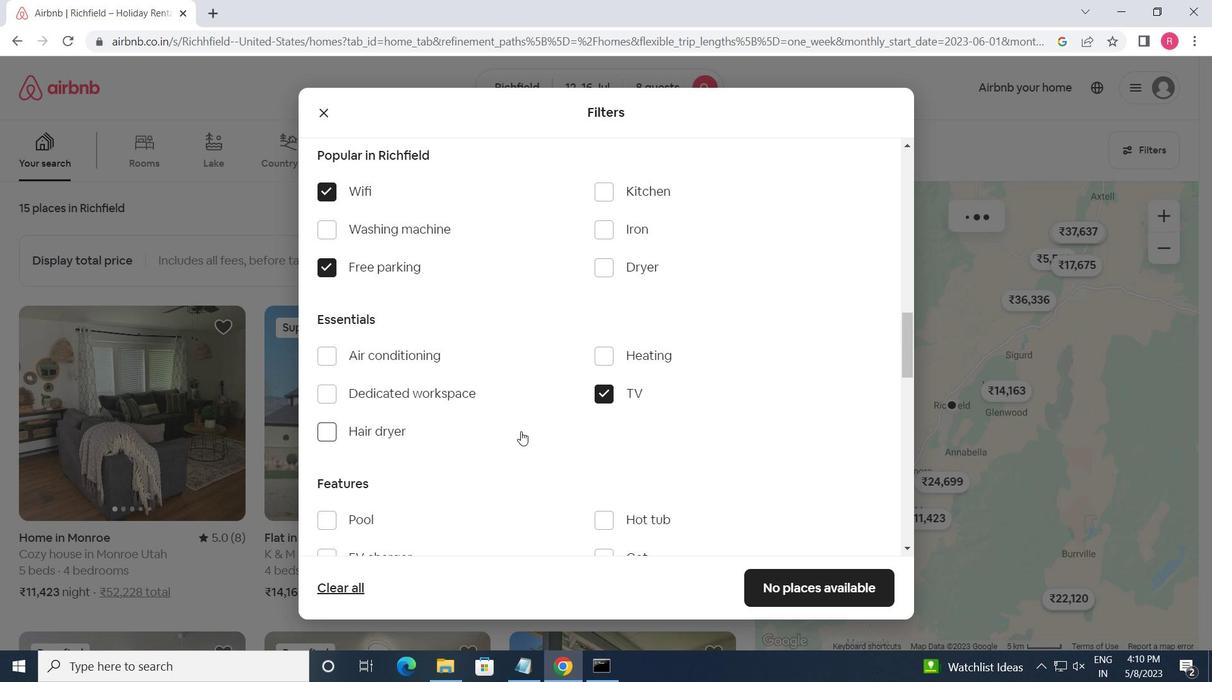 
Action: Mouse scrolled (519, 435) with delta (0, 0)
Screenshot: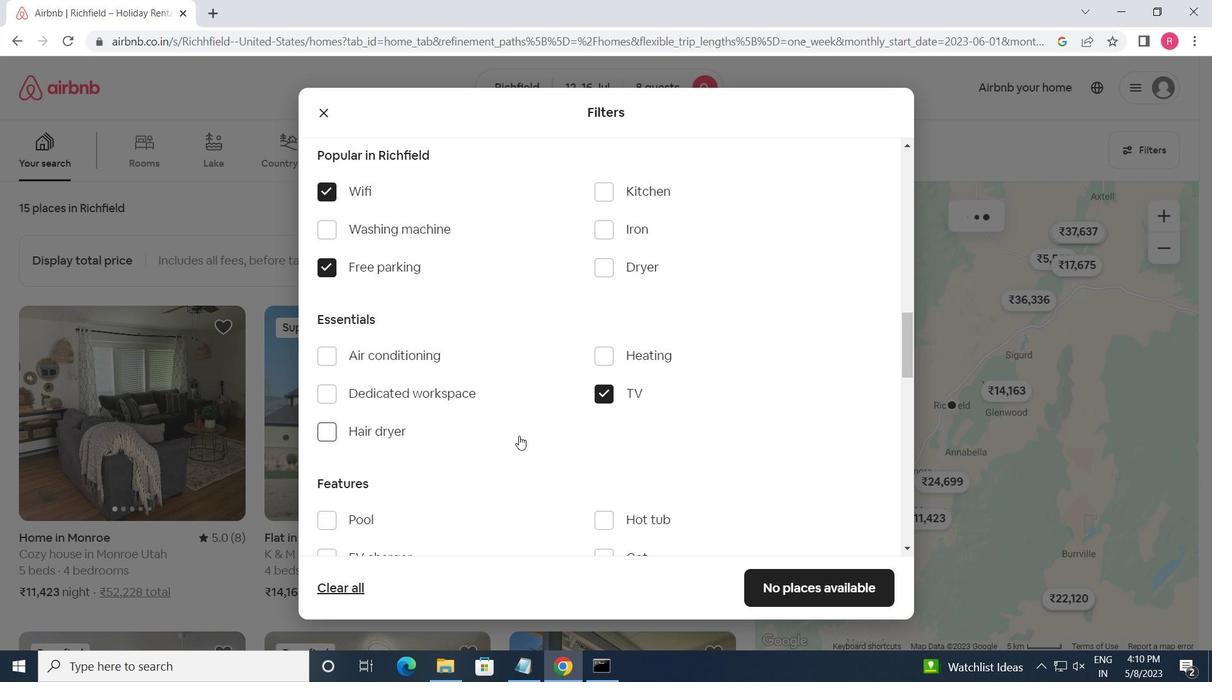 
Action: Mouse moved to (324, 357)
Screenshot: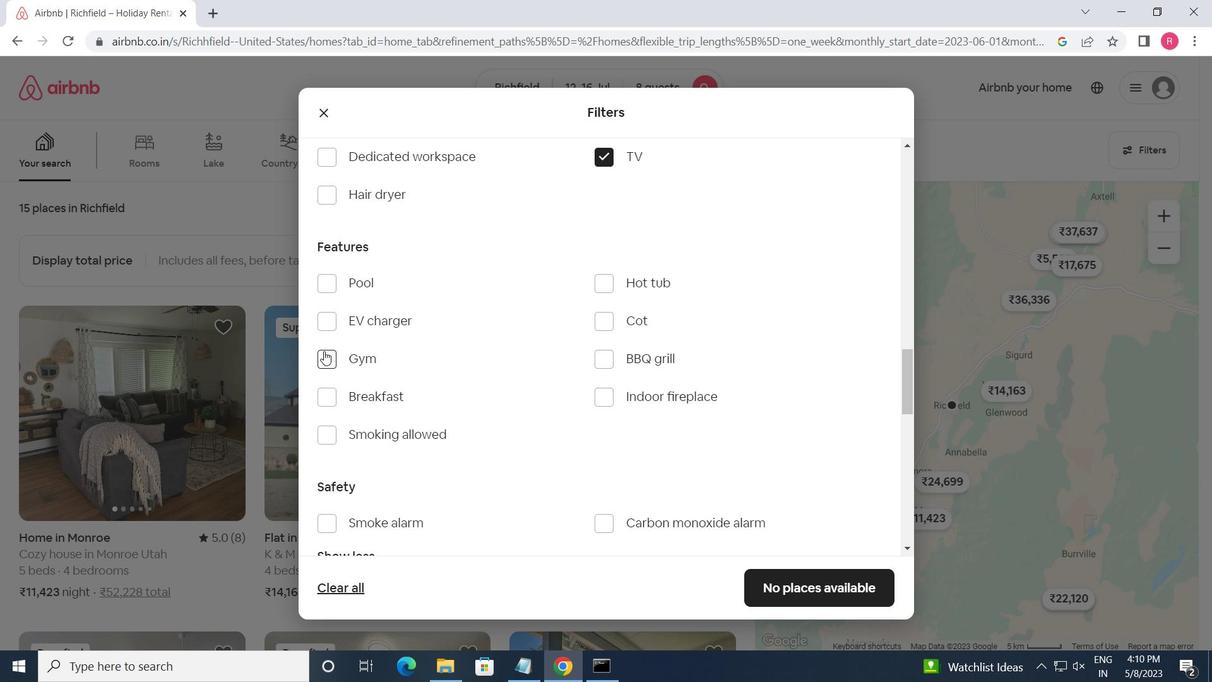 
Action: Mouse pressed left at (324, 357)
Screenshot: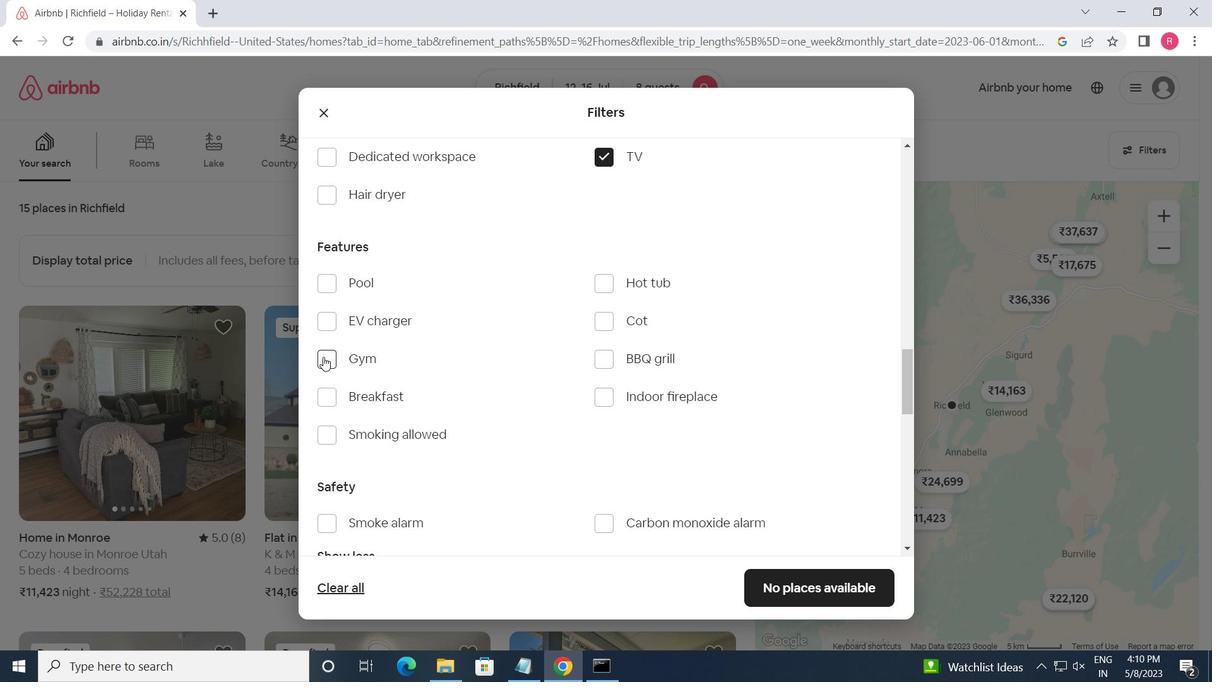 
Action: Mouse moved to (332, 399)
Screenshot: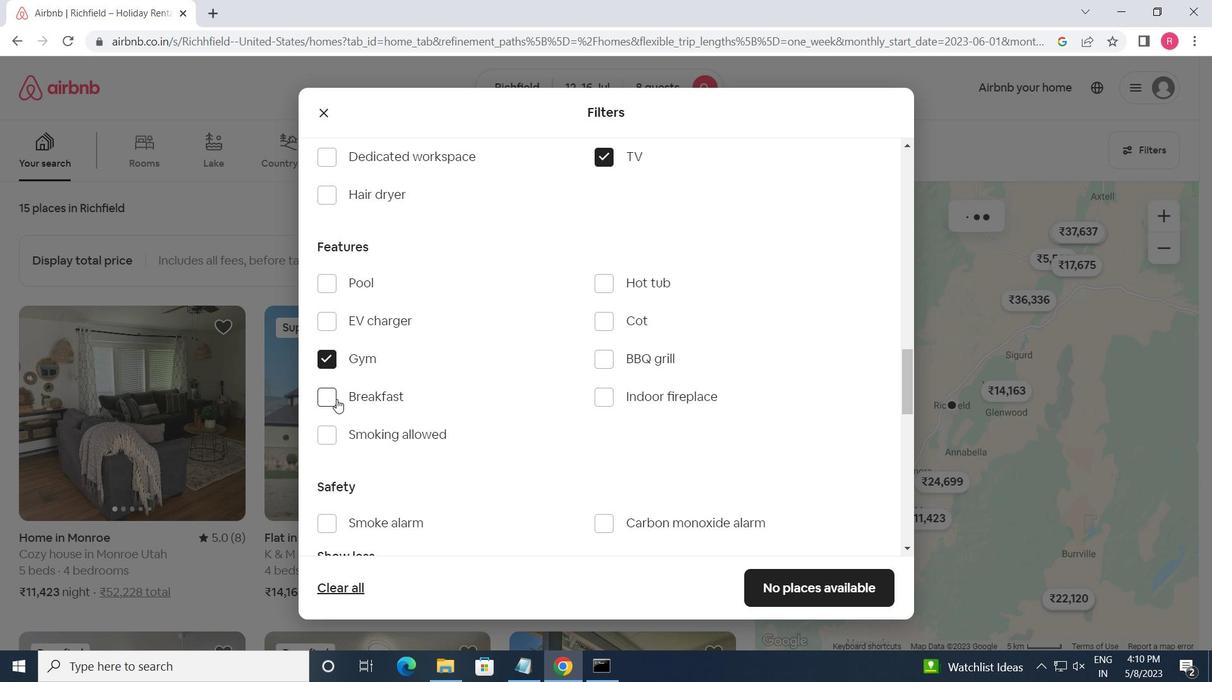 
Action: Mouse pressed left at (332, 399)
Screenshot: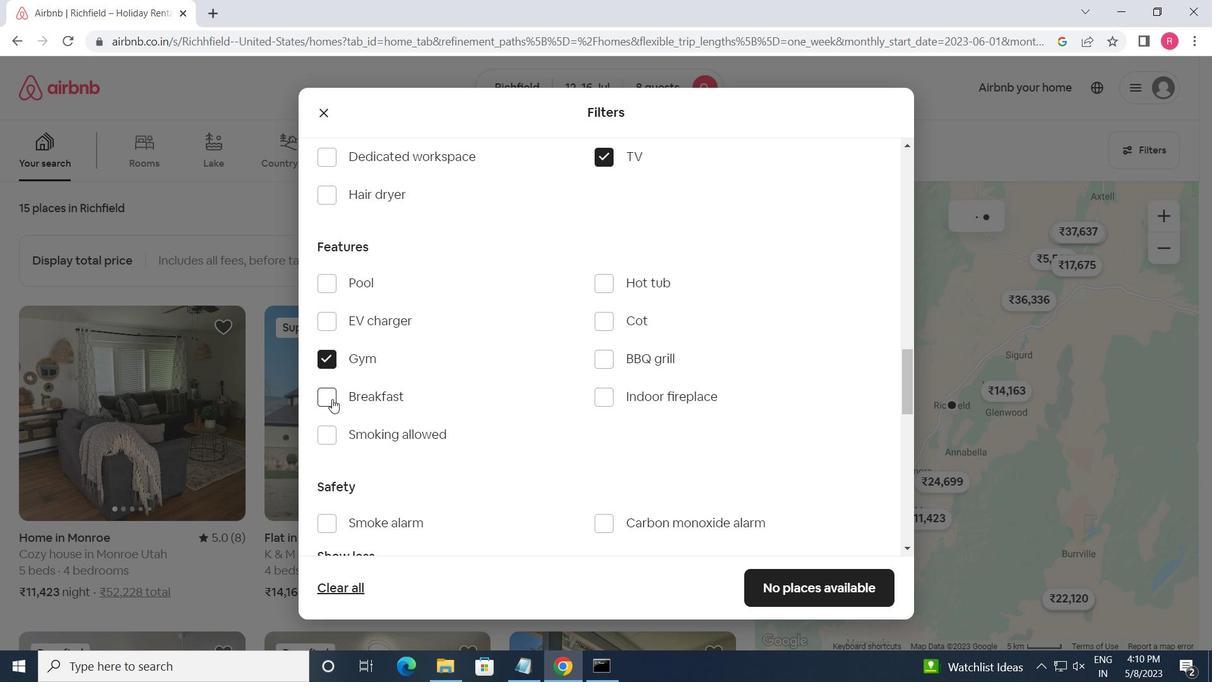 
Action: Mouse moved to (545, 408)
Screenshot: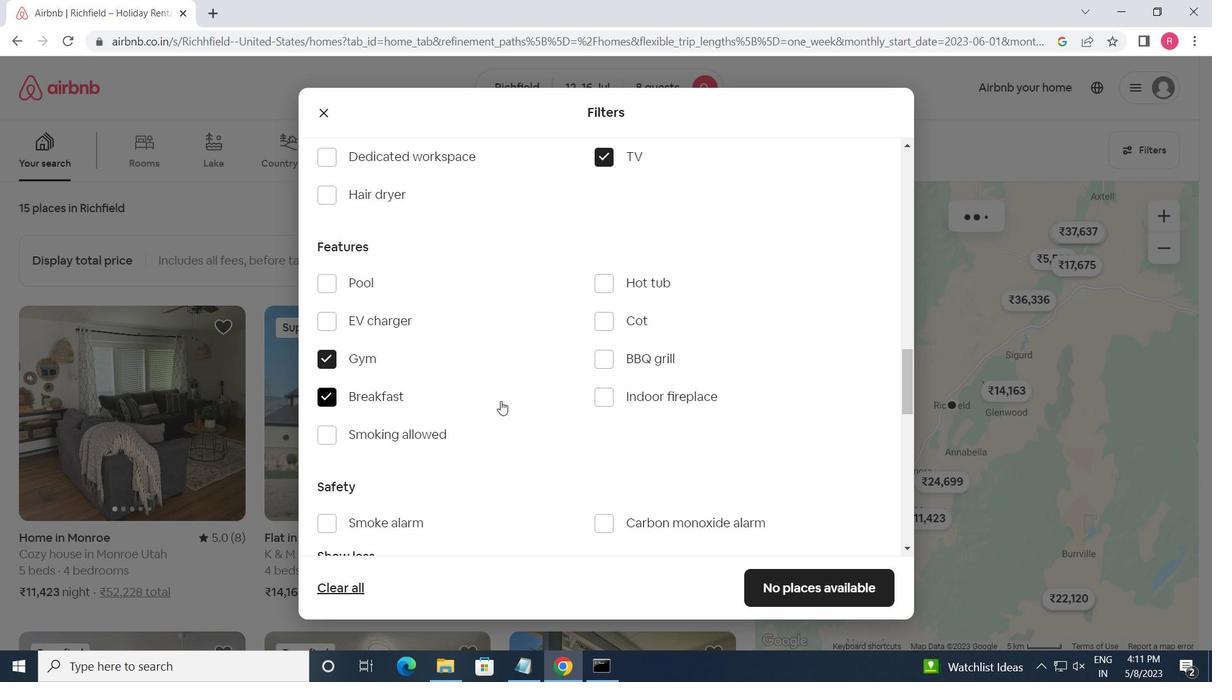 
Action: Mouse scrolled (545, 407) with delta (0, 0)
Screenshot: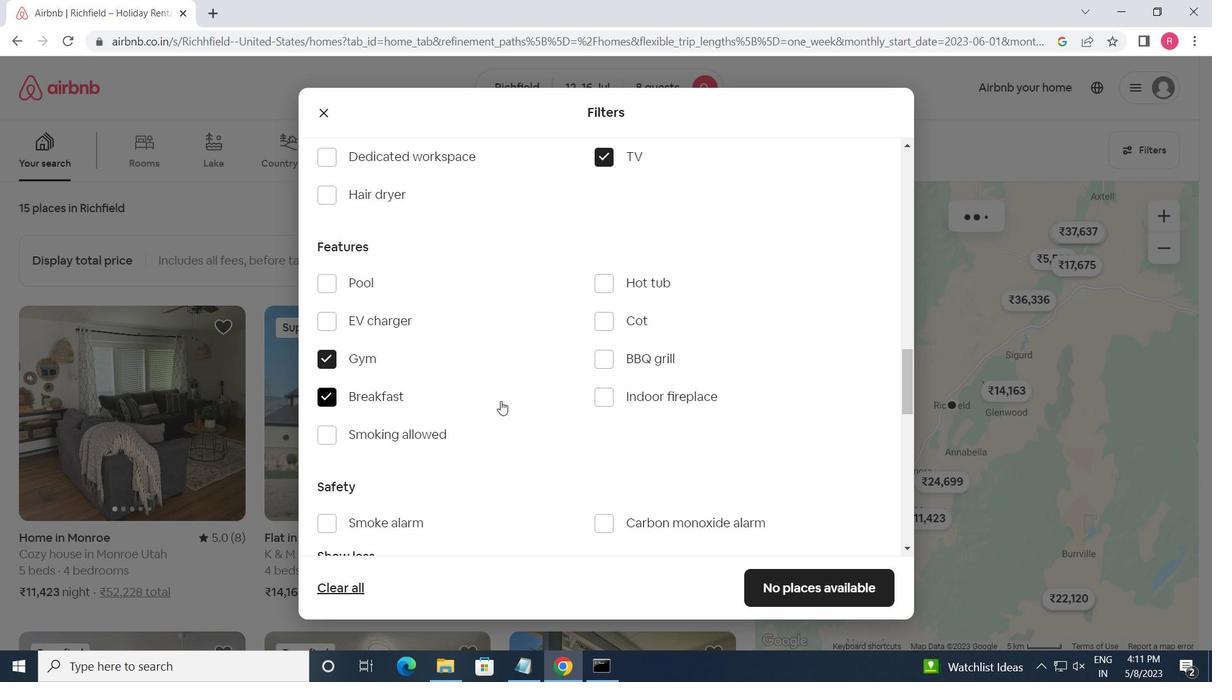 
Action: Mouse scrolled (545, 407) with delta (0, 0)
Screenshot: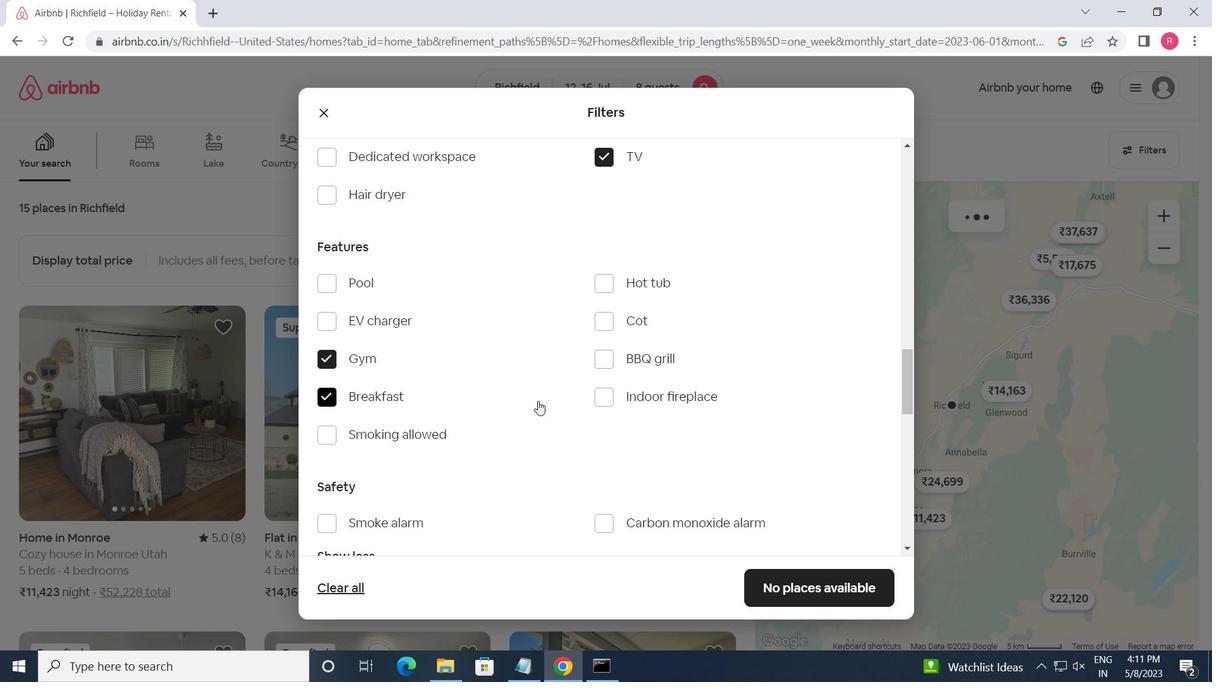 
Action: Mouse scrolled (545, 407) with delta (0, 0)
Screenshot: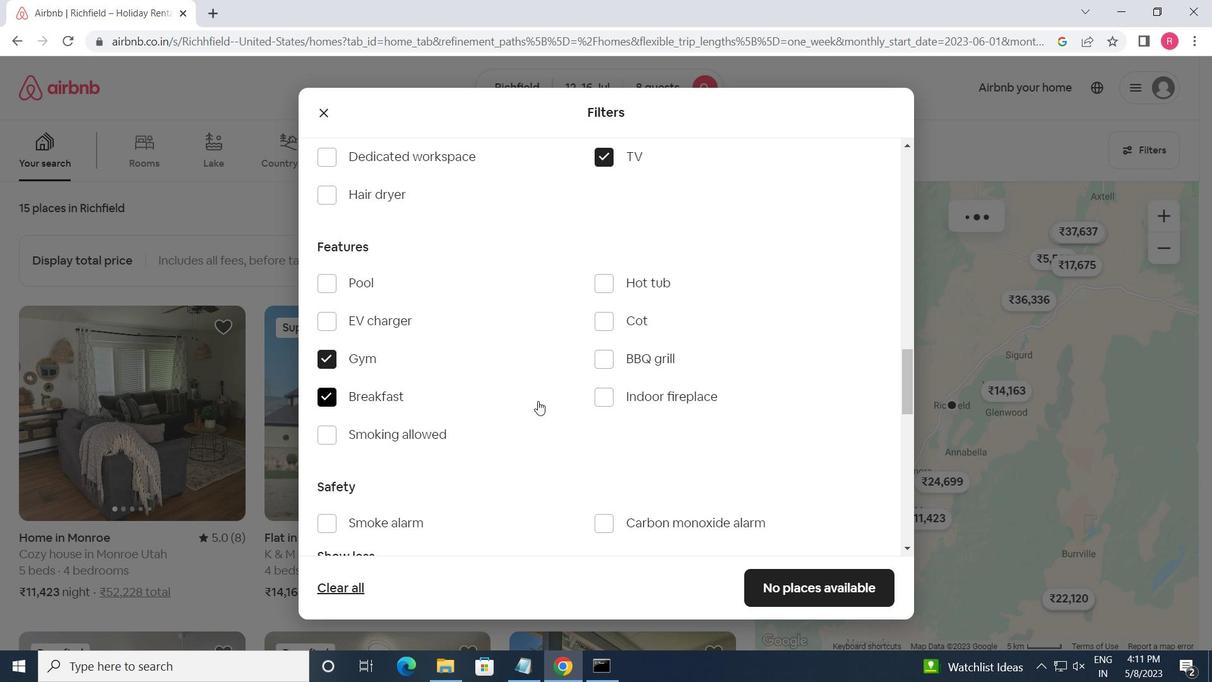 
Action: Mouse moved to (546, 408)
Screenshot: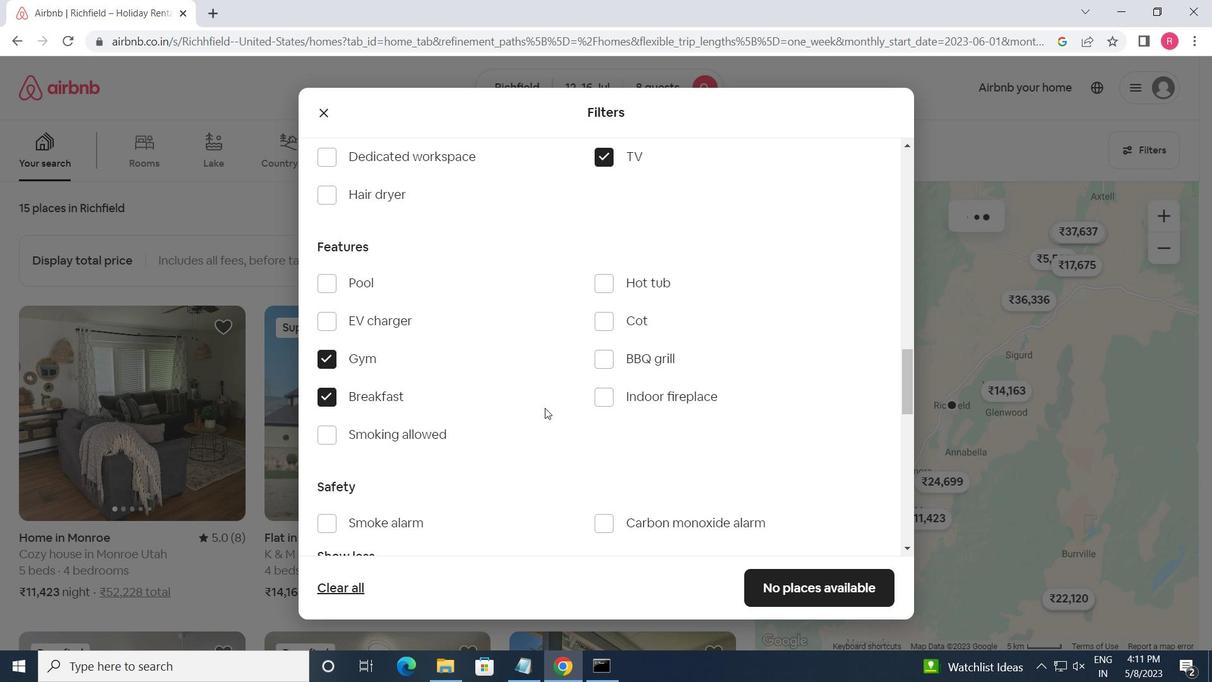 
Action: Mouse scrolled (546, 407) with delta (0, 0)
Screenshot: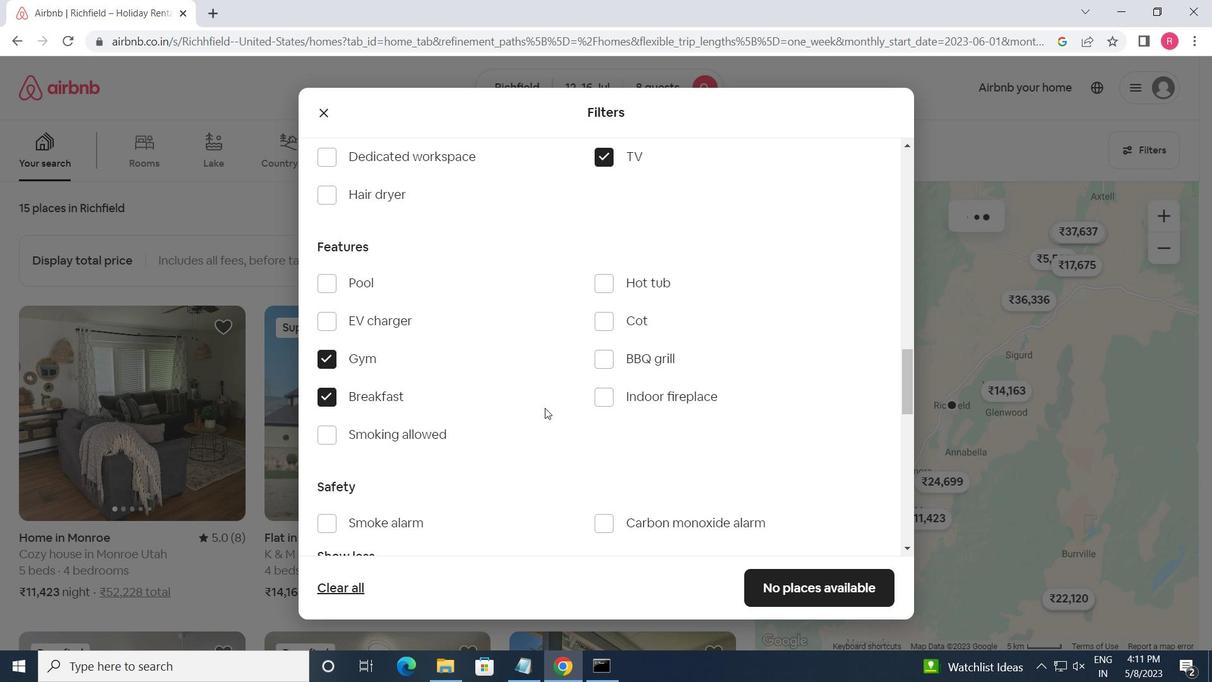 
Action: Mouse moved to (547, 408)
Screenshot: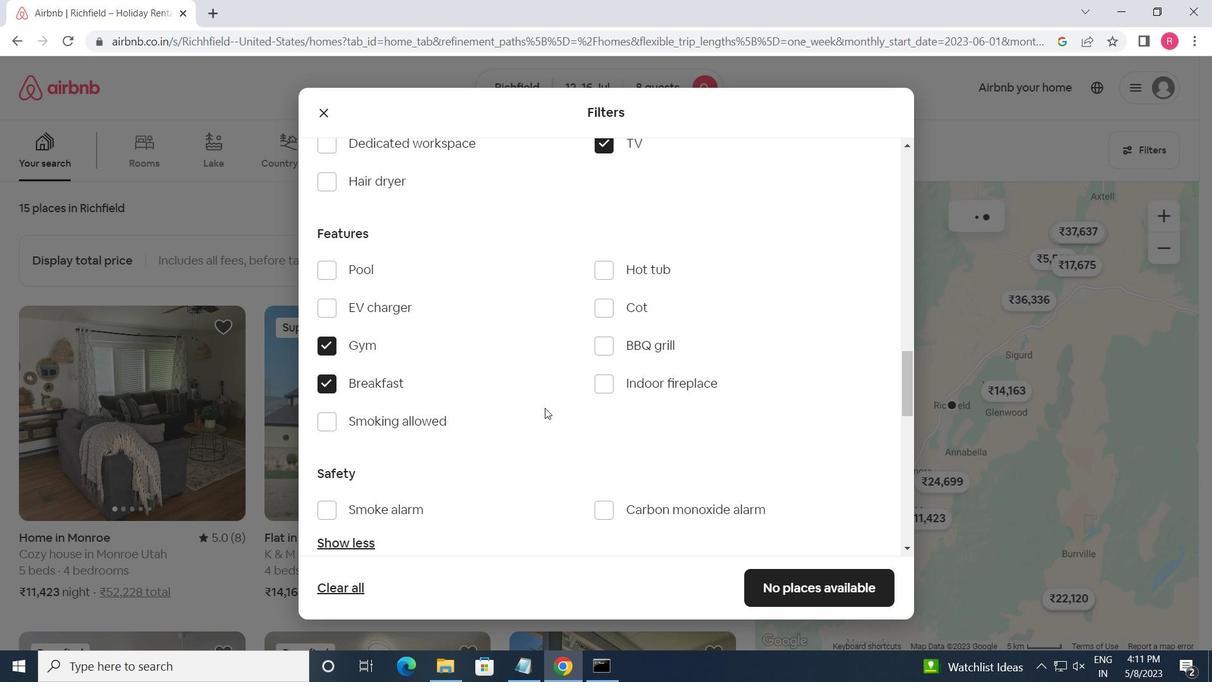 
Action: Mouse scrolled (547, 407) with delta (0, 0)
Screenshot: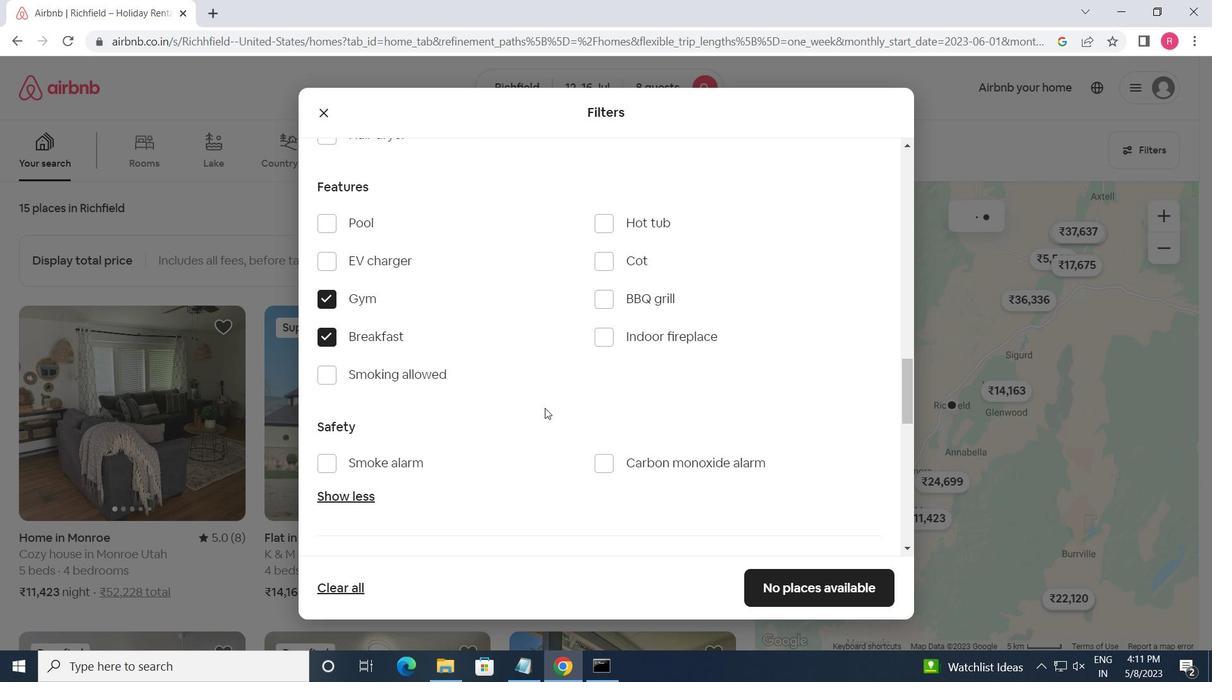 
Action: Mouse moved to (835, 344)
Screenshot: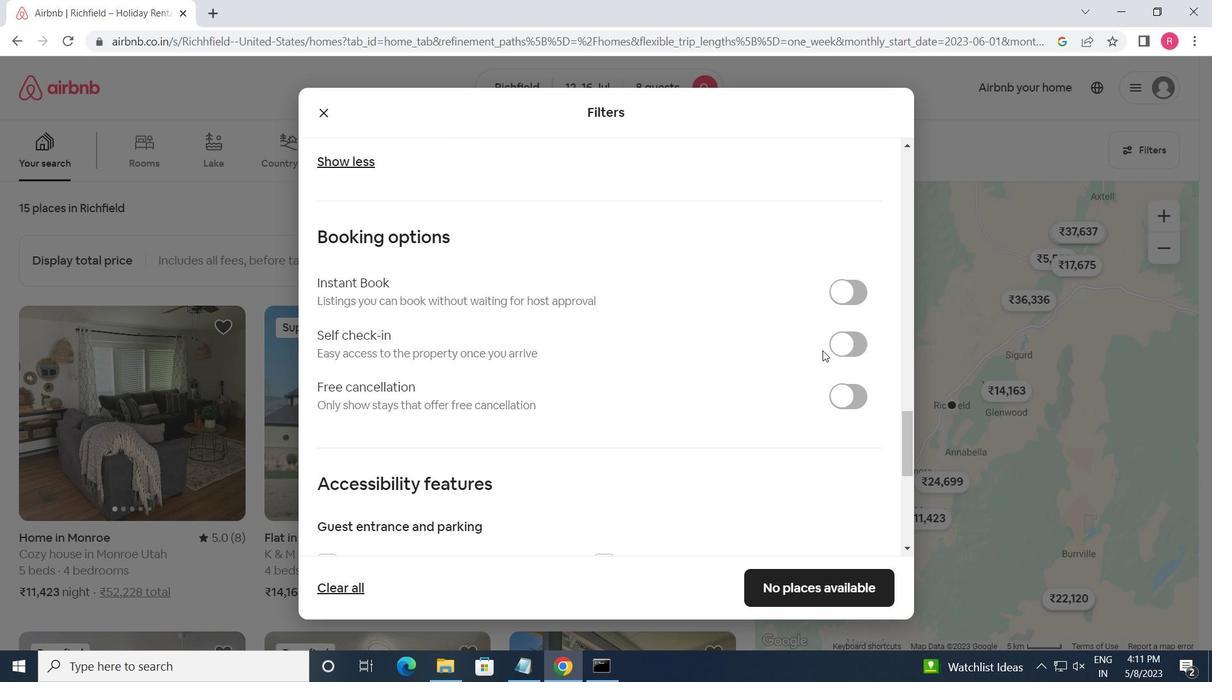 
Action: Mouse pressed left at (835, 344)
Screenshot: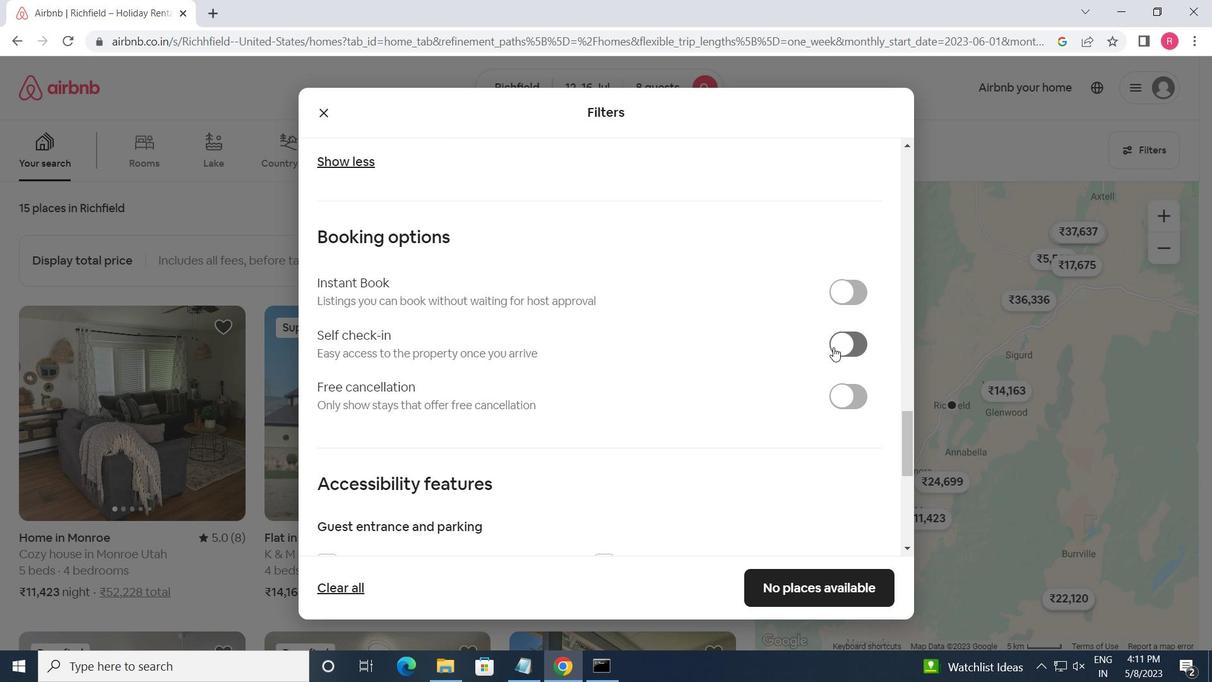 
Action: Mouse moved to (624, 404)
Screenshot: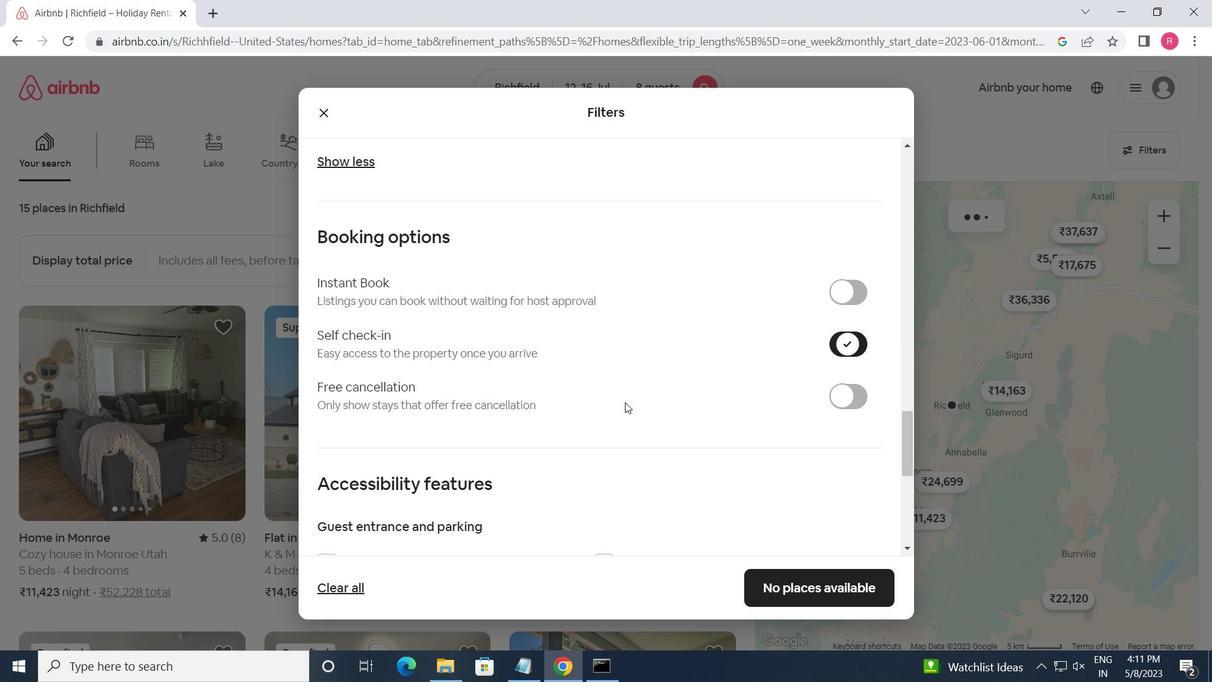 
Action: Mouse scrolled (624, 403) with delta (0, 0)
Screenshot: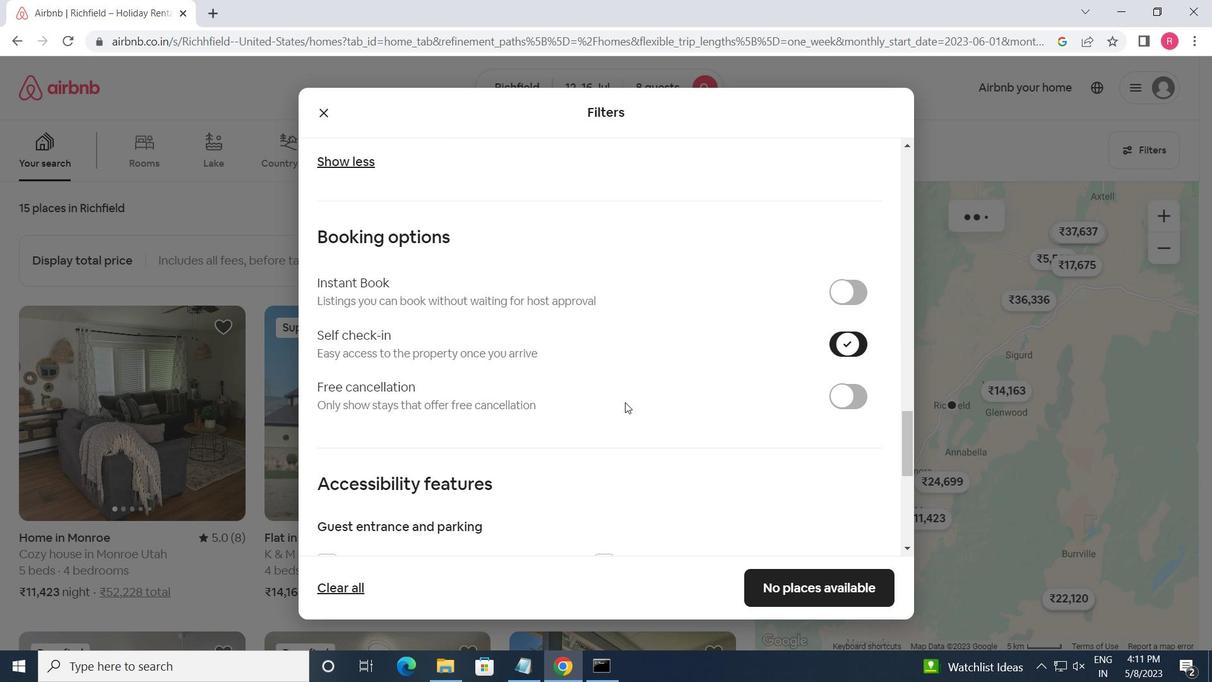 
Action: Mouse scrolled (624, 403) with delta (0, 0)
Screenshot: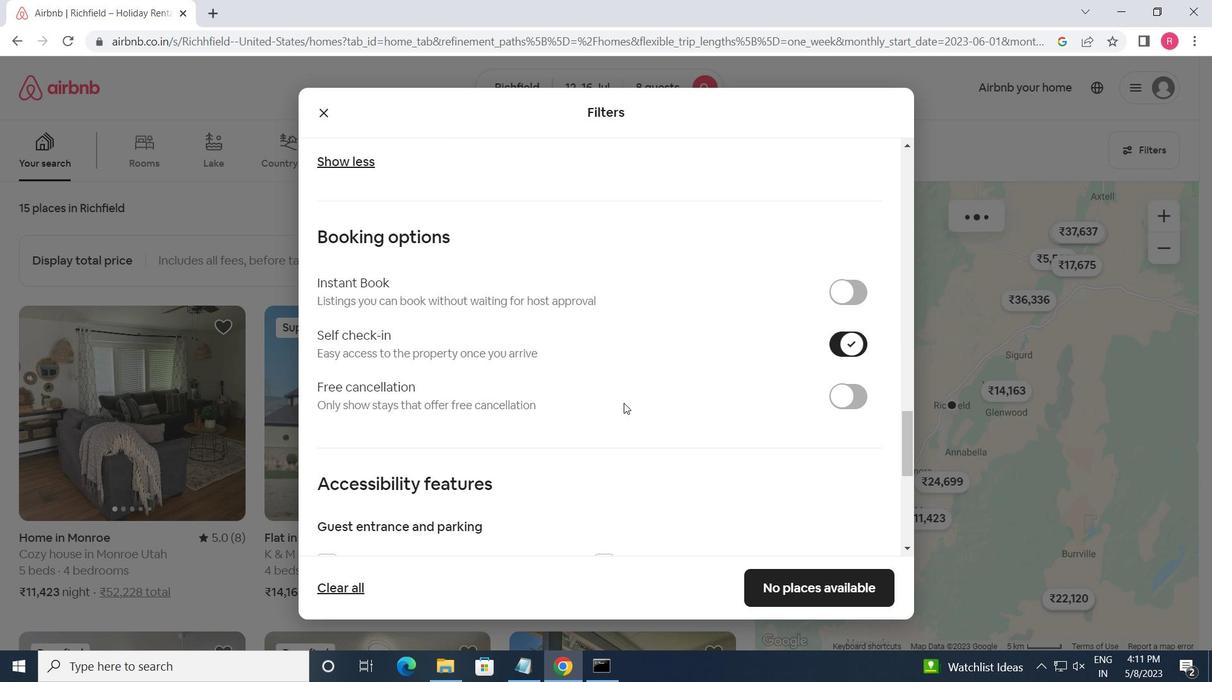 
Action: Mouse scrolled (624, 403) with delta (0, 0)
Screenshot: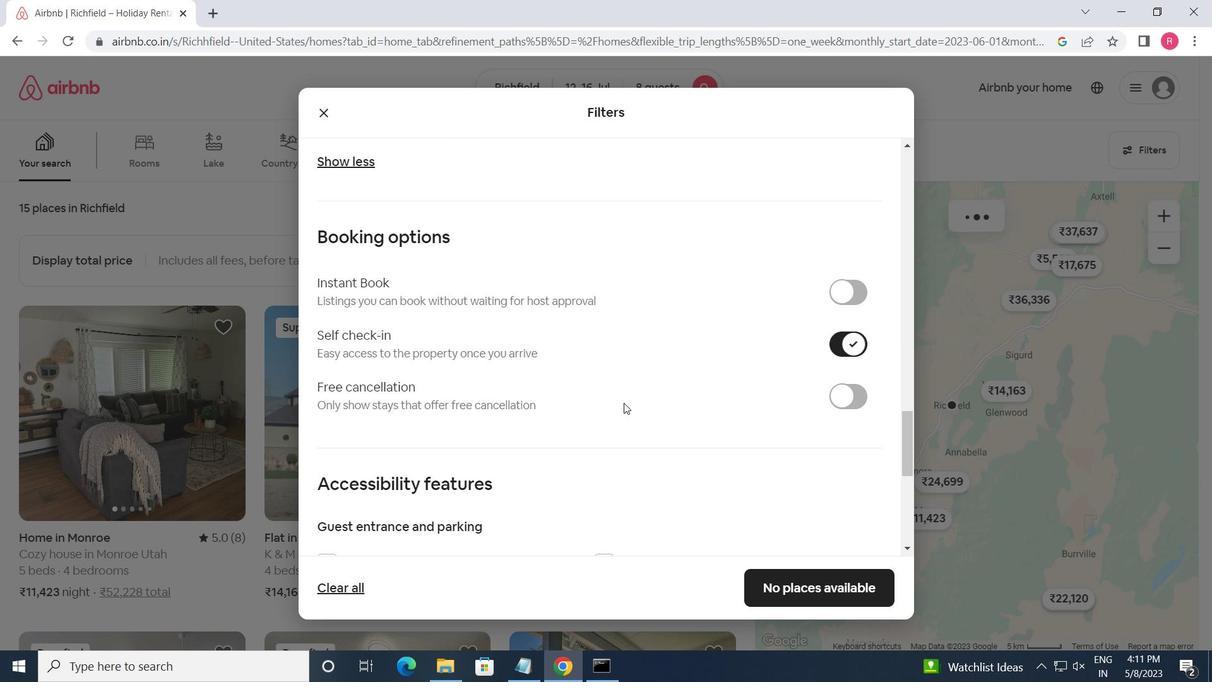 
Action: Mouse scrolled (624, 403) with delta (0, 0)
Screenshot: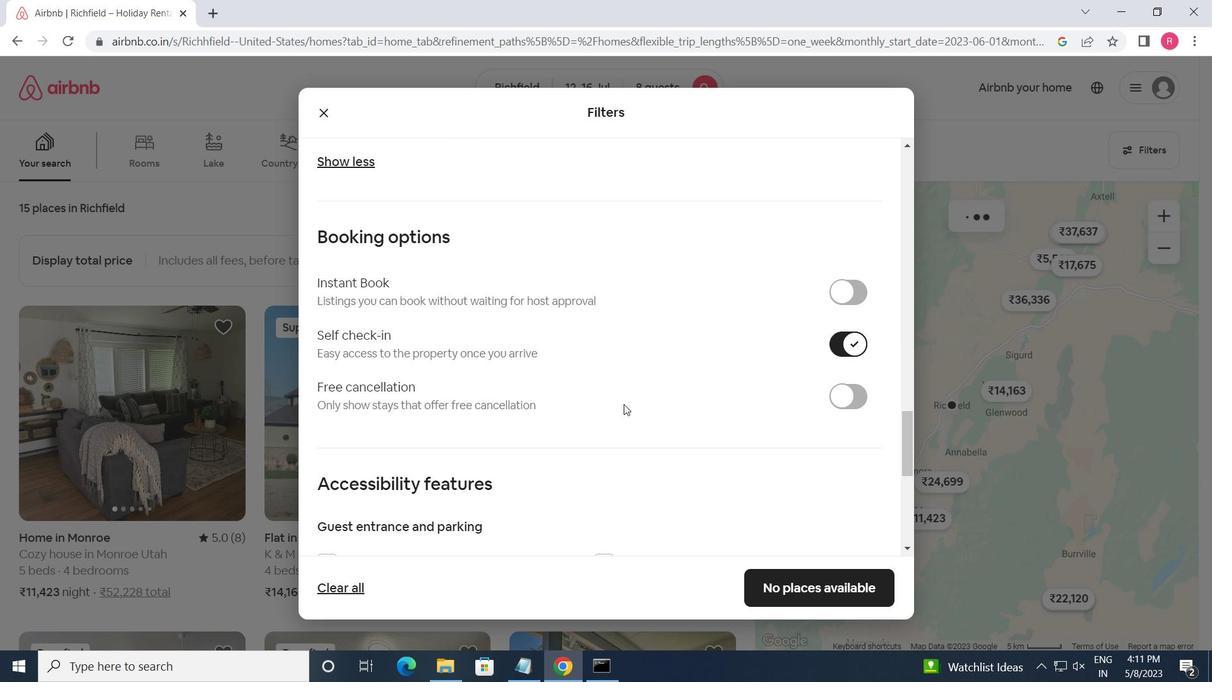 
Action: Mouse moved to (488, 403)
Screenshot: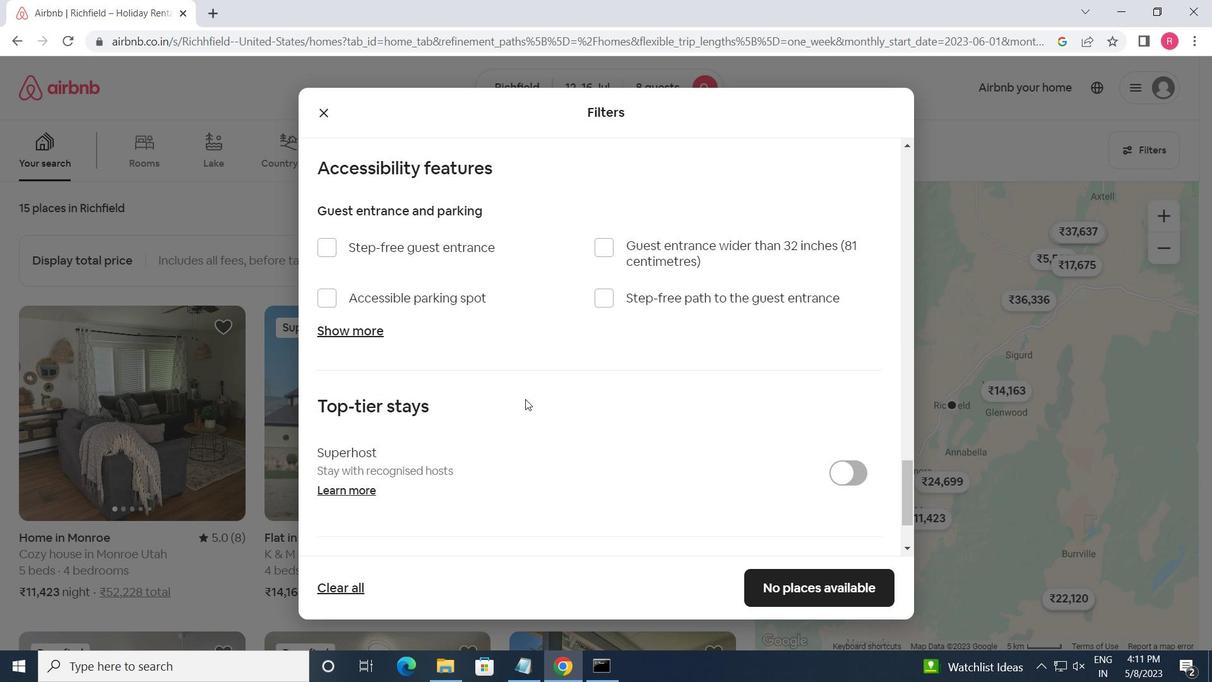 
Action: Mouse scrolled (488, 402) with delta (0, 0)
Screenshot: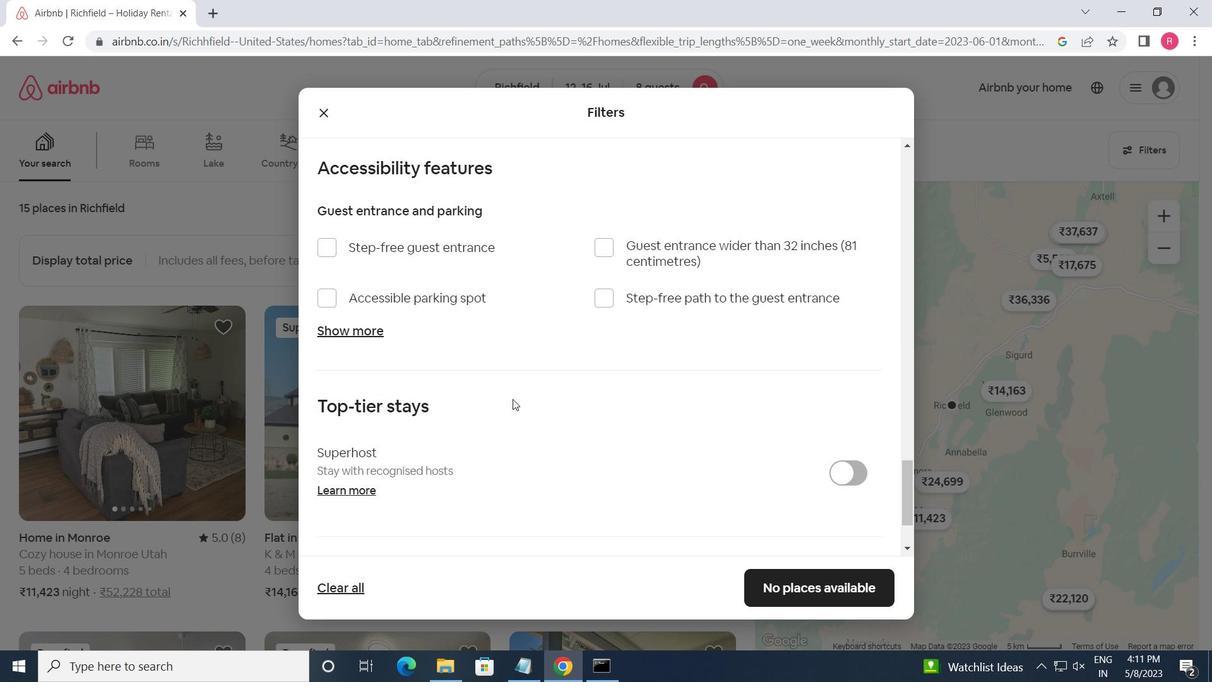 
Action: Mouse scrolled (488, 402) with delta (0, 0)
Screenshot: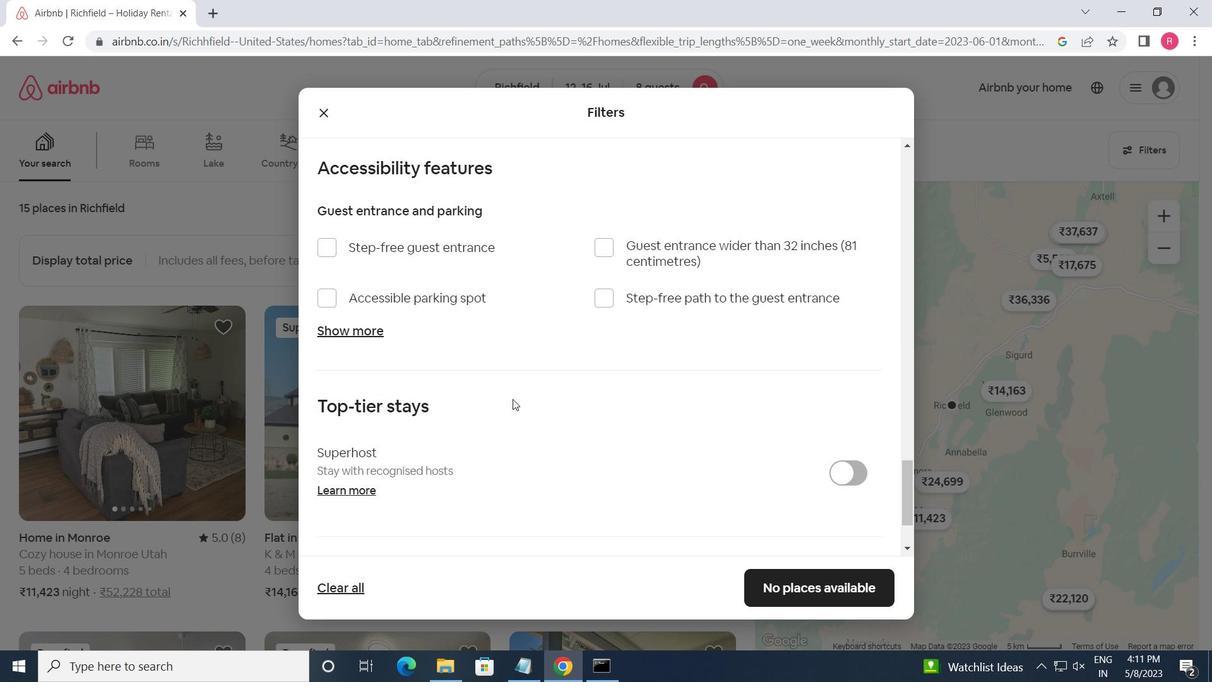 
Action: Mouse moved to (487, 403)
Screenshot: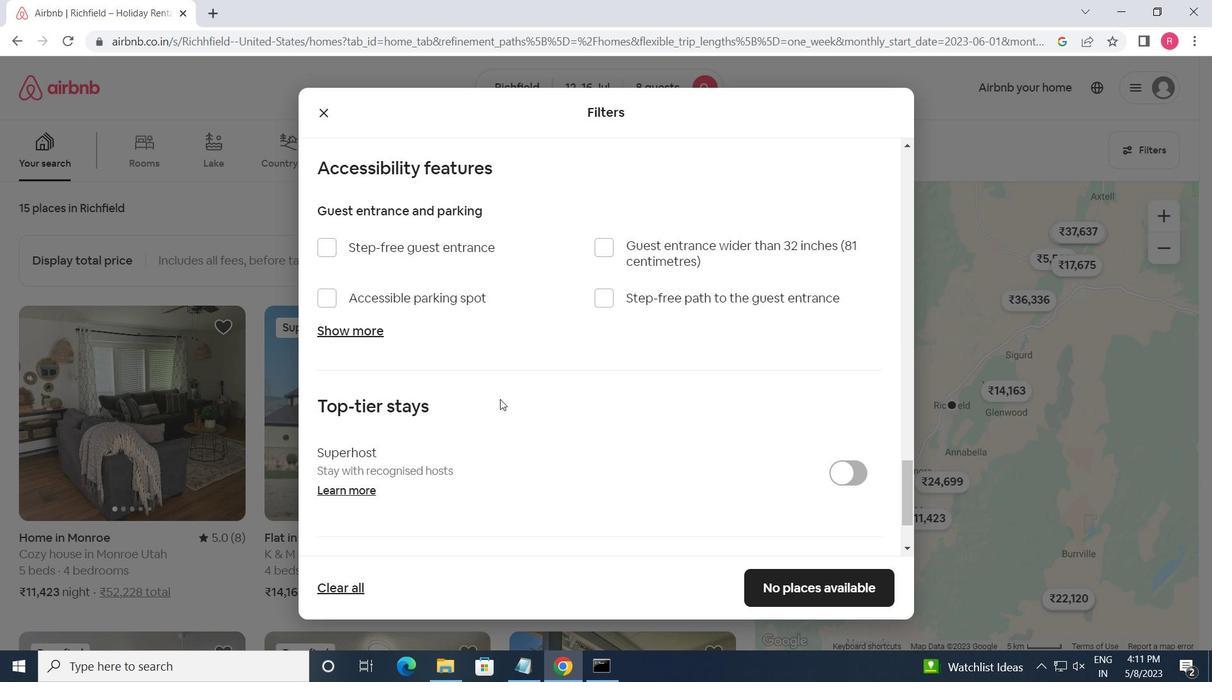 
Action: Mouse scrolled (487, 403) with delta (0, 0)
Screenshot: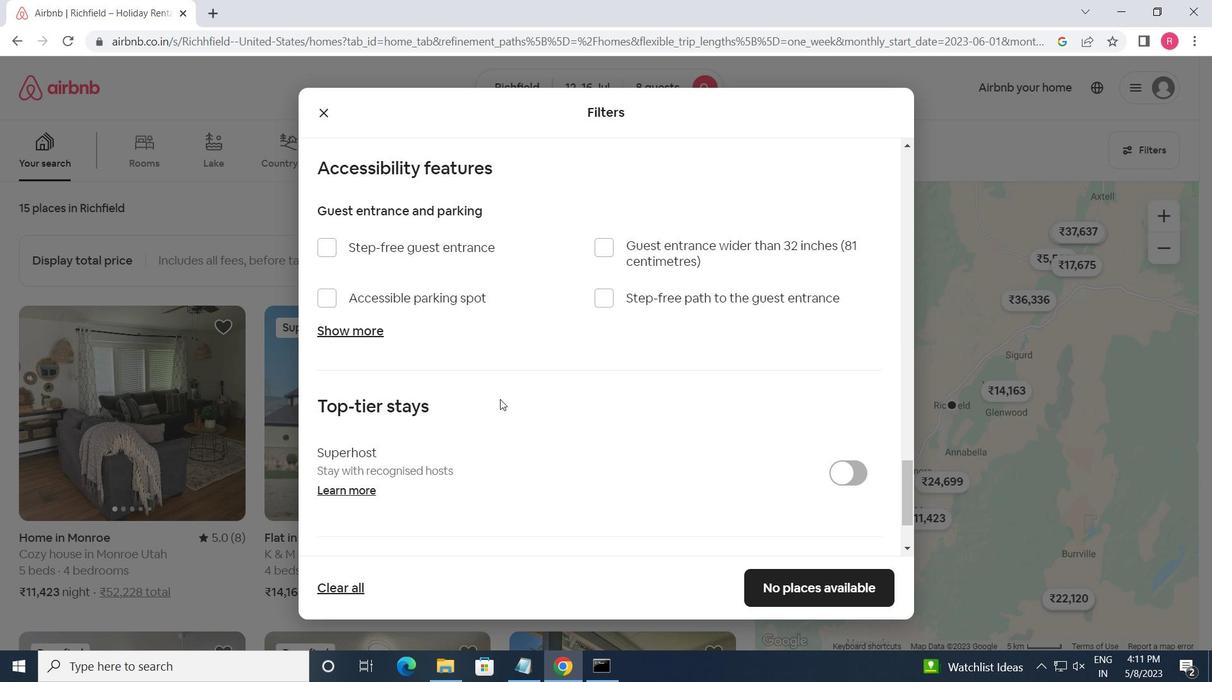 
Action: Mouse moved to (313, 509)
Screenshot: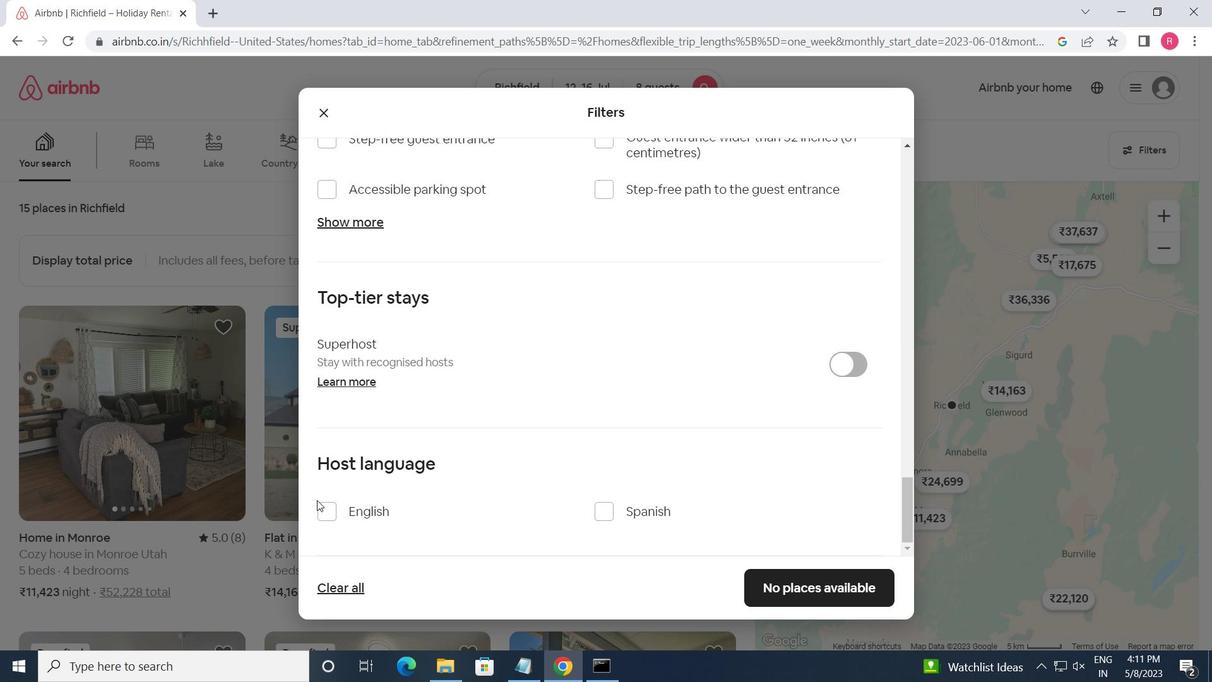 
Action: Mouse pressed left at (313, 509)
Screenshot: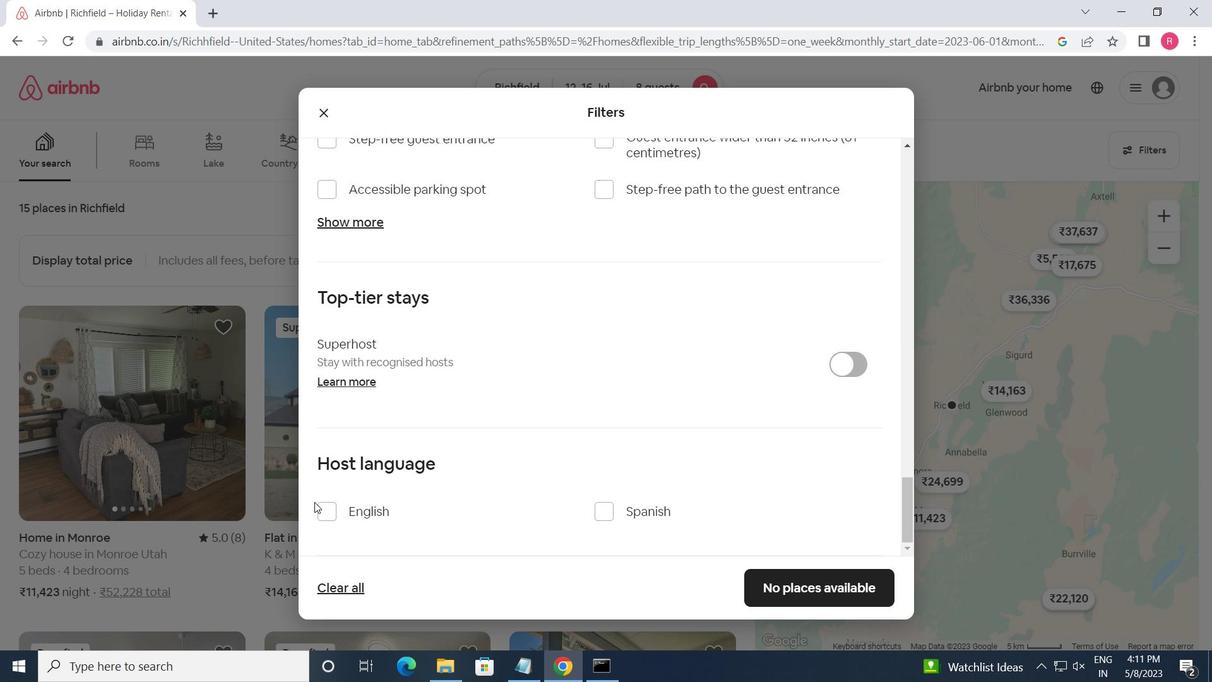 
Action: Mouse moved to (338, 517)
Screenshot: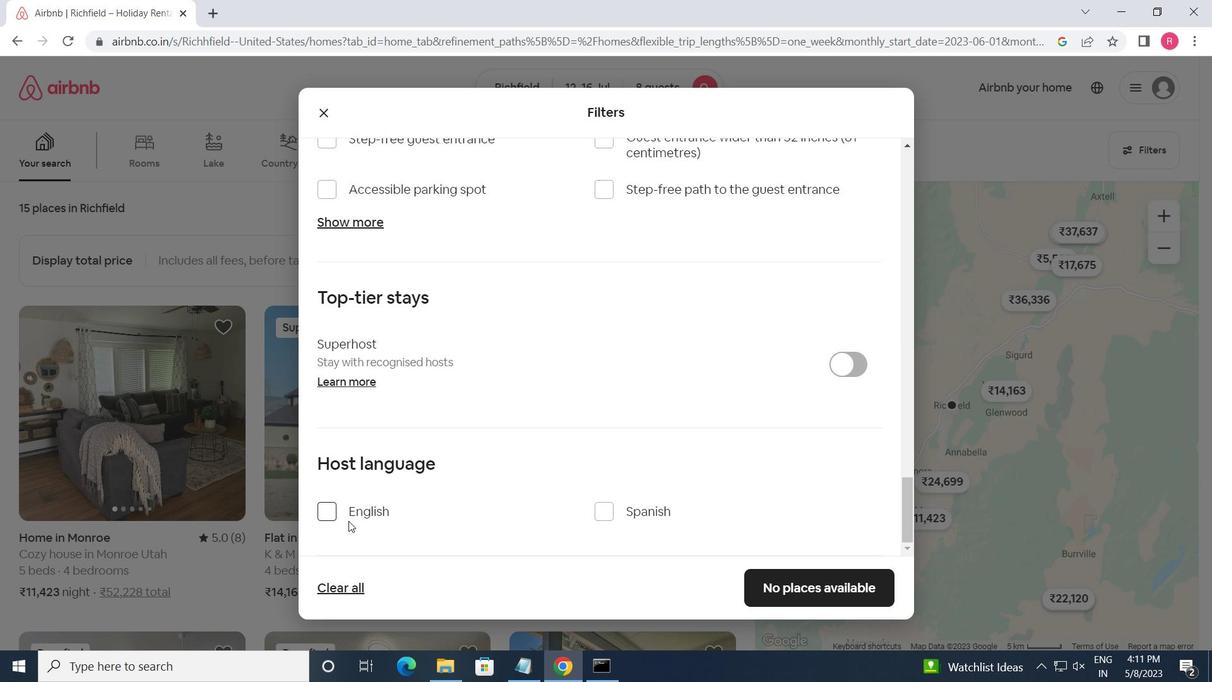 
Action: Mouse pressed left at (338, 517)
Screenshot: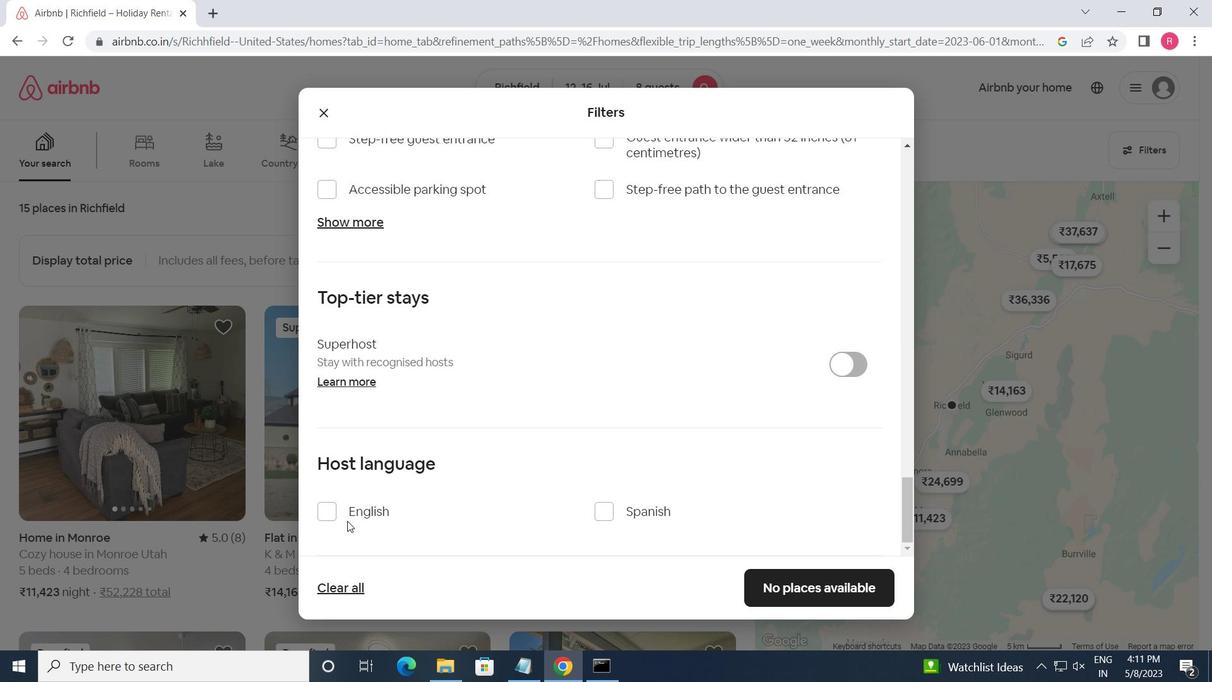 
Action: Mouse moved to (762, 590)
Screenshot: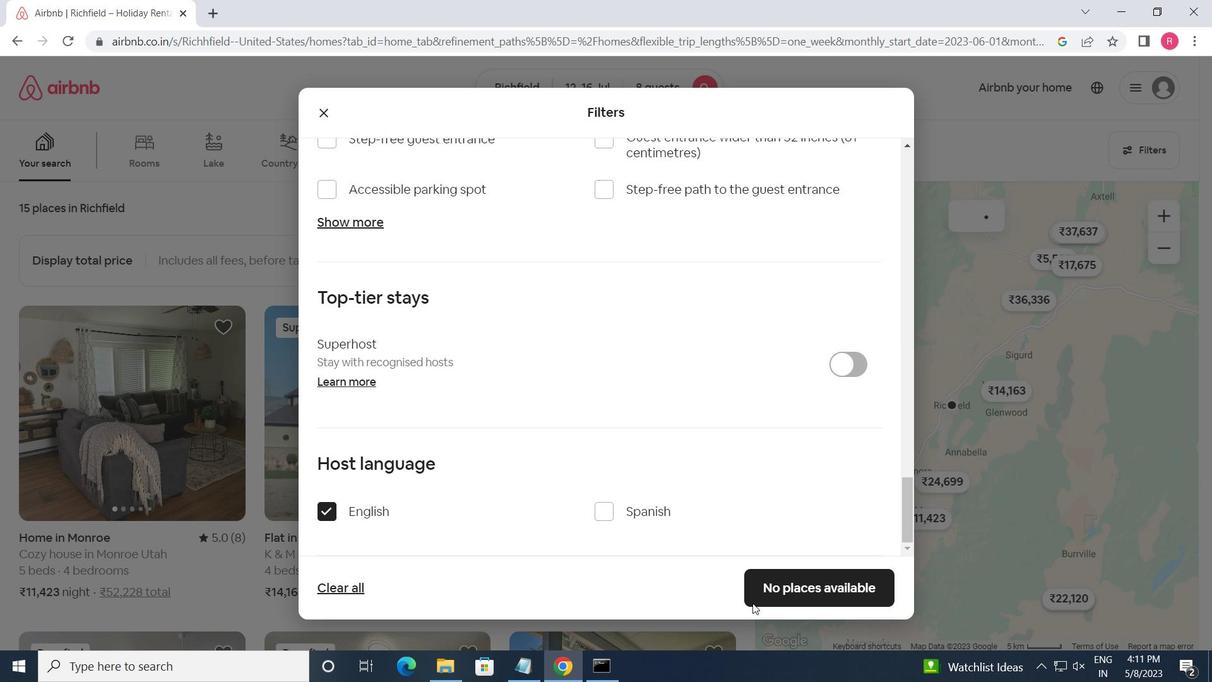 
Action: Mouse pressed left at (762, 590)
Screenshot: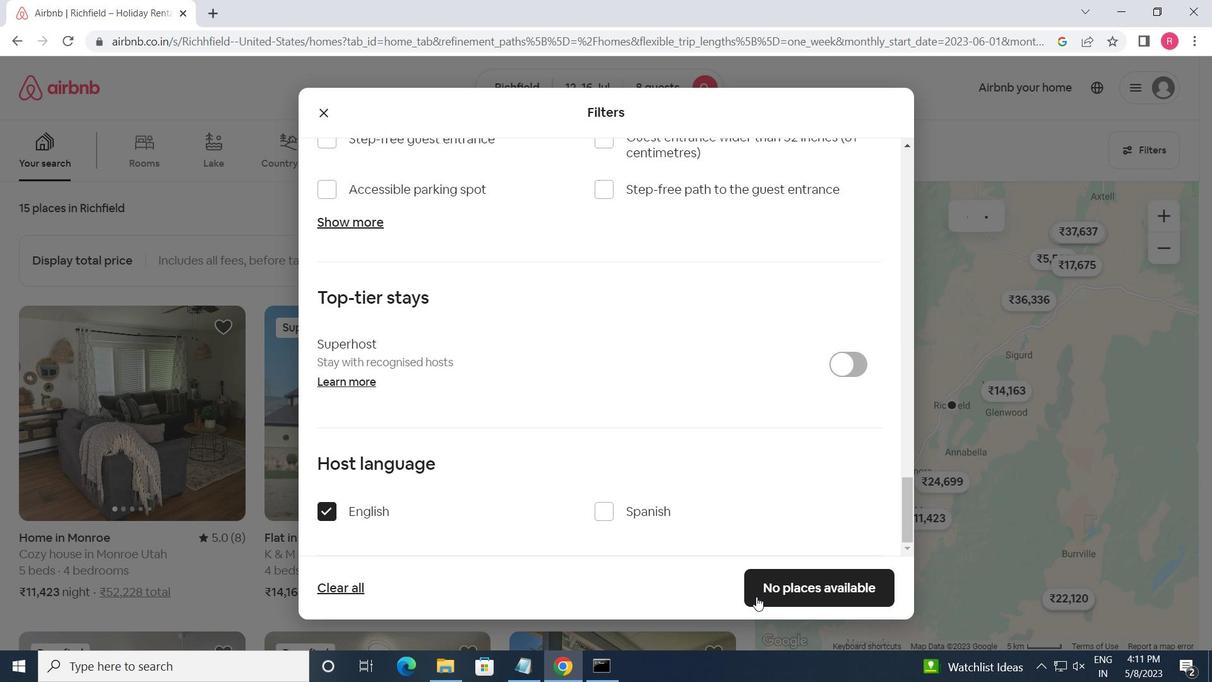 
